 Task: Find accommodations in Sremska Mitrovica, Serbia, for 2 guests from June 8 to June 16, with a price range of 100 to 10000, 1 bedroom, 1 bed, 1 bathroom, property type 'Flat', and host language 'English'.
Action: Mouse moved to (599, 99)
Screenshot: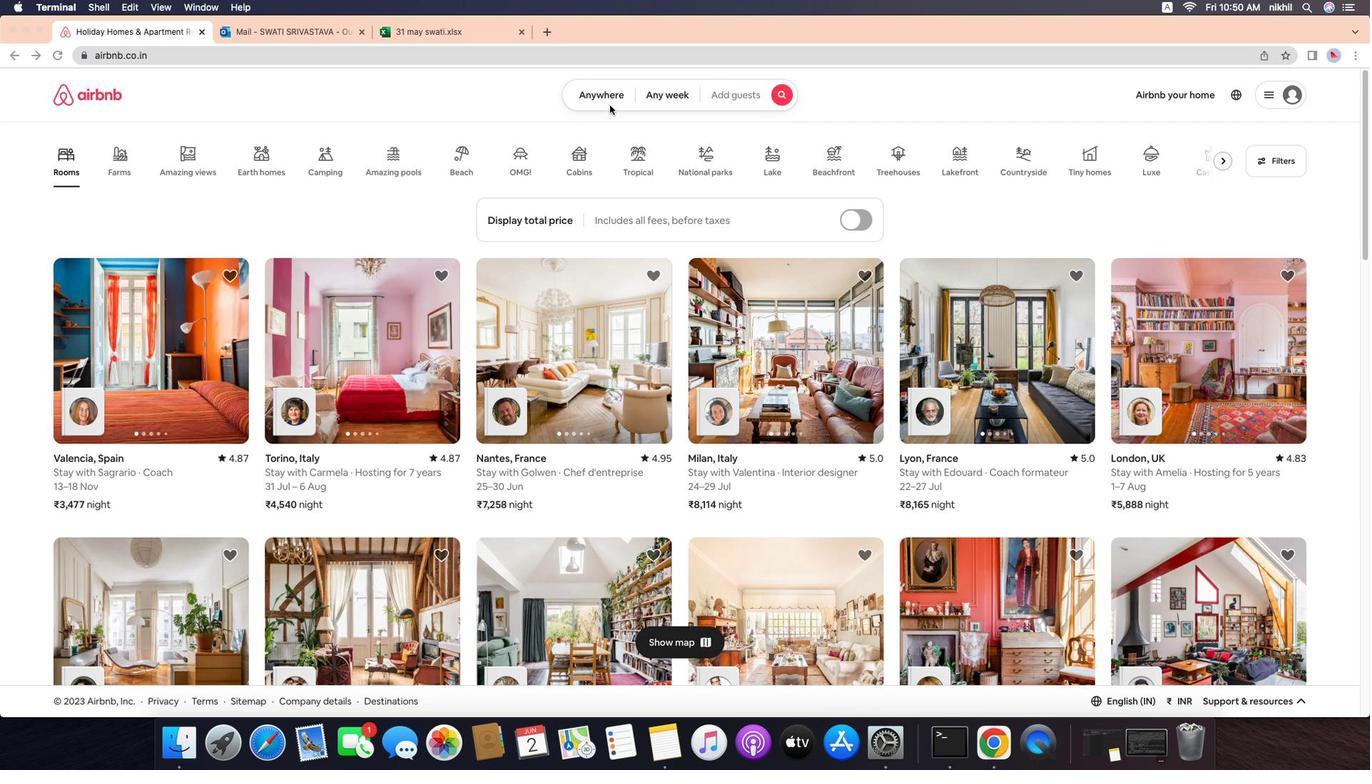 
Action: Mouse pressed left at (599, 99)
Screenshot: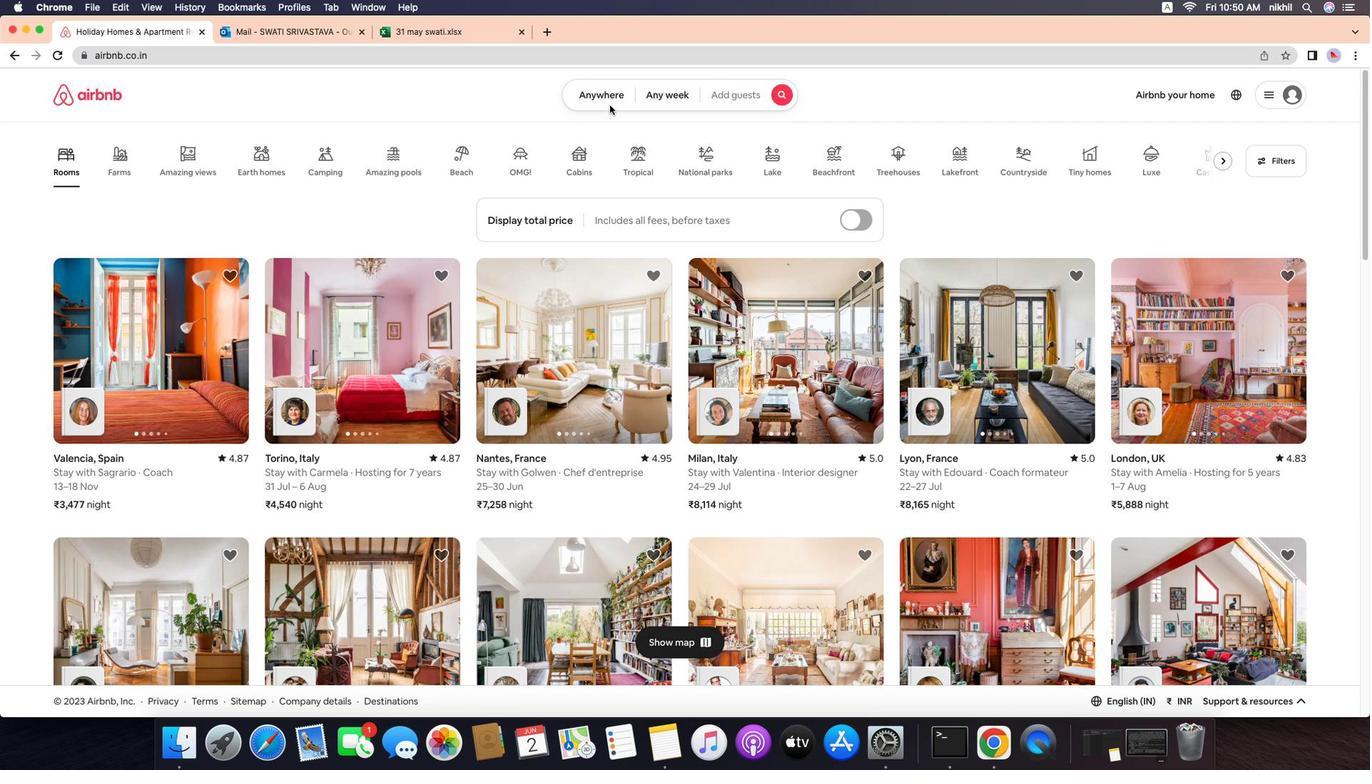 
Action: Mouse moved to (591, 90)
Screenshot: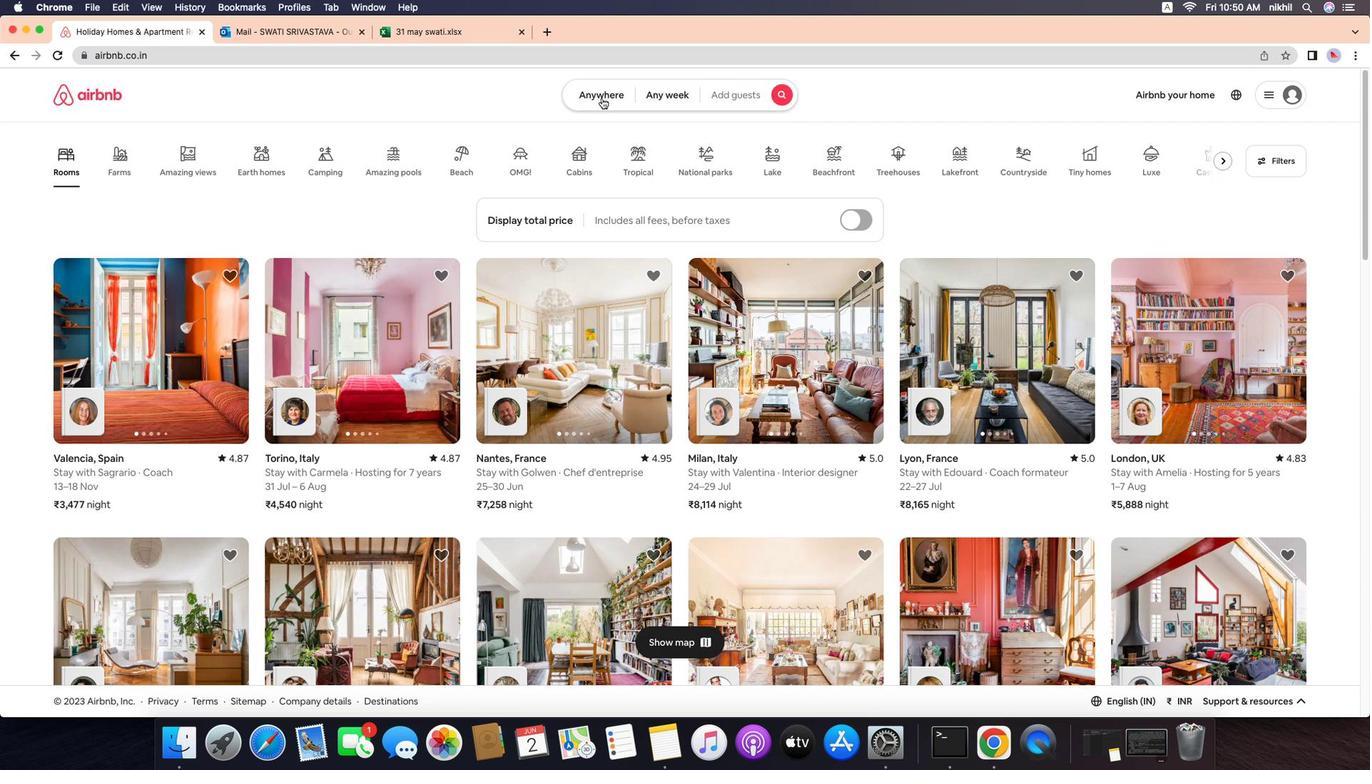 
Action: Mouse pressed left at (591, 90)
Screenshot: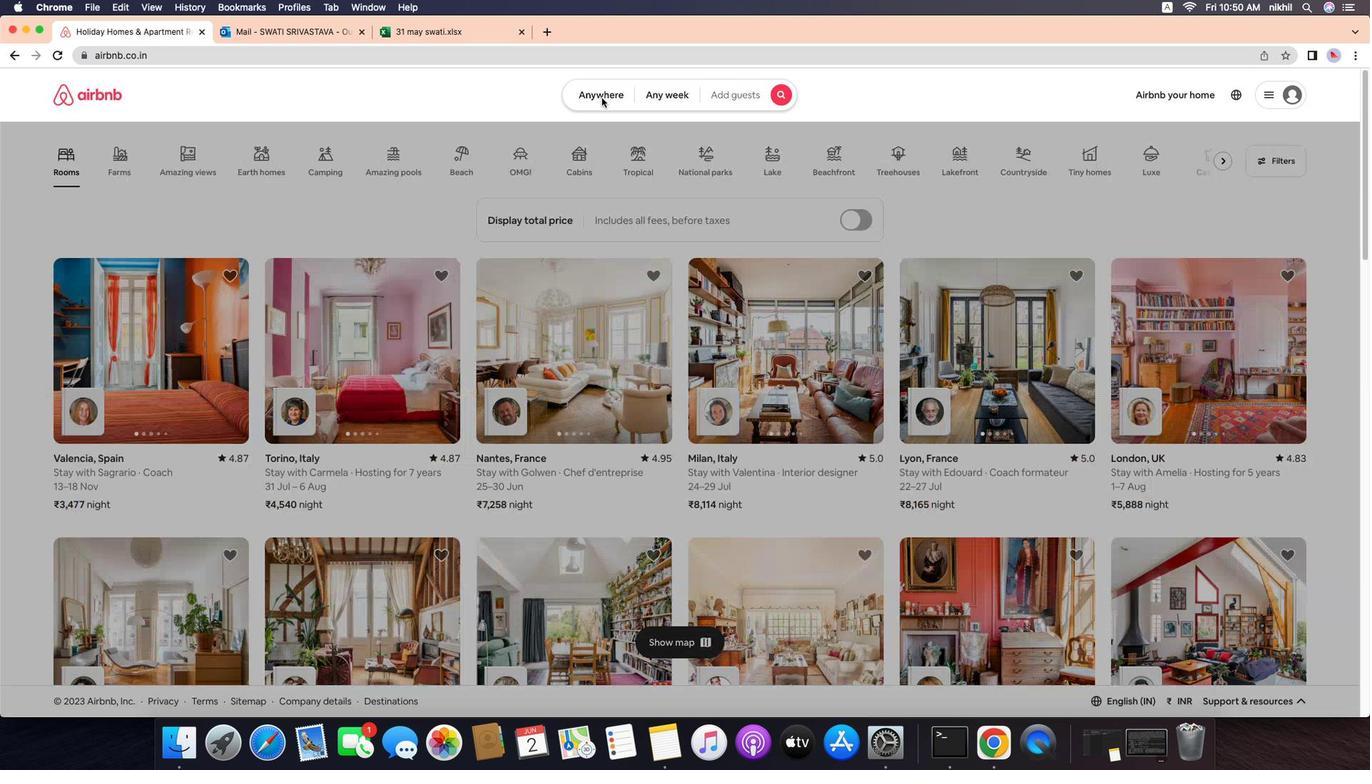 
Action: Mouse moved to (497, 139)
Screenshot: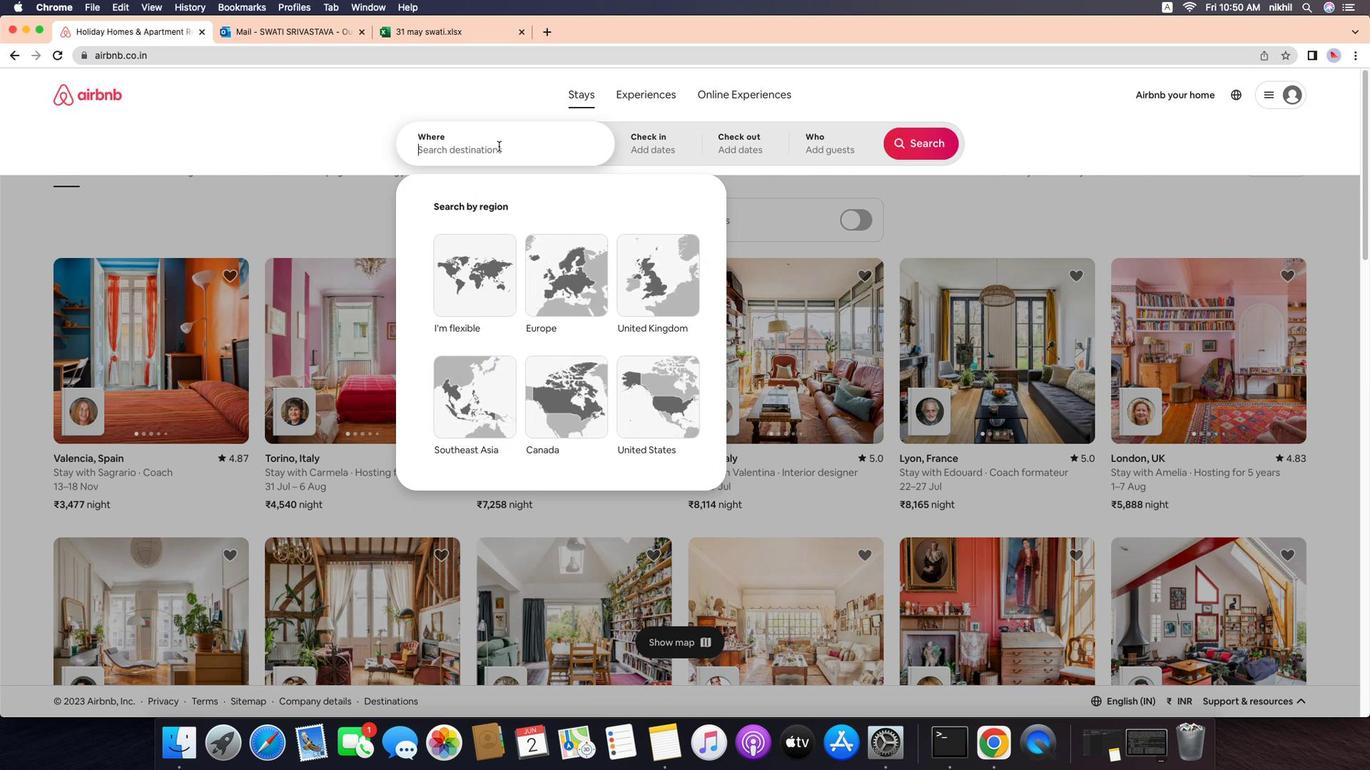 
Action: Mouse pressed left at (497, 139)
Screenshot: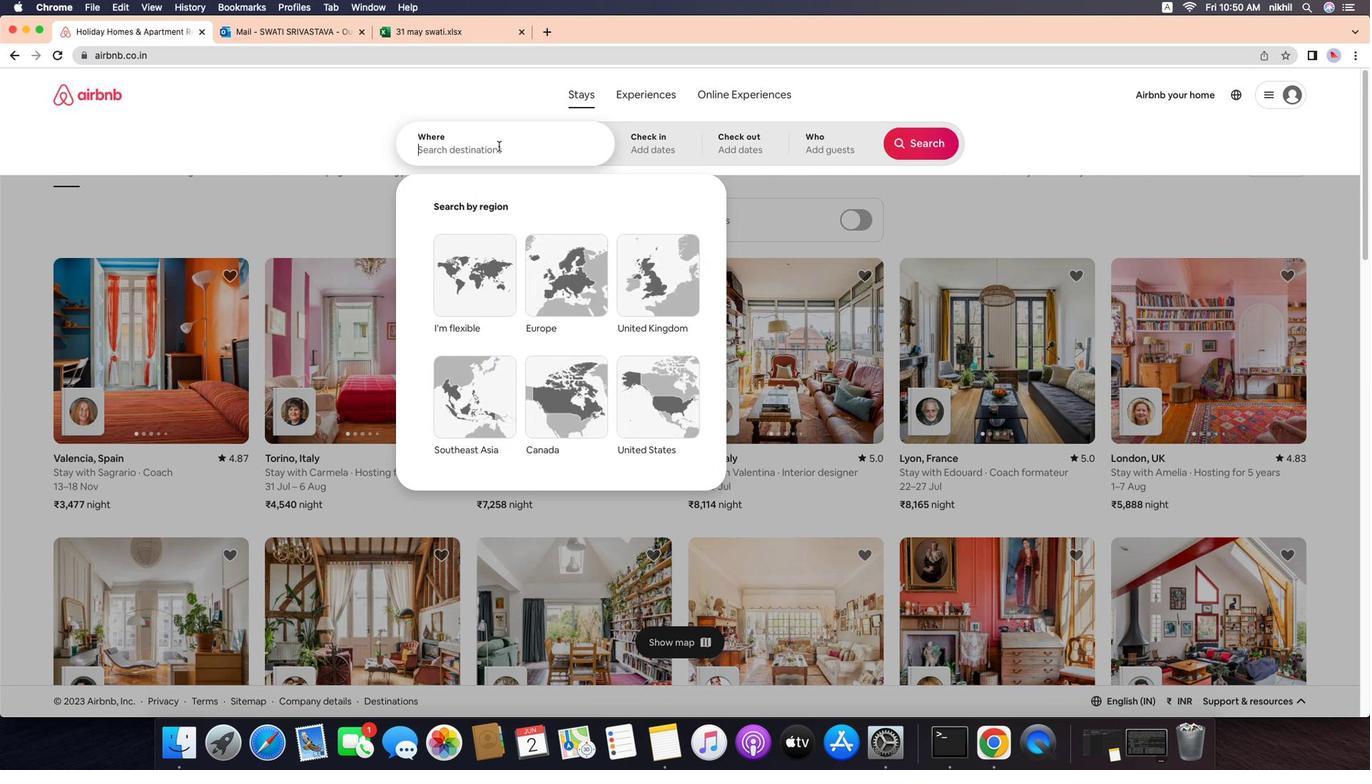 
Action: Key pressed Key.caps_lock'S'Key.caps_lock'r''e''m''s''k''a'Key.spaceKey.caps_lock'M'Key.caps_lock'i''t''r''o''v''i''c''a'','Key.spaceKey.caps_lock'S'Key.caps_lock'e''r''b''i''a'
Screenshot: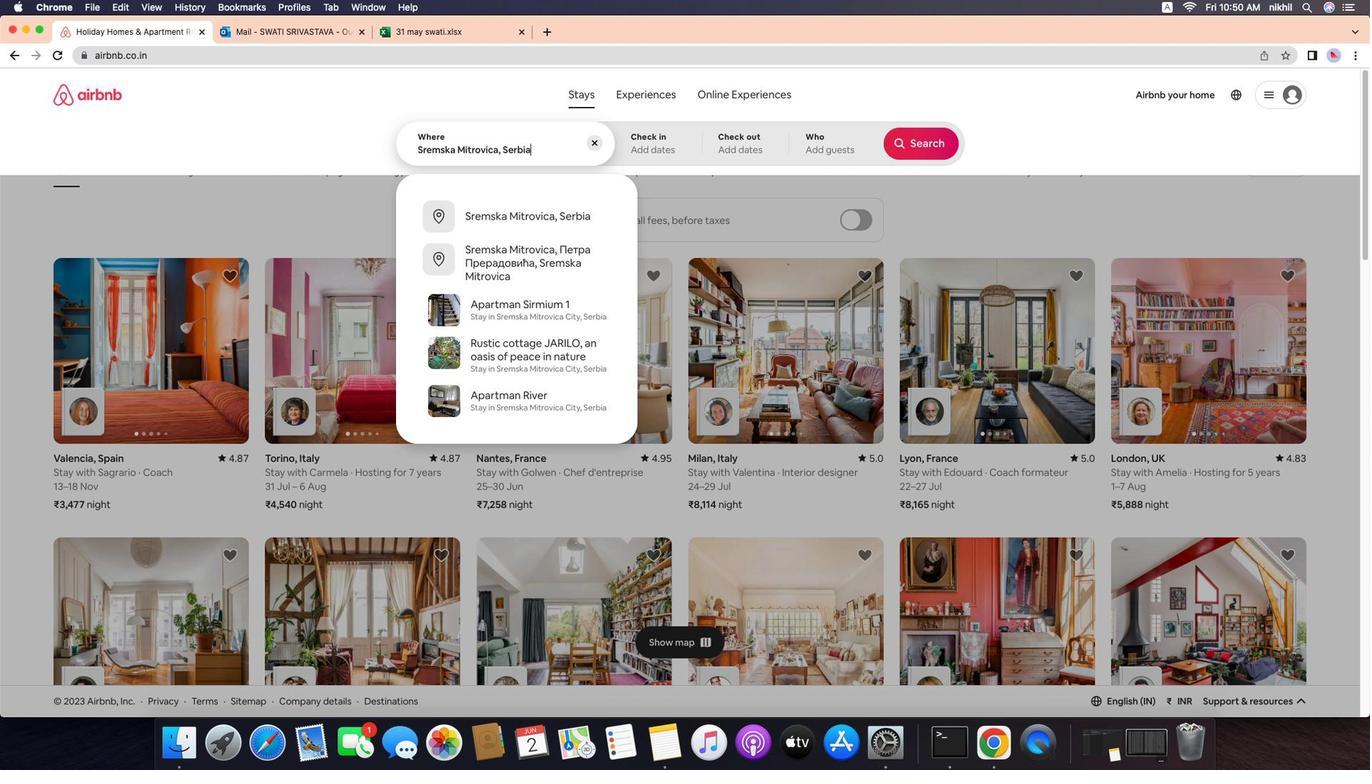 
Action: Mouse moved to (530, 214)
Screenshot: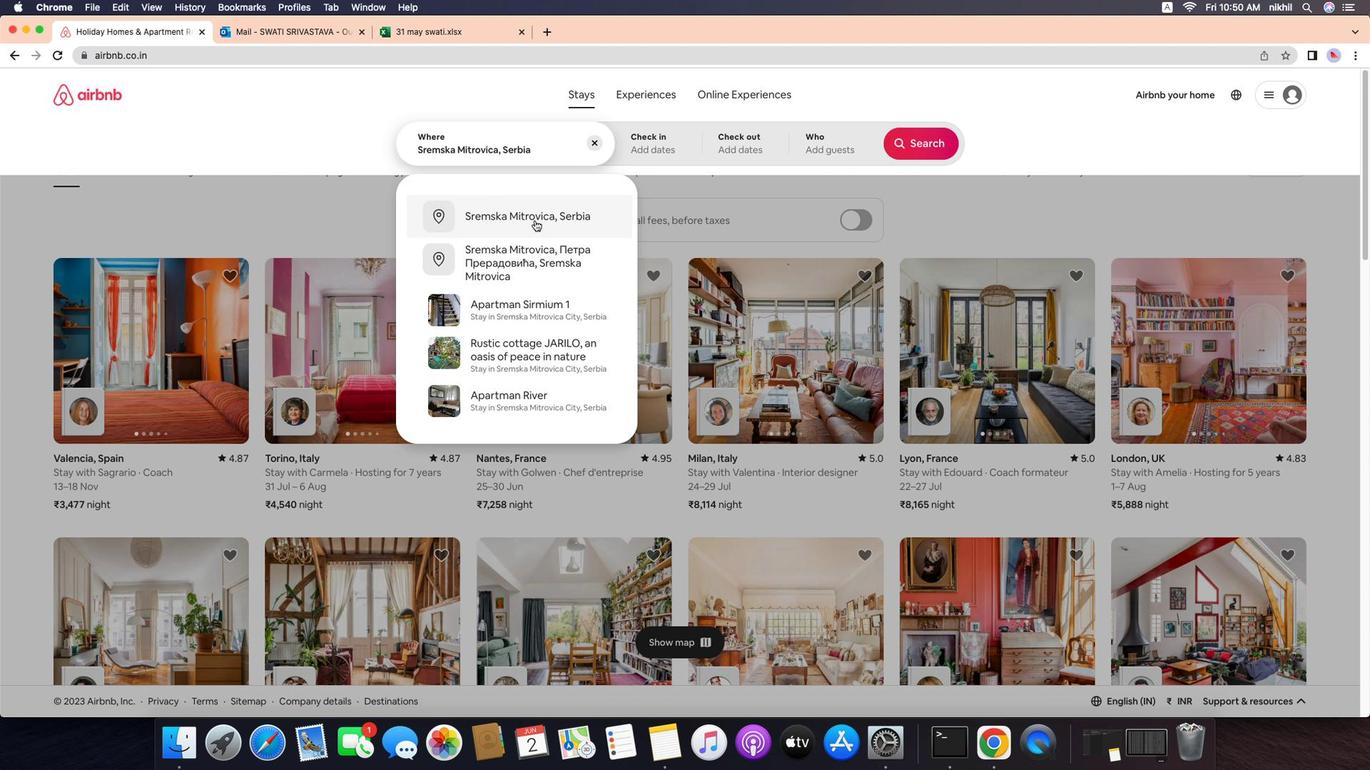 
Action: Mouse pressed left at (530, 214)
Screenshot: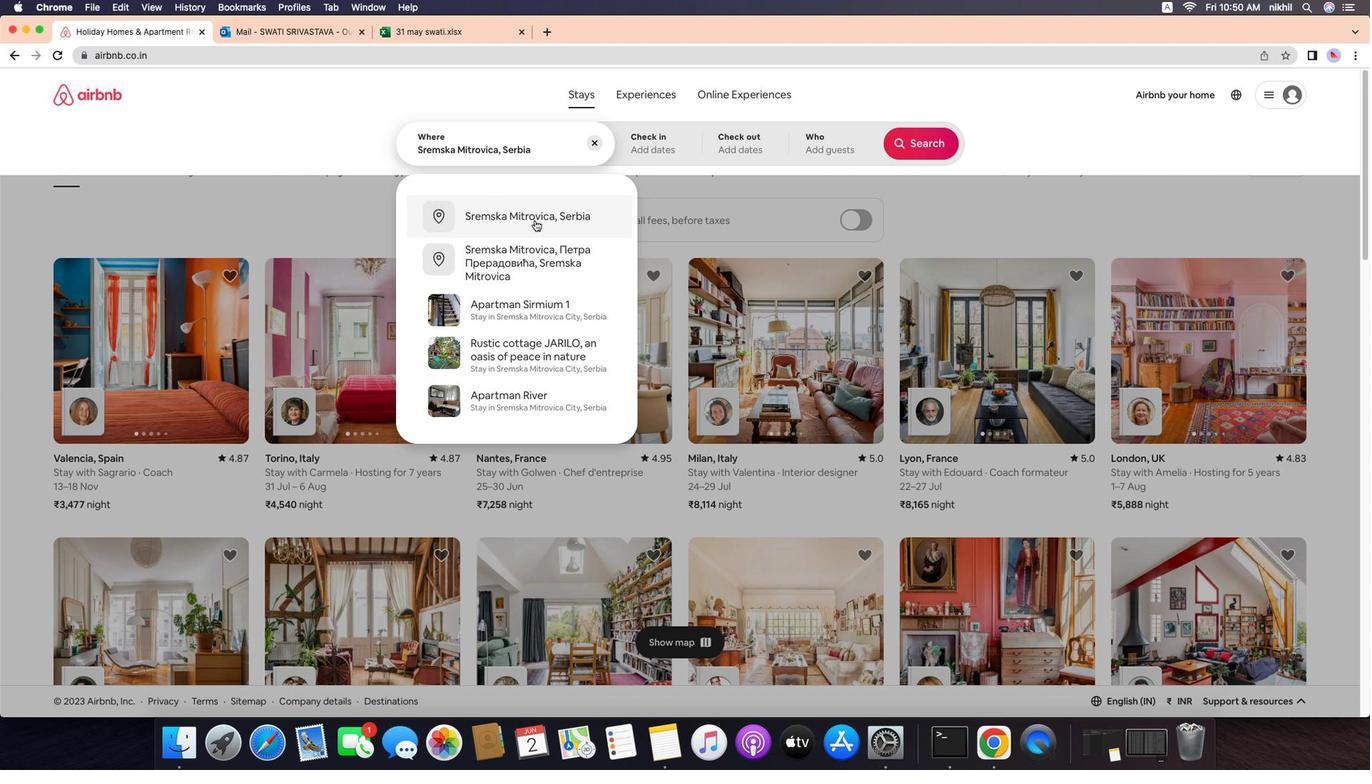 
Action: Mouse moved to (571, 336)
Screenshot: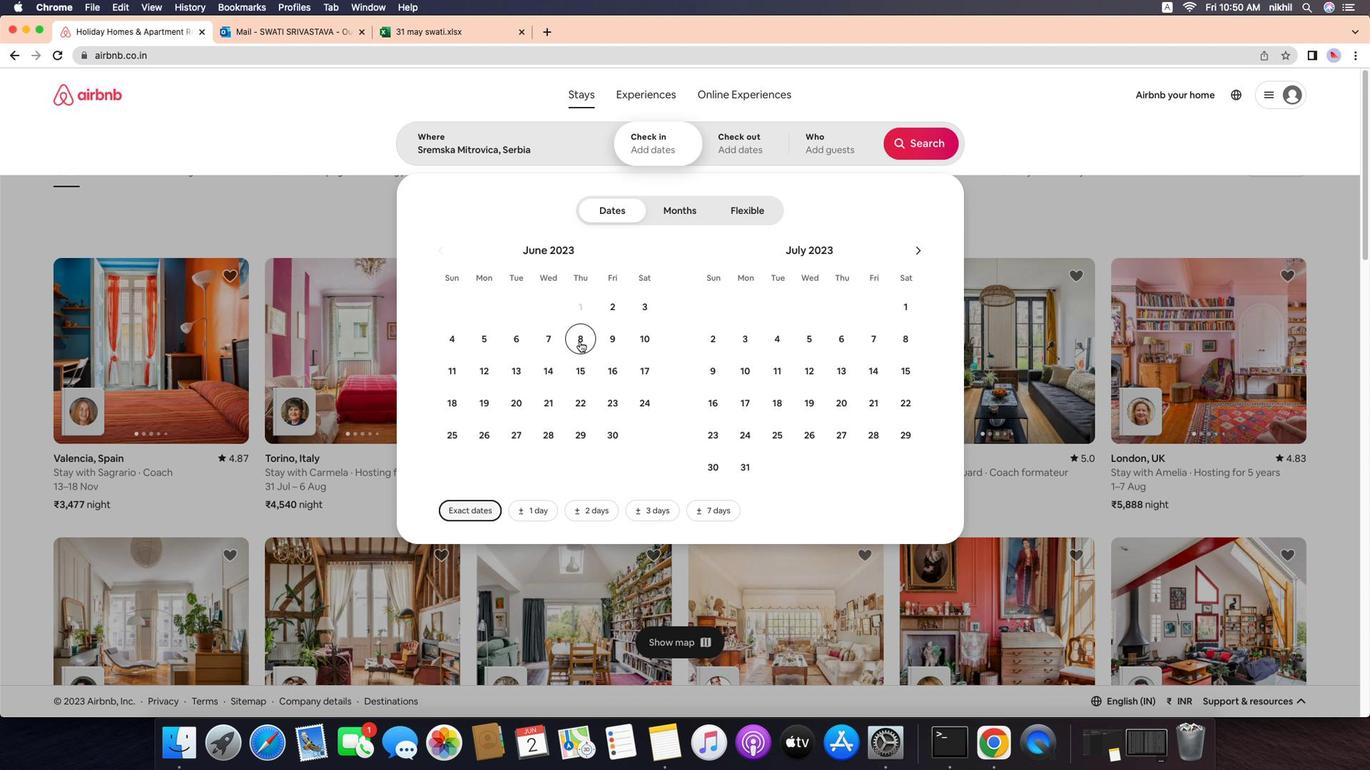 
Action: Mouse pressed left at (571, 336)
Screenshot: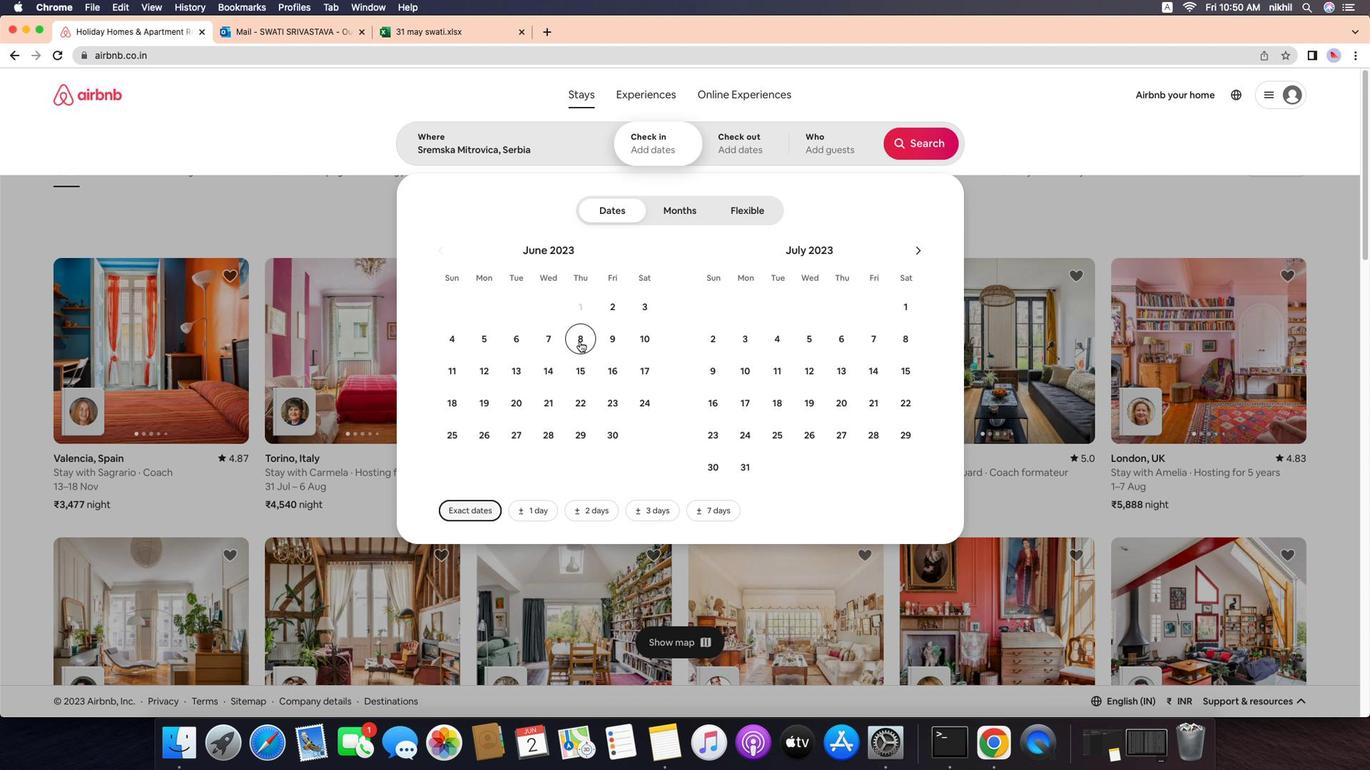 
Action: Mouse moved to (598, 358)
Screenshot: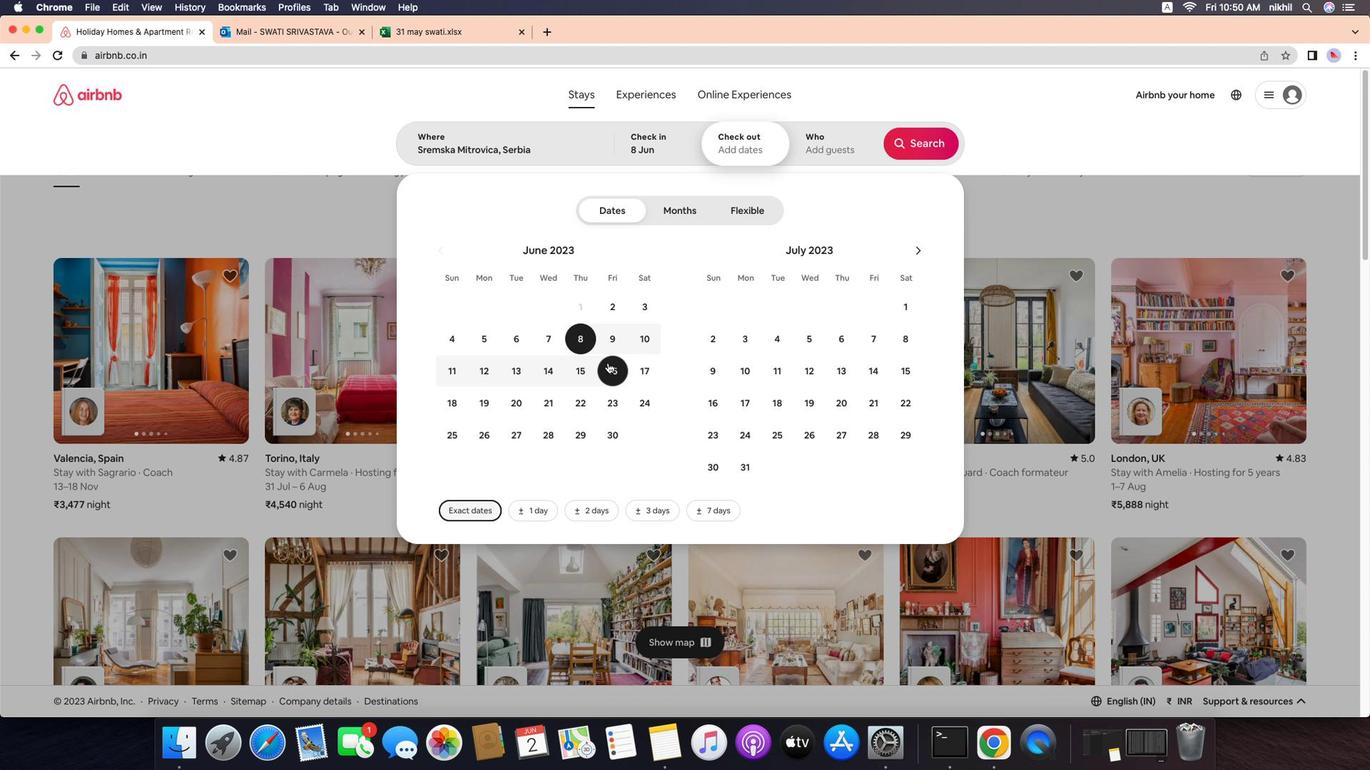 
Action: Mouse pressed left at (598, 358)
Screenshot: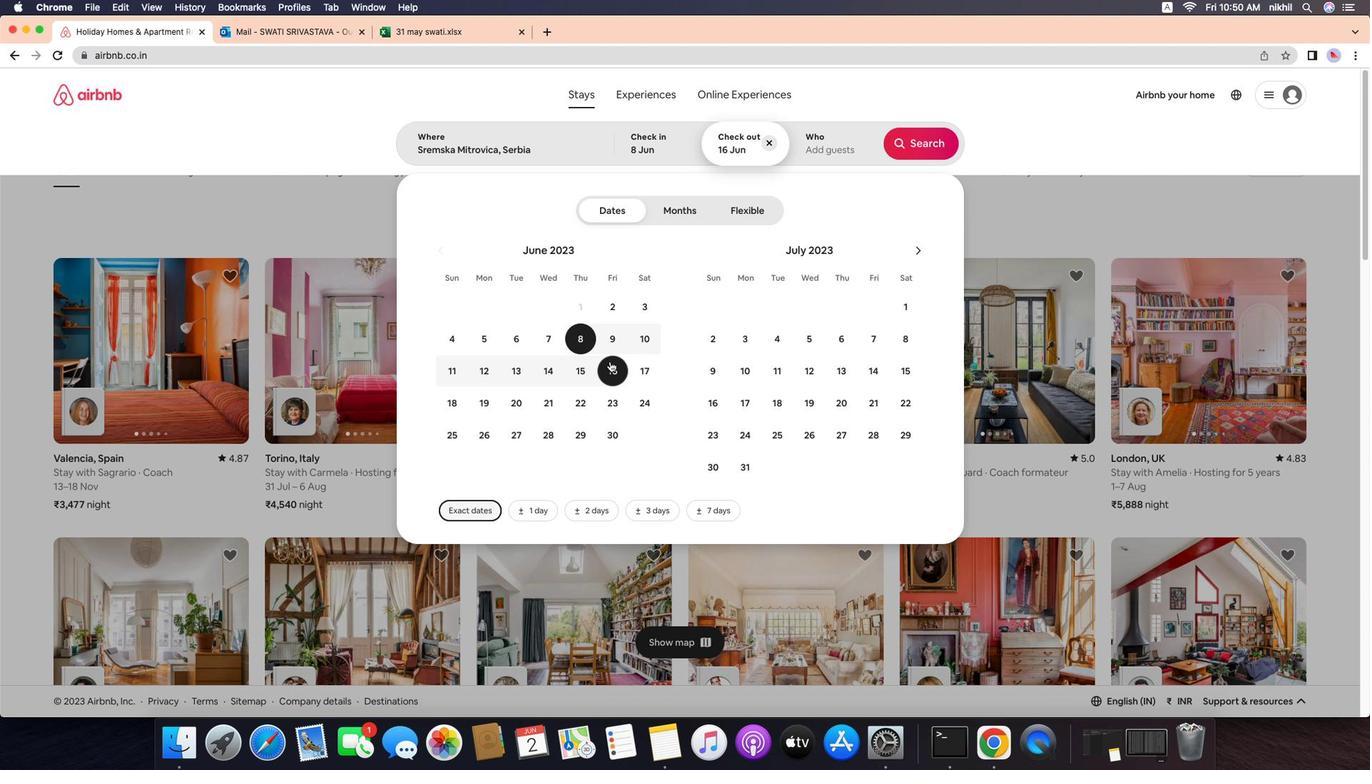 
Action: Mouse moved to (794, 152)
Screenshot: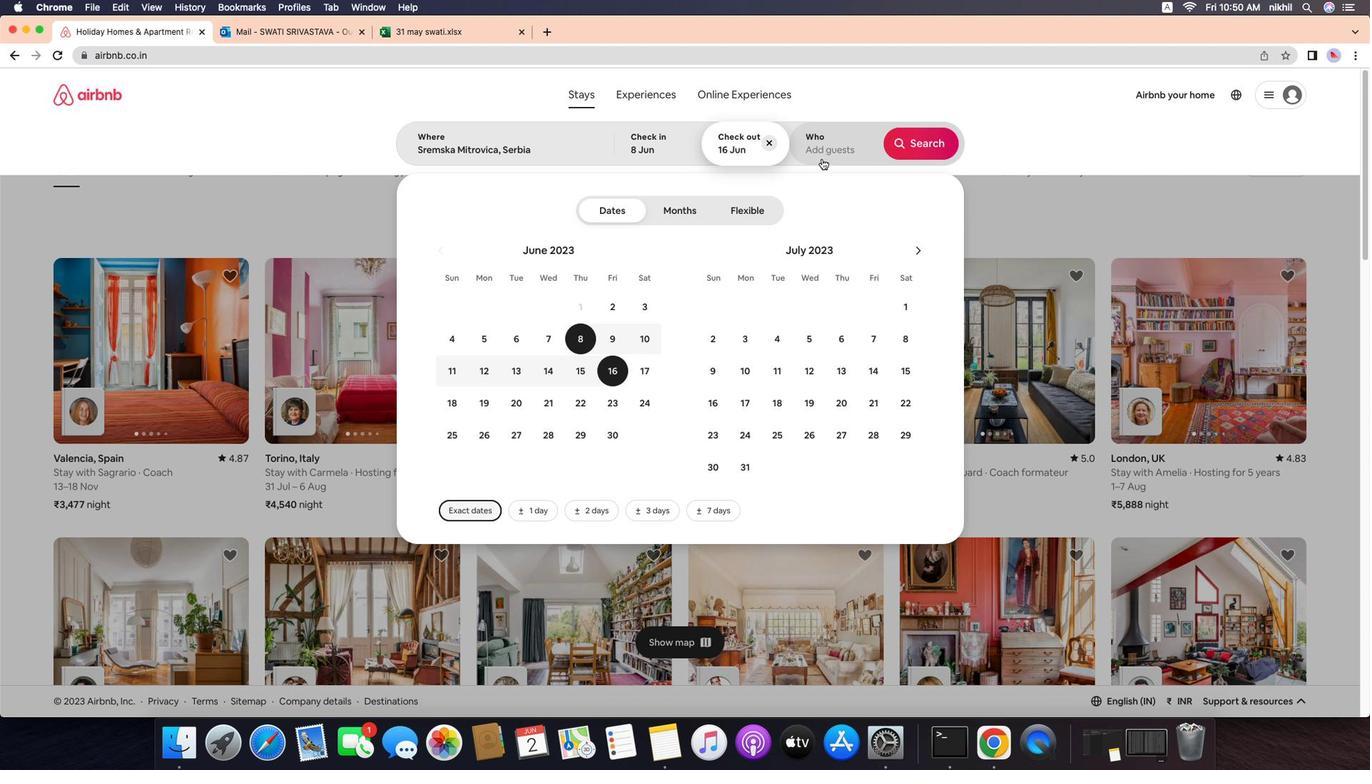 
Action: Mouse pressed left at (794, 152)
Screenshot: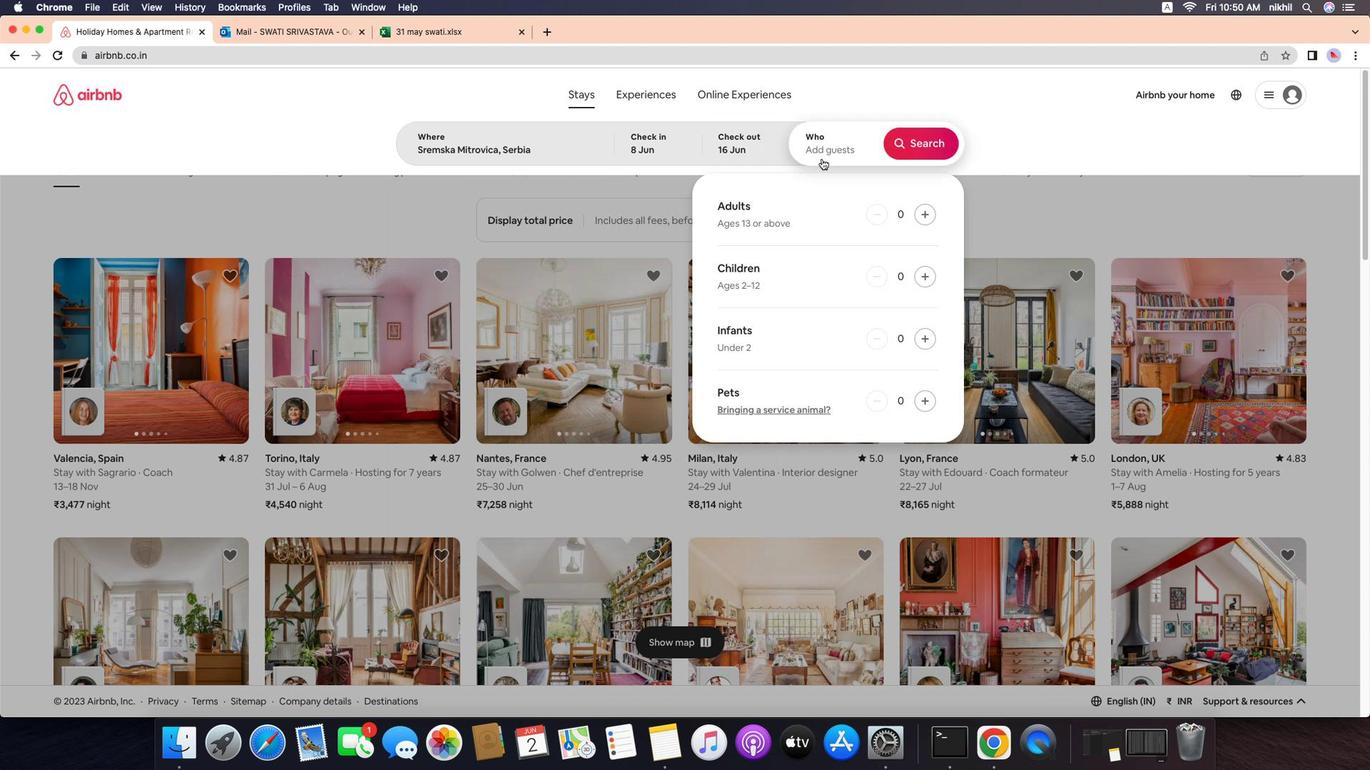 
Action: Mouse moved to (887, 213)
Screenshot: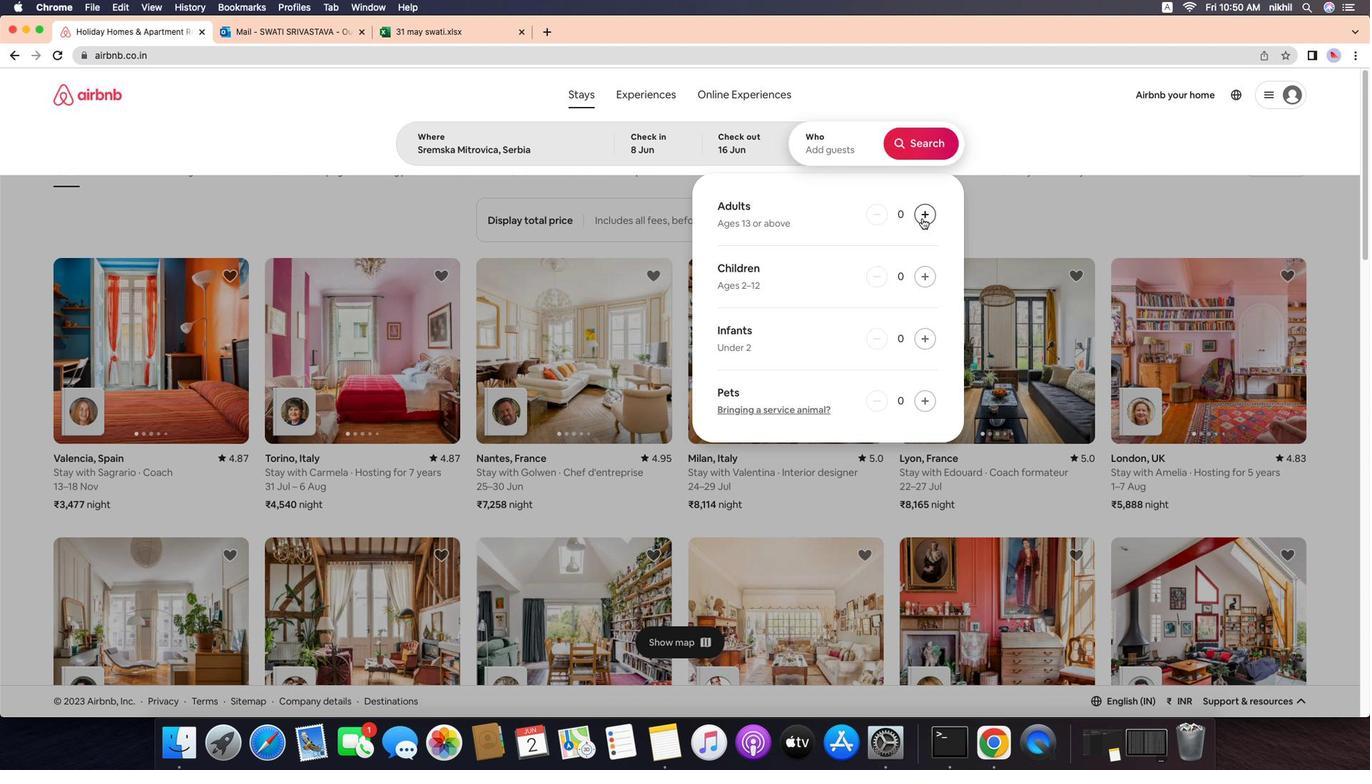 
Action: Mouse pressed left at (887, 213)
Screenshot: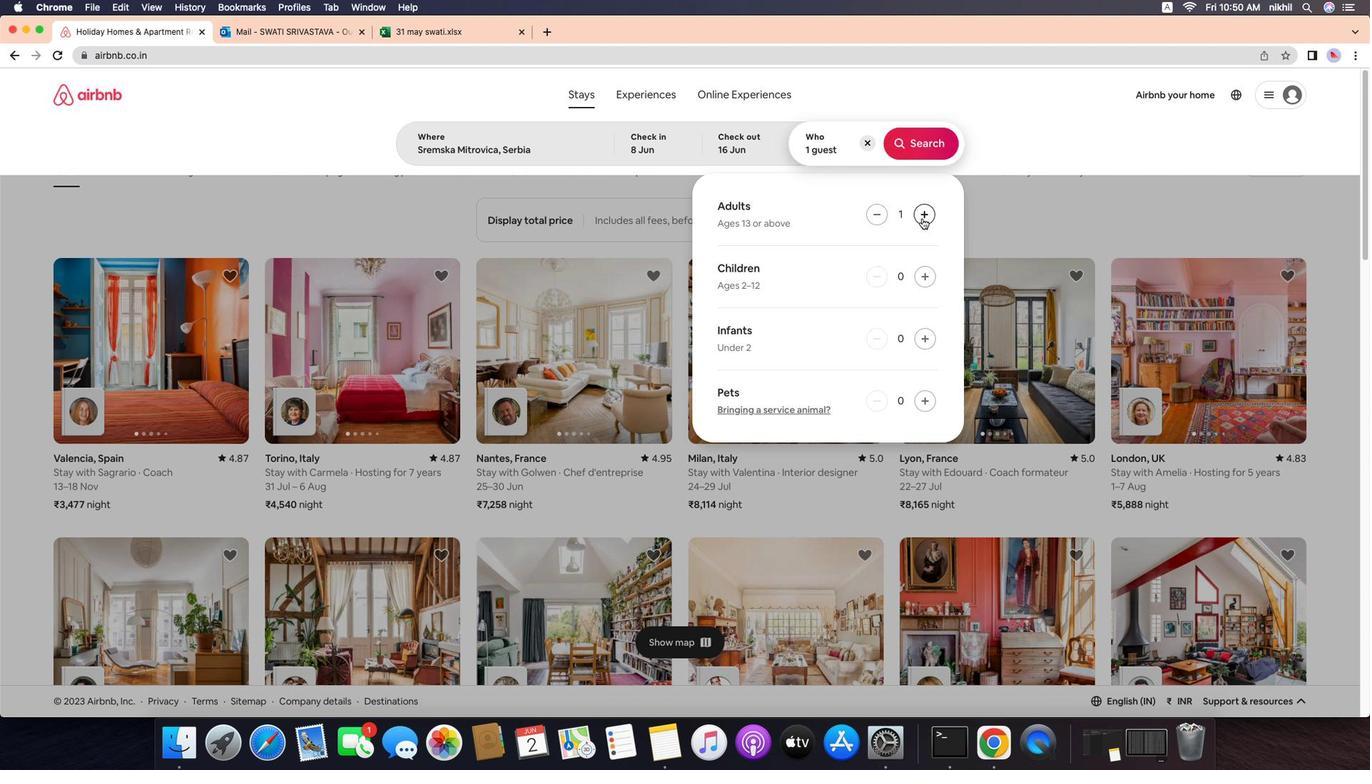 
Action: Mouse pressed left at (887, 213)
Screenshot: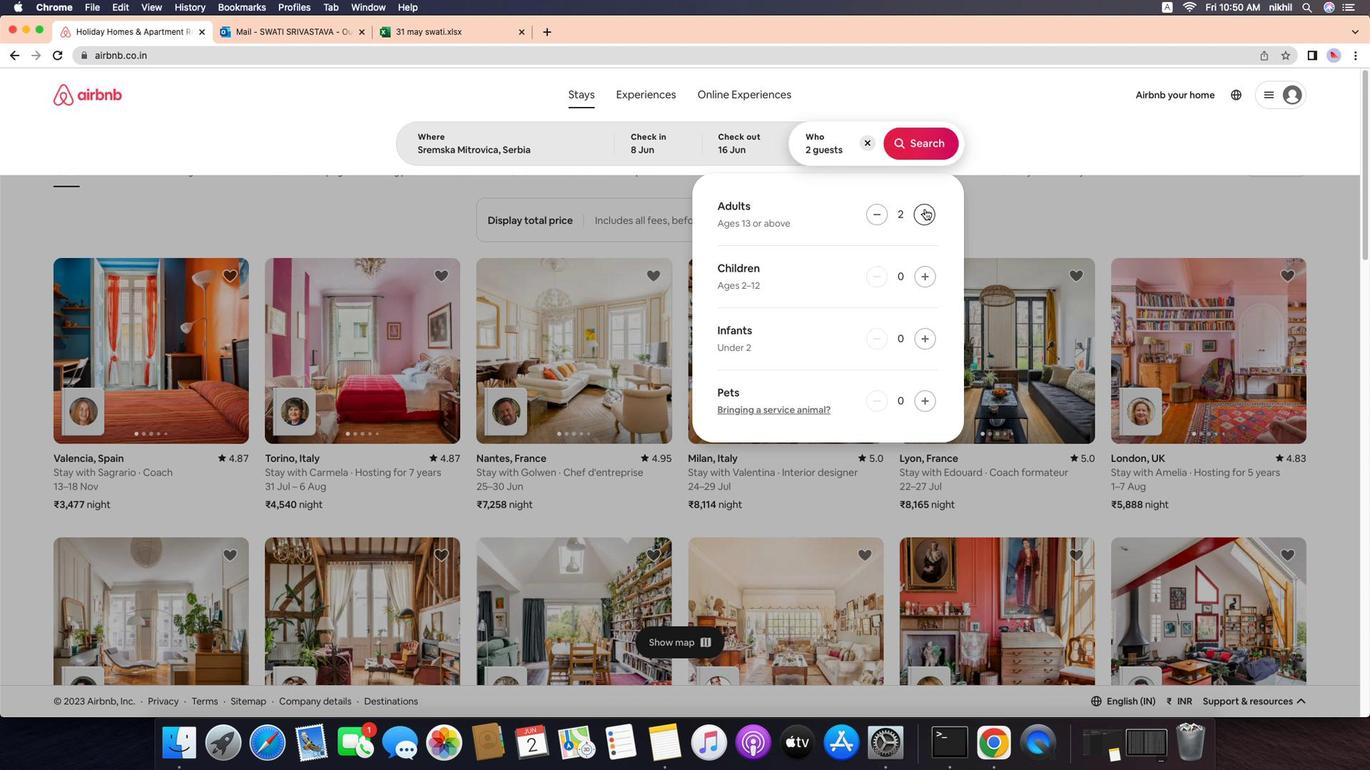 
Action: Mouse moved to (888, 145)
Screenshot: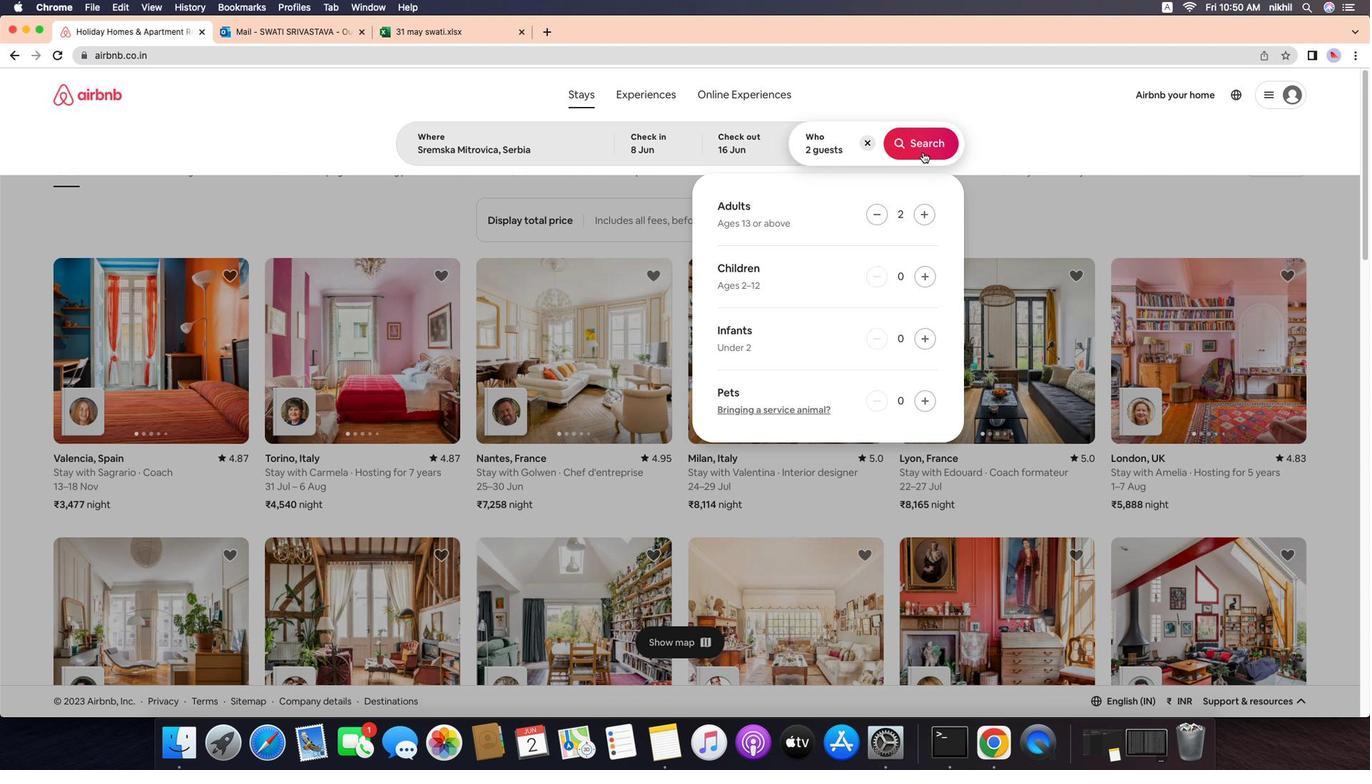 
Action: Mouse pressed left at (888, 145)
Screenshot: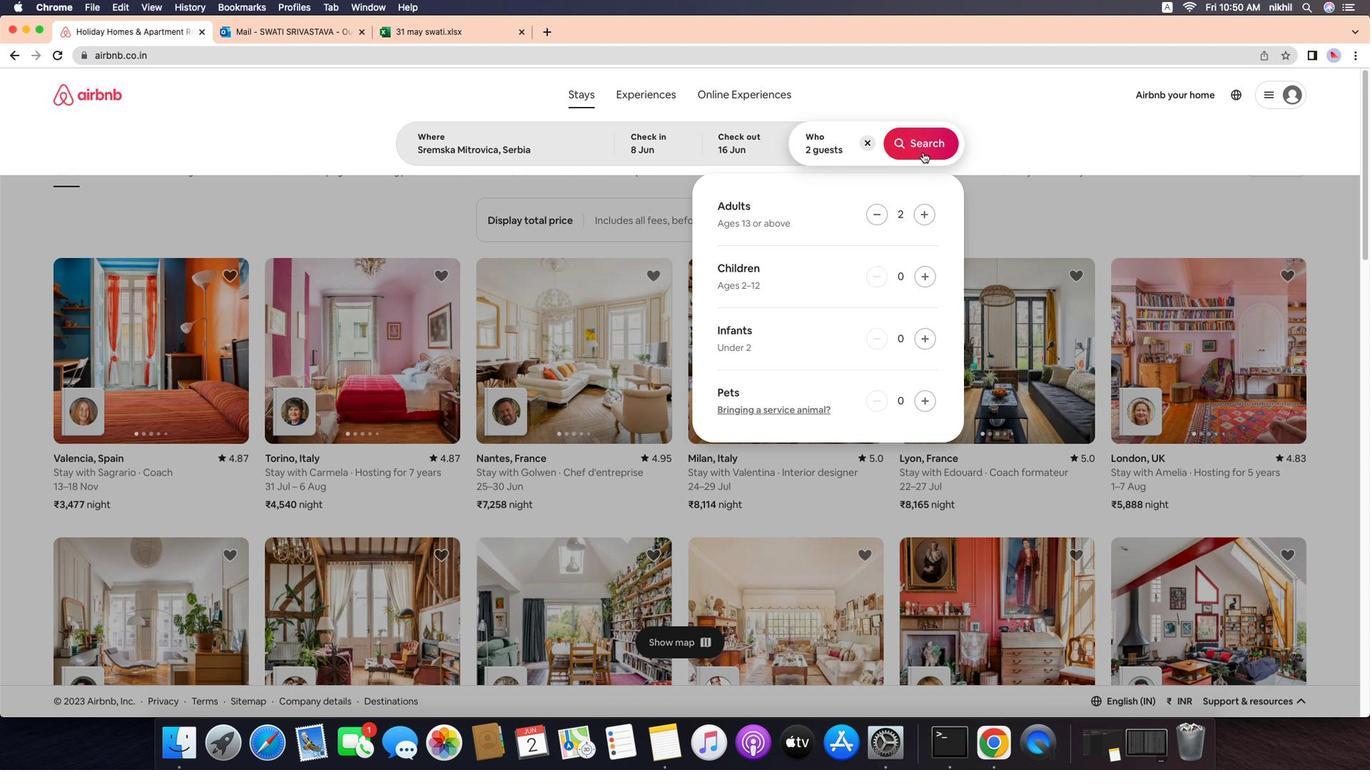 
Action: Mouse moved to (1237, 143)
Screenshot: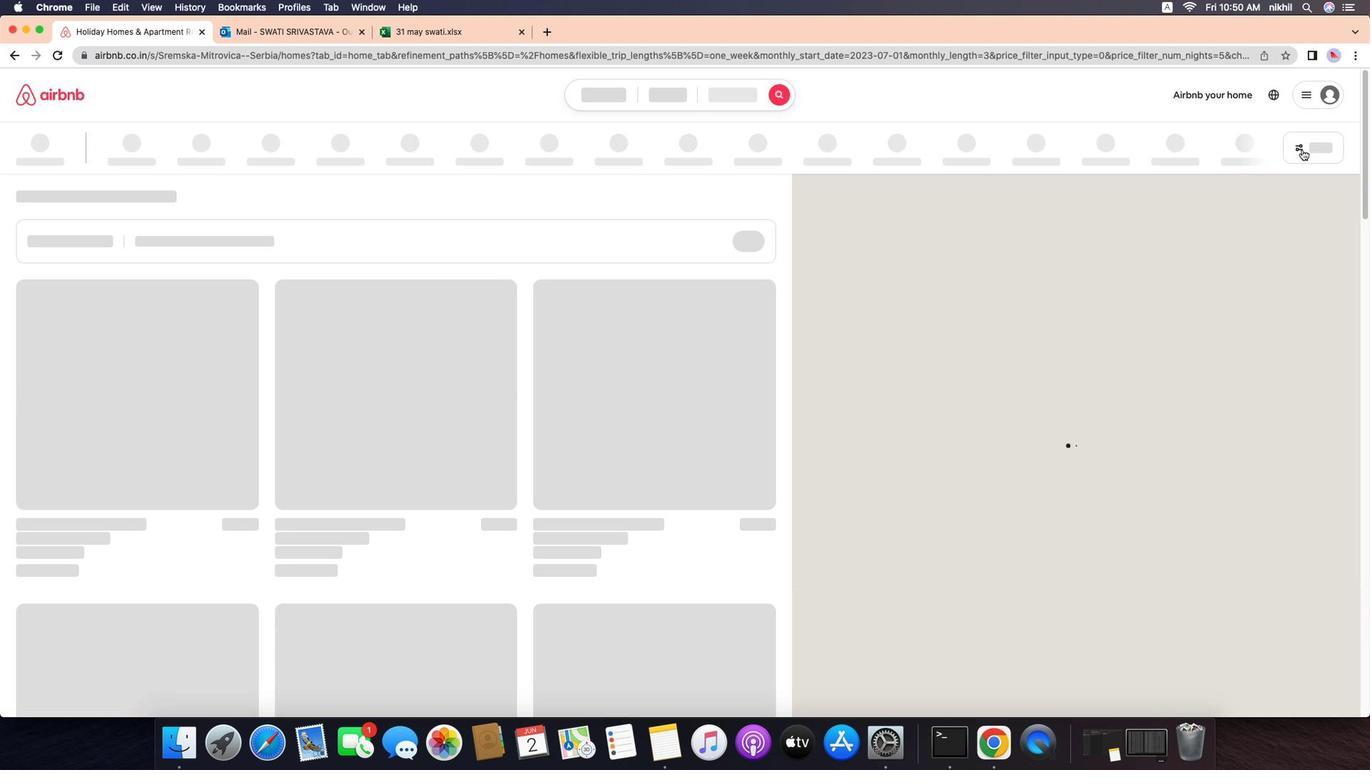 
Action: Mouse pressed left at (1237, 143)
Screenshot: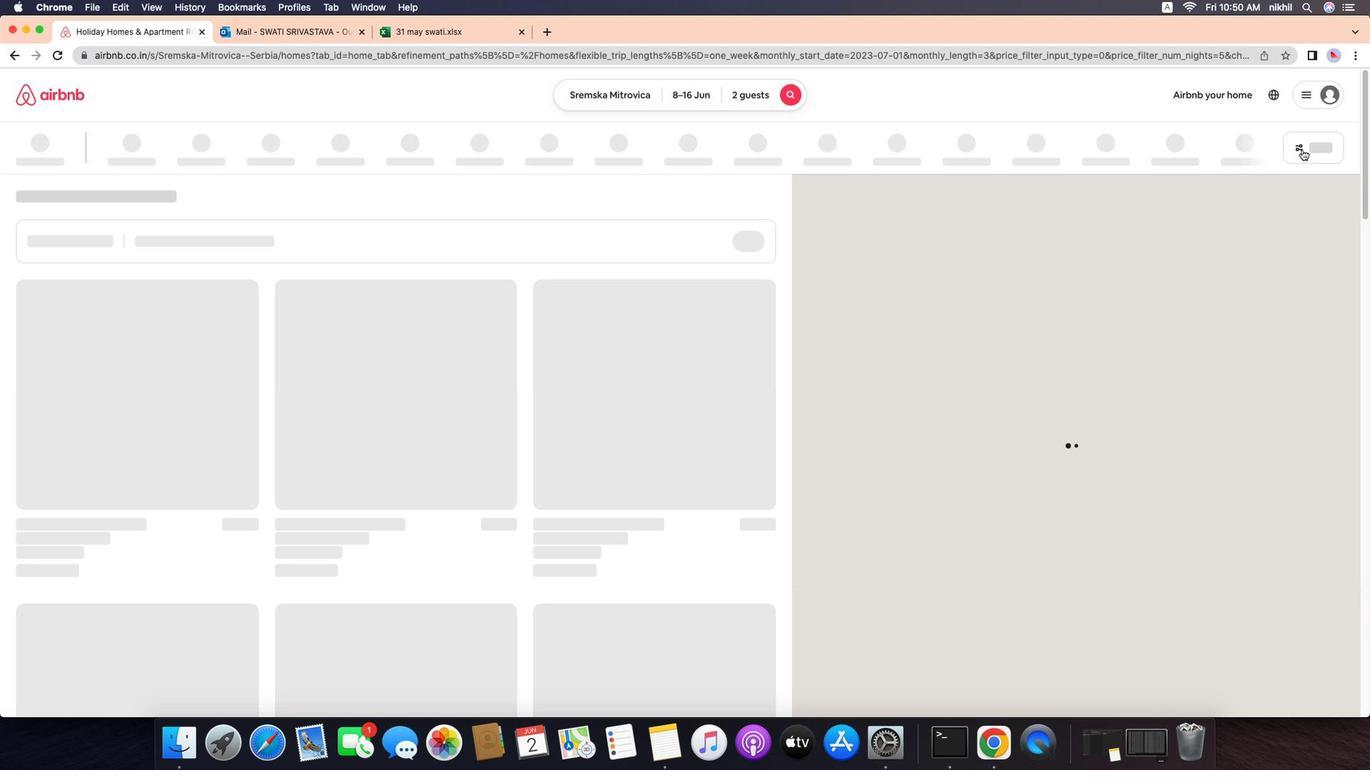 
Action: Mouse moved to (1253, 142)
Screenshot: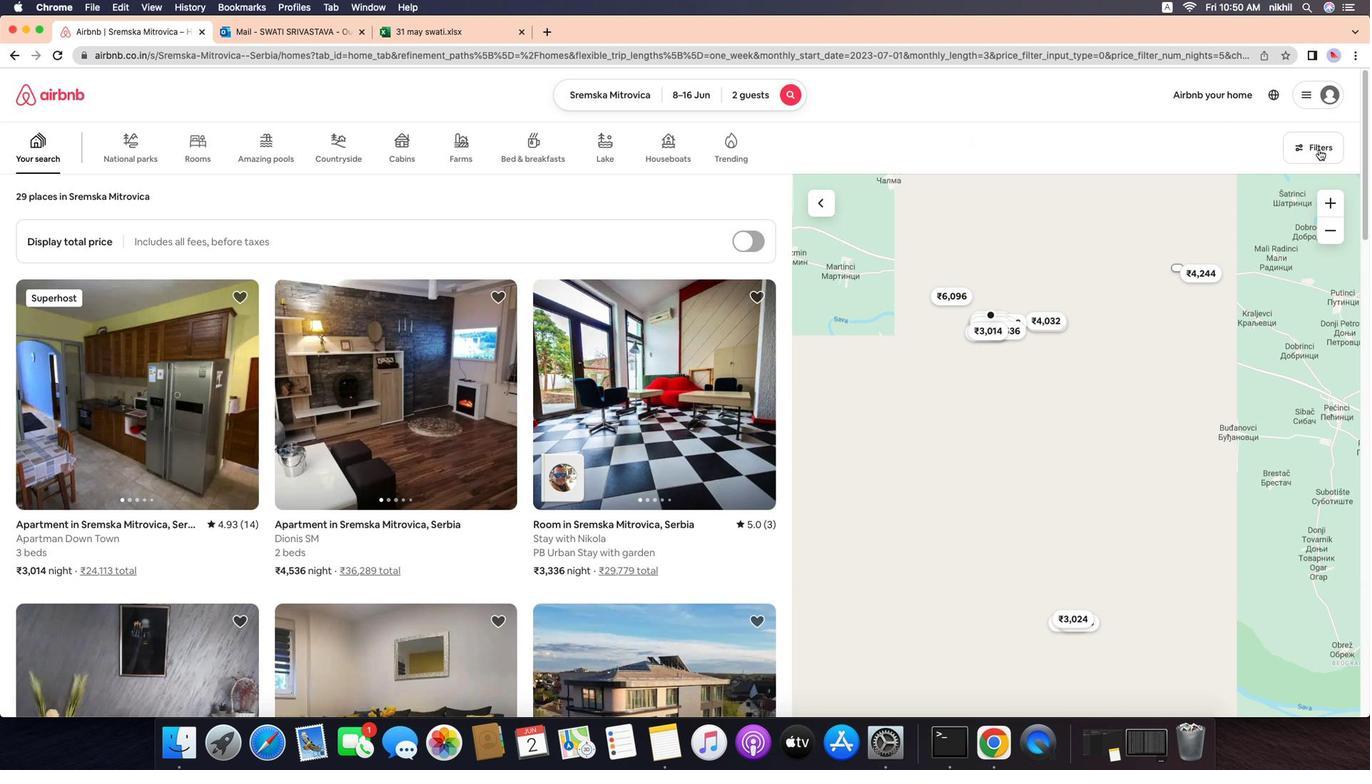 
Action: Mouse pressed left at (1253, 142)
Screenshot: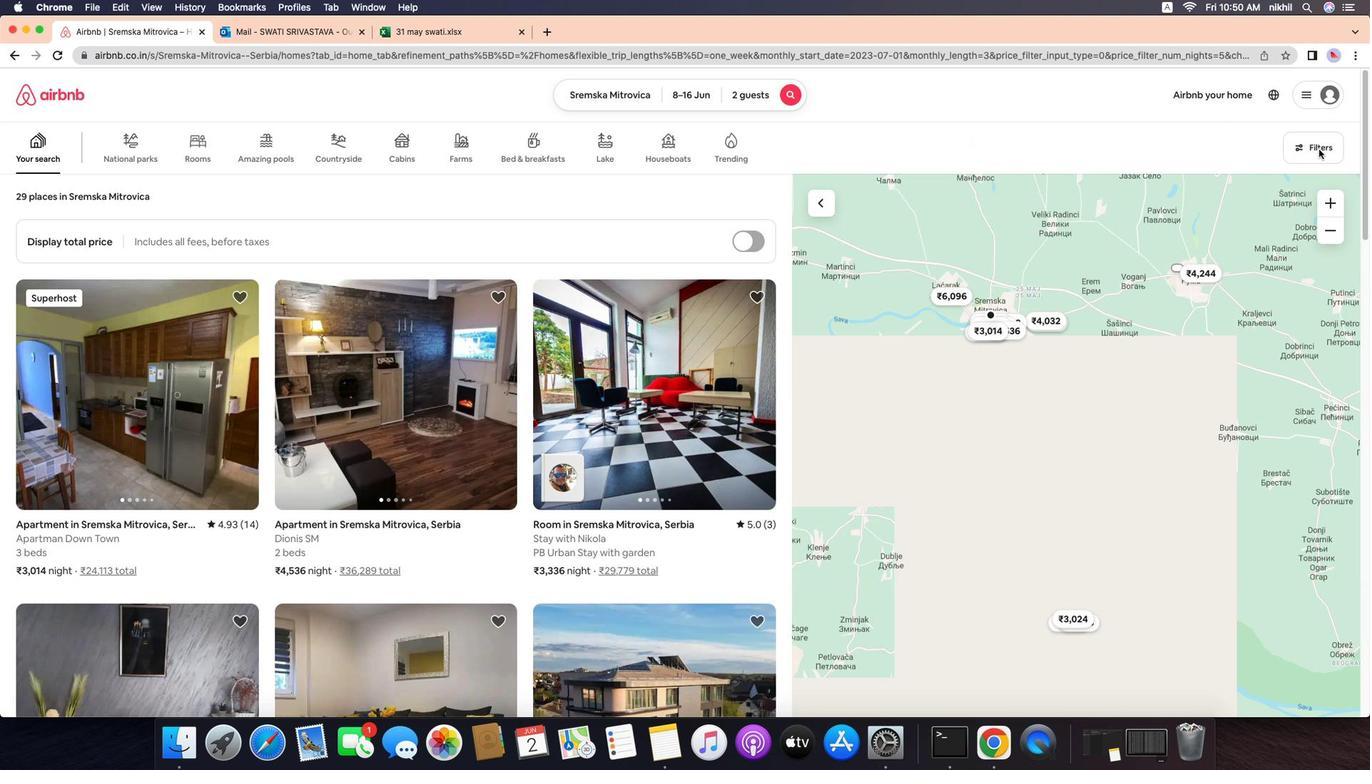 
Action: Mouse moved to (513, 467)
Screenshot: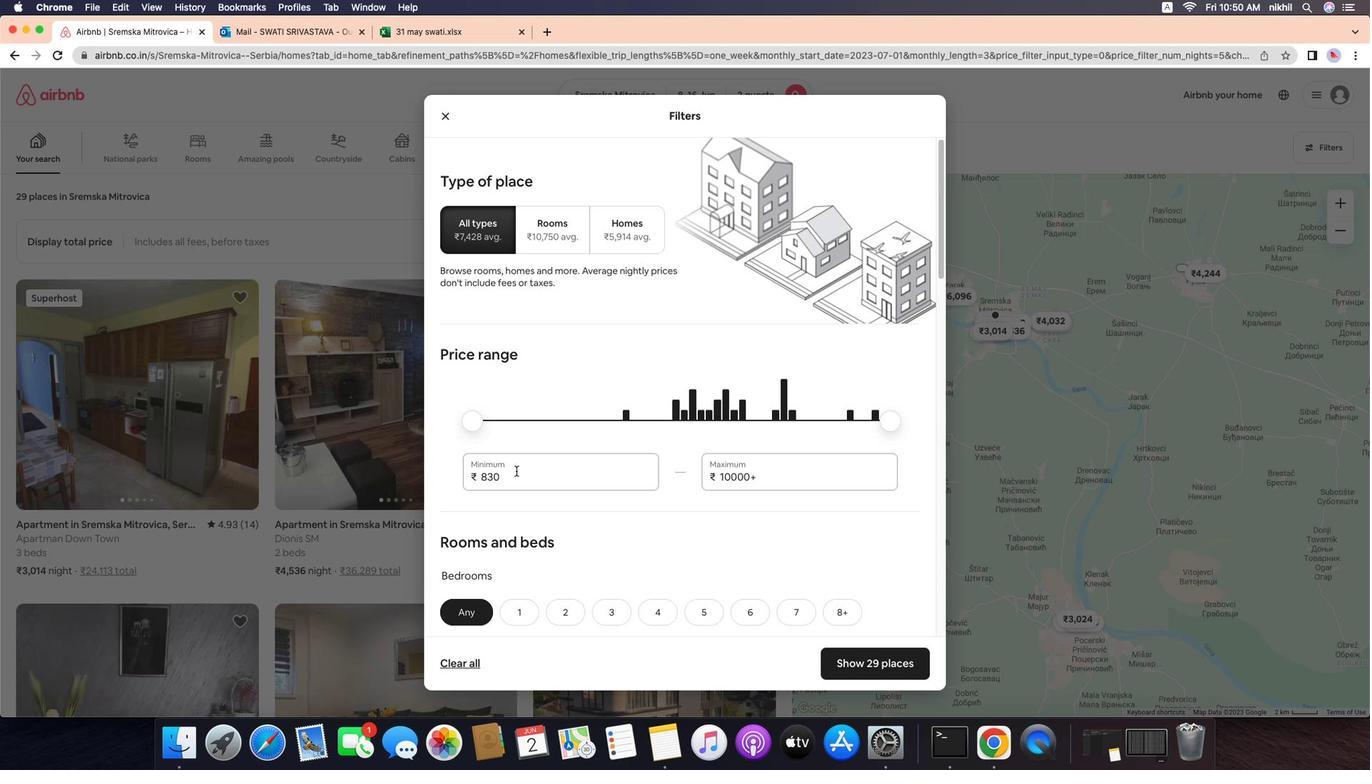 
Action: Mouse pressed left at (513, 467)
Screenshot: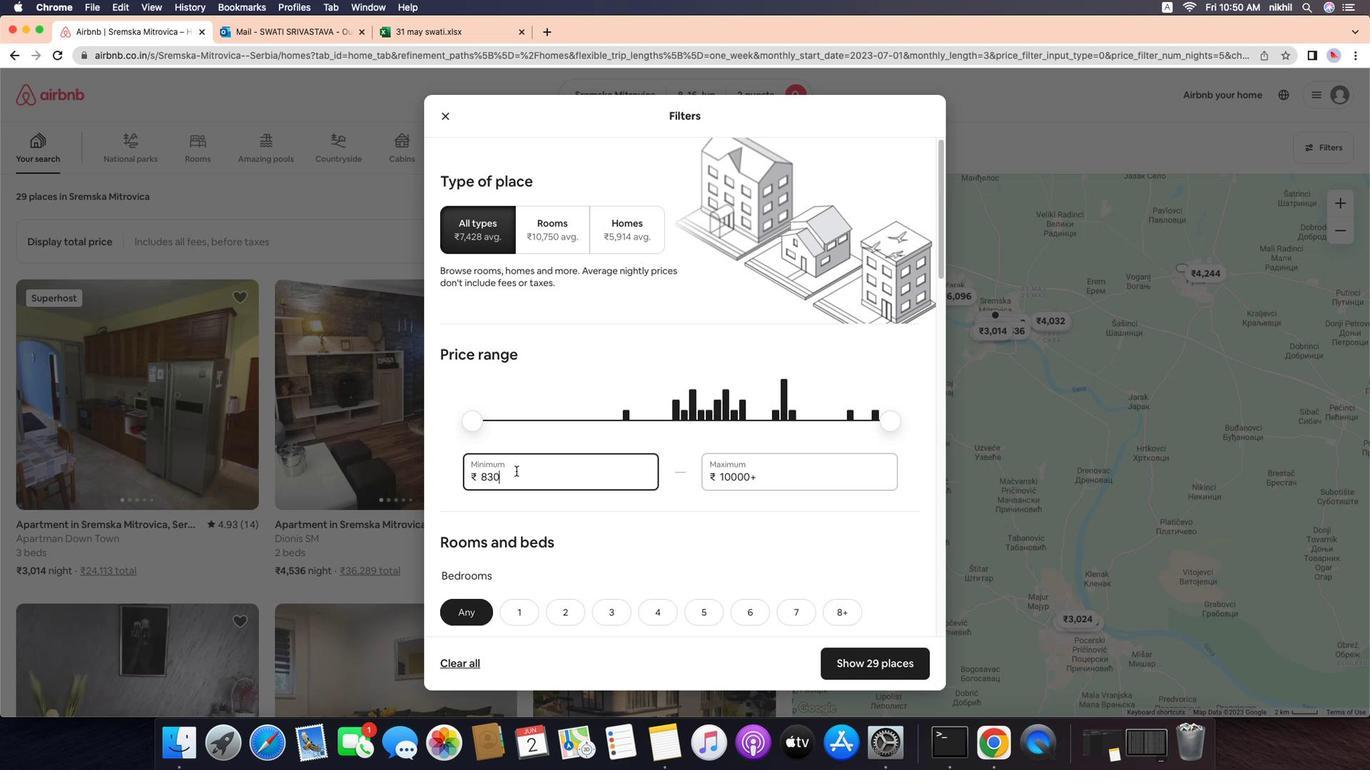 
Action: Key pressed Key.backspaceKey.backspaceKey.backspaceKey.backspace'1''0''0''0''0'
Screenshot: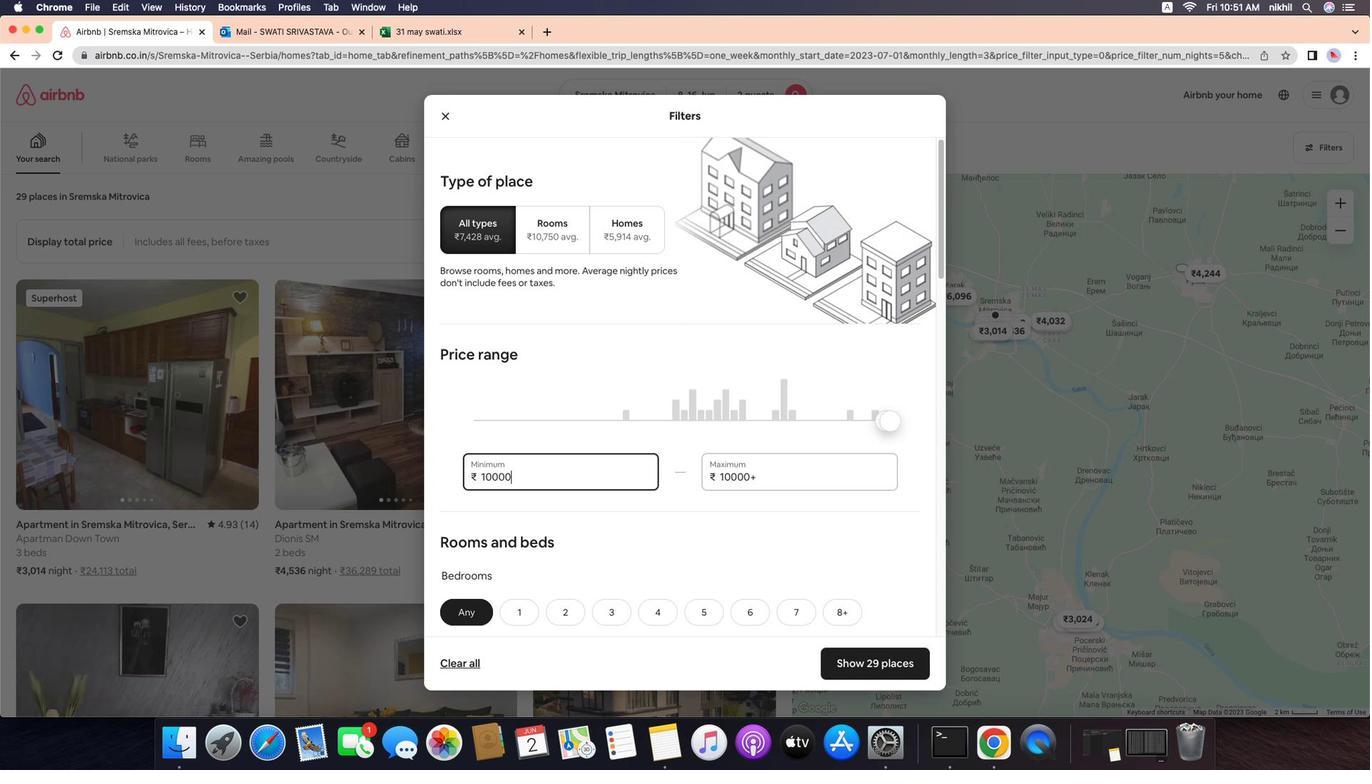 
Action: Mouse moved to (753, 478)
Screenshot: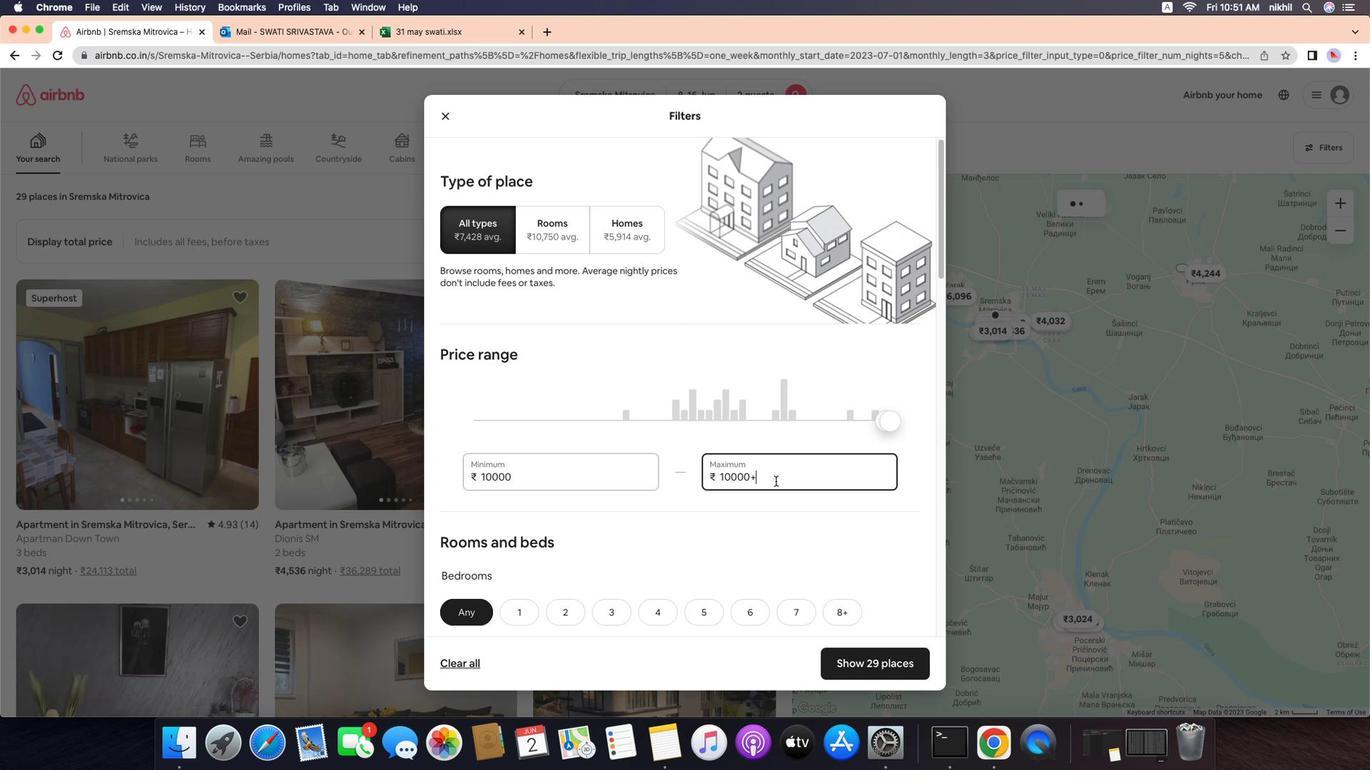 
Action: Mouse pressed left at (753, 478)
Screenshot: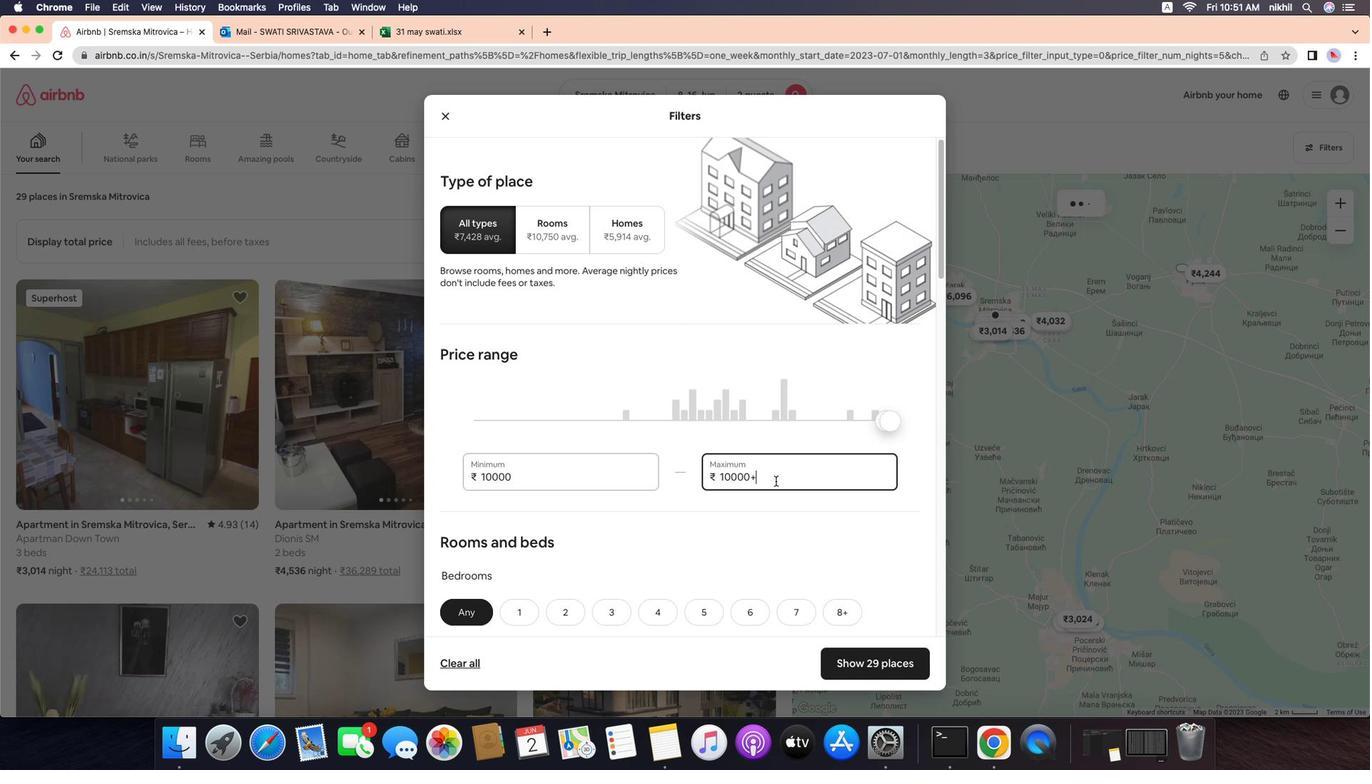 
Action: Mouse moved to (753, 478)
Screenshot: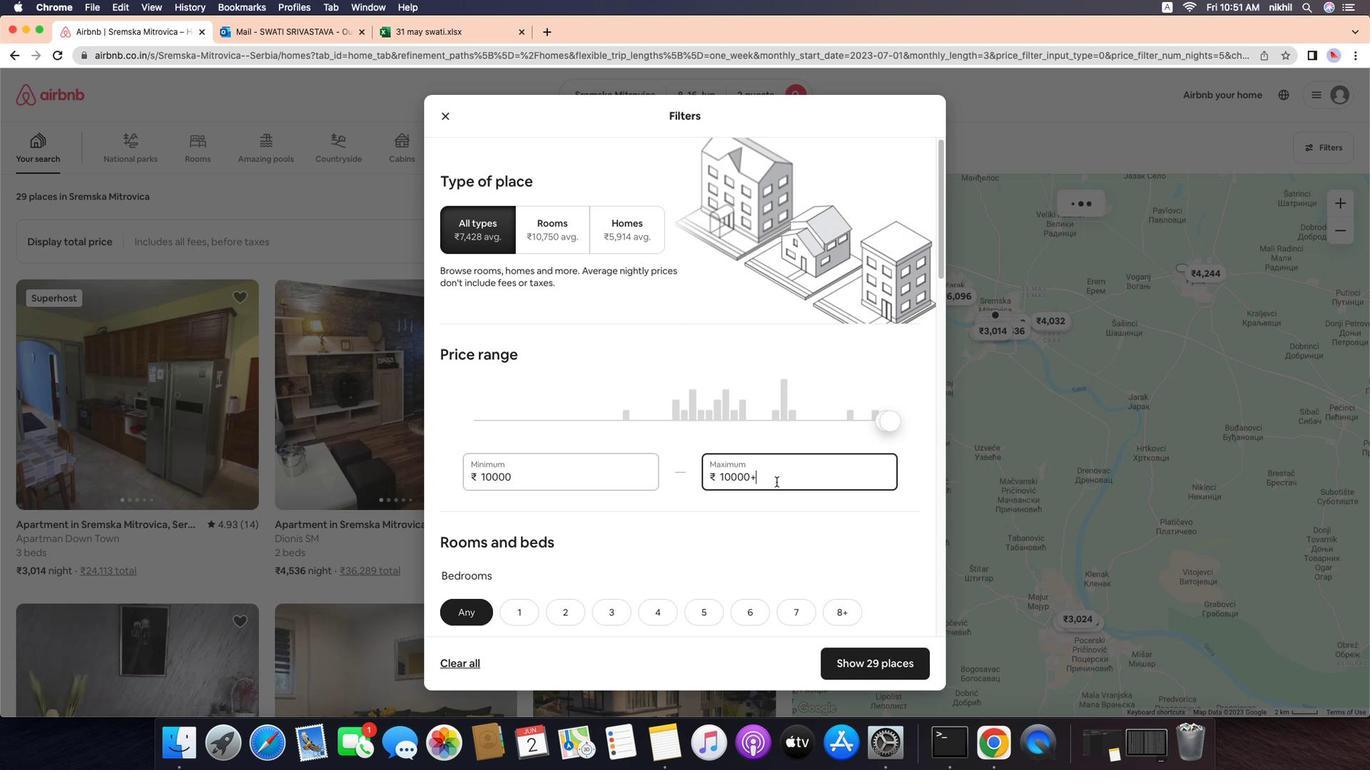 
Action: Key pressed Key.backspaceKey.backspaceKey.backspaceKey.backspaceKey.backspaceKey.backspaceKey.backspace'1''5''0''0''0'
Screenshot: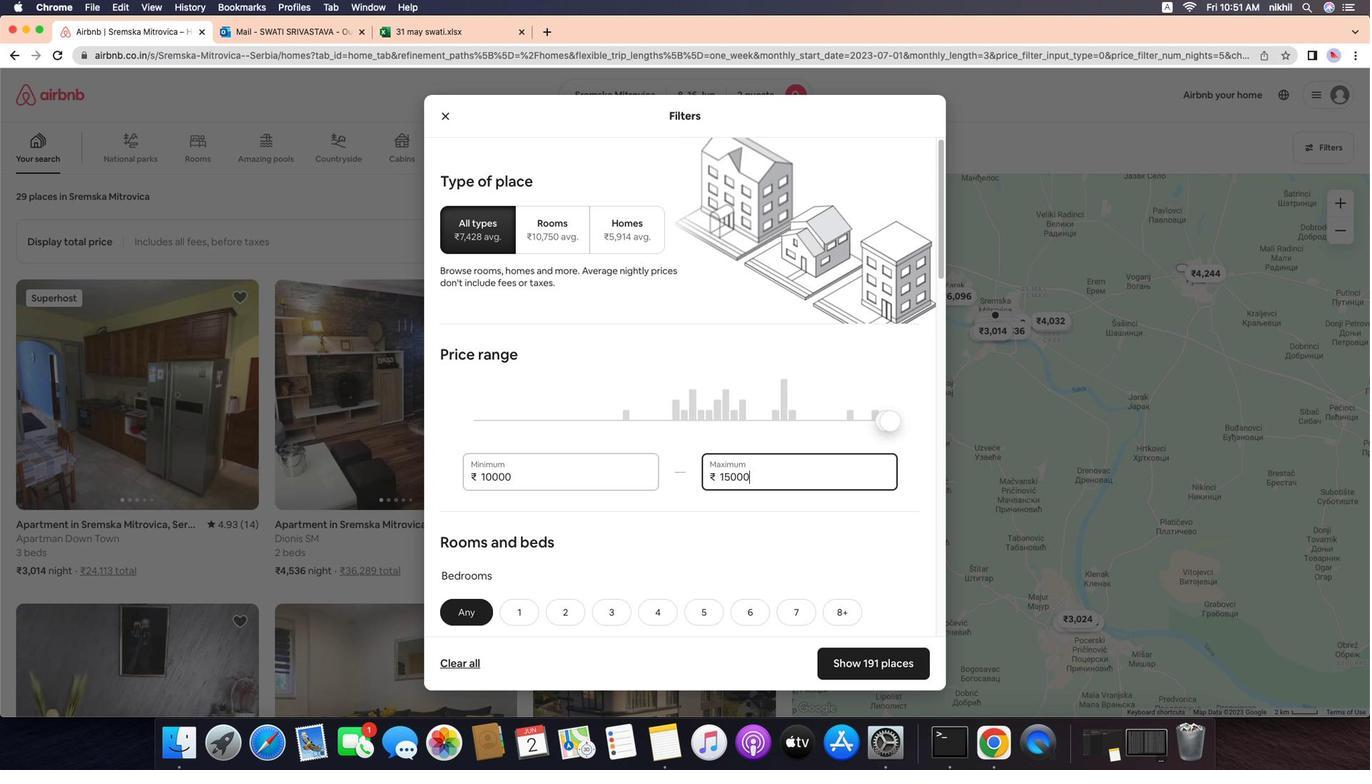 
Action: Mouse moved to (557, 484)
Screenshot: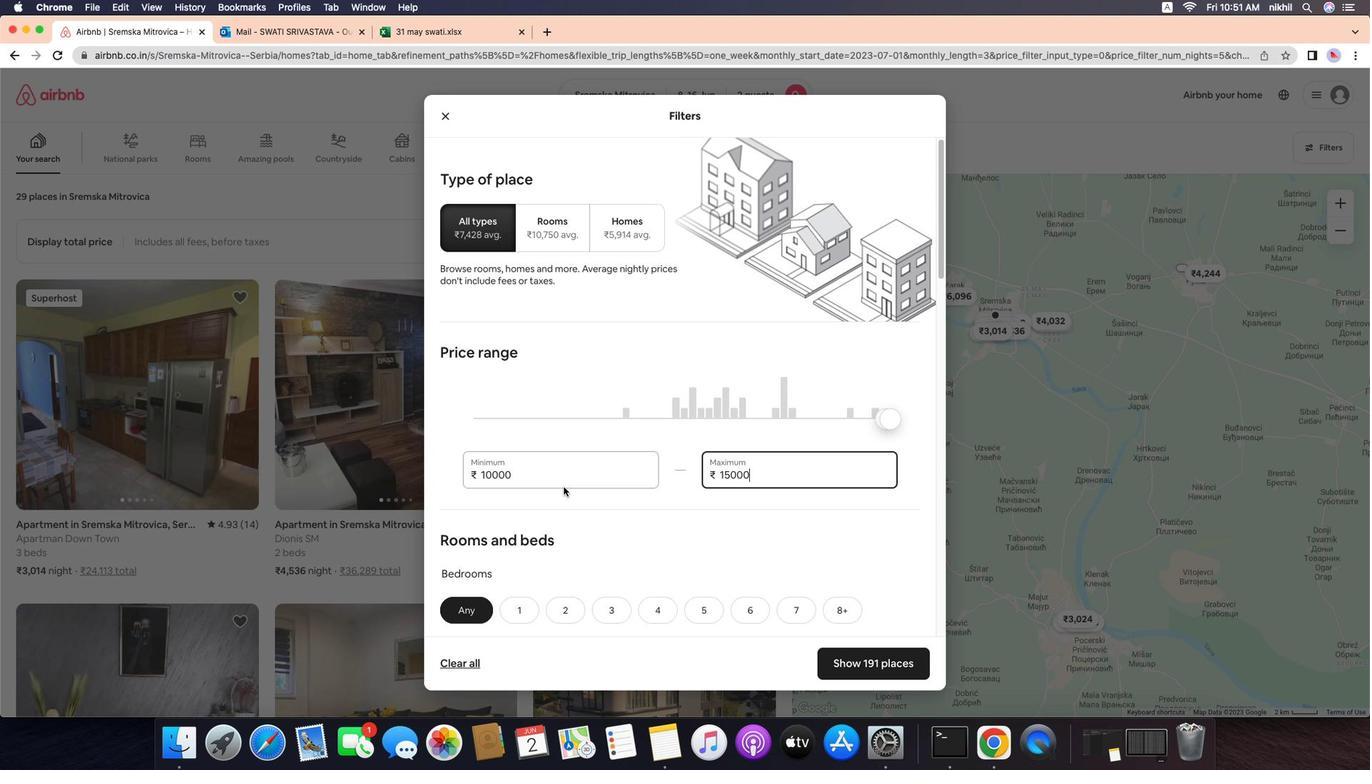 
Action: Mouse scrolled (557, 484) with delta (37, -7)
Screenshot: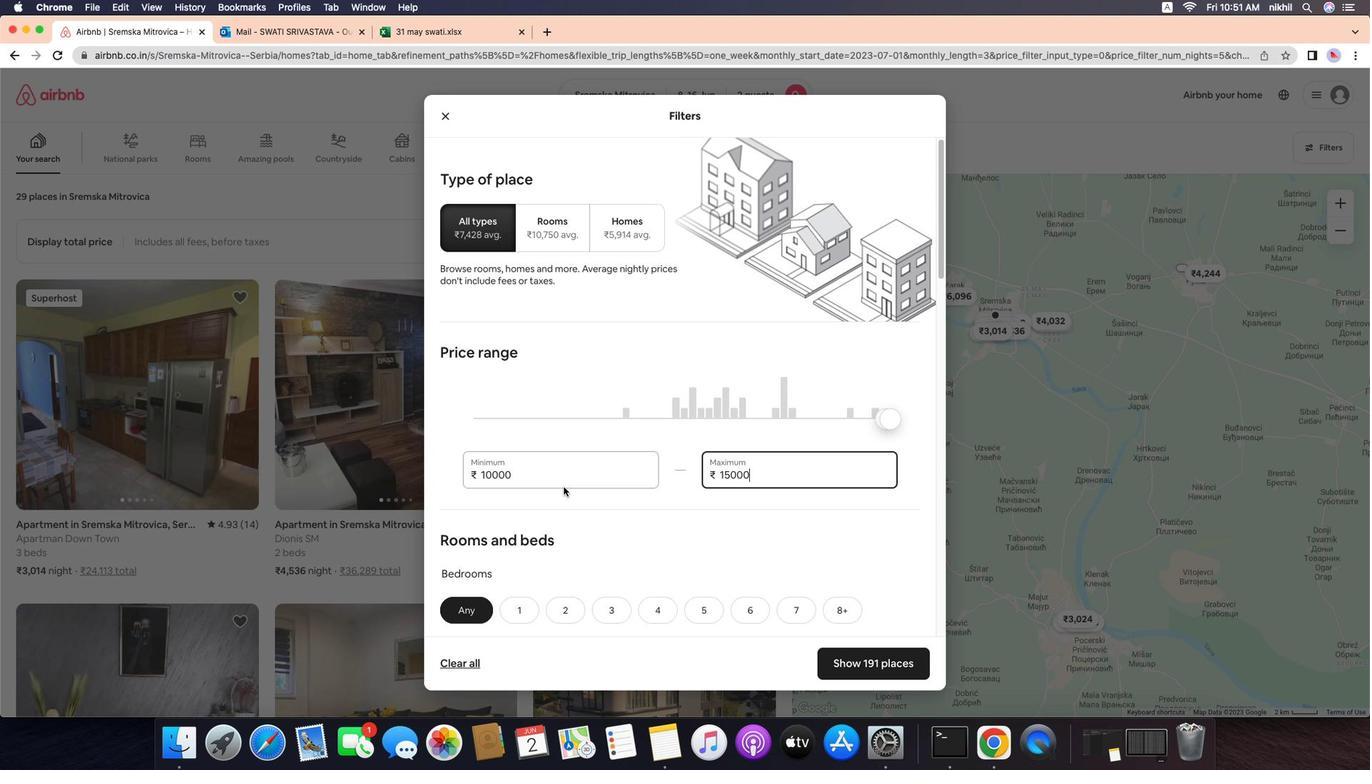 
Action: Mouse moved to (557, 484)
Screenshot: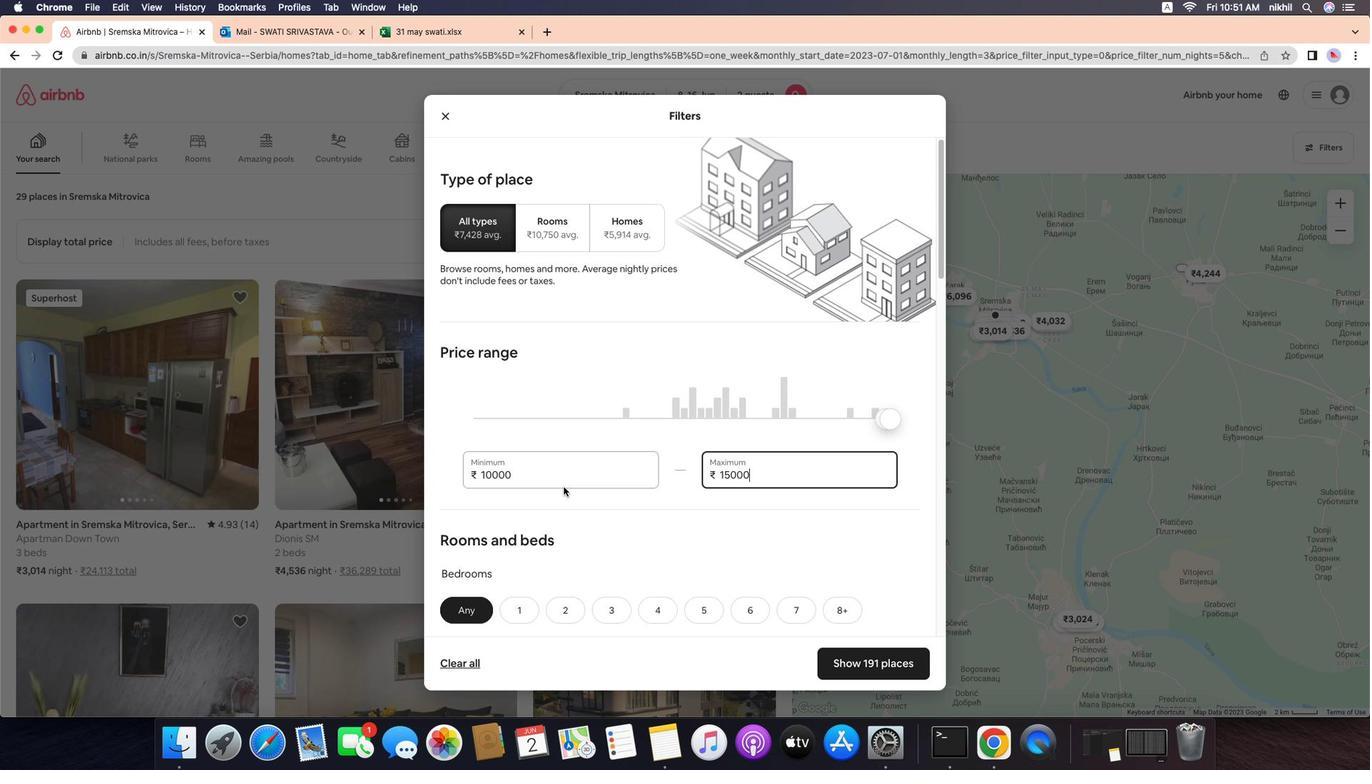 
Action: Mouse scrolled (557, 484) with delta (37, -7)
Screenshot: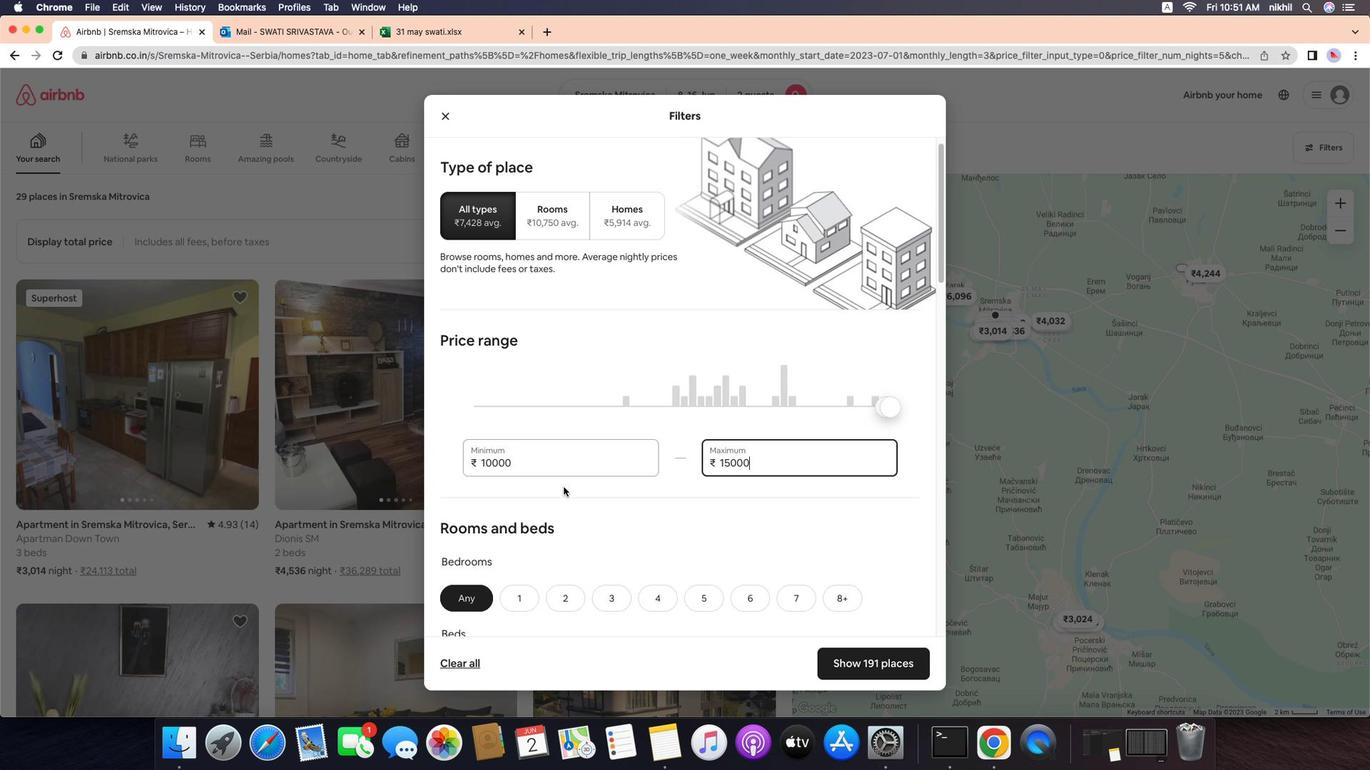 
Action: Mouse moved to (557, 484)
Screenshot: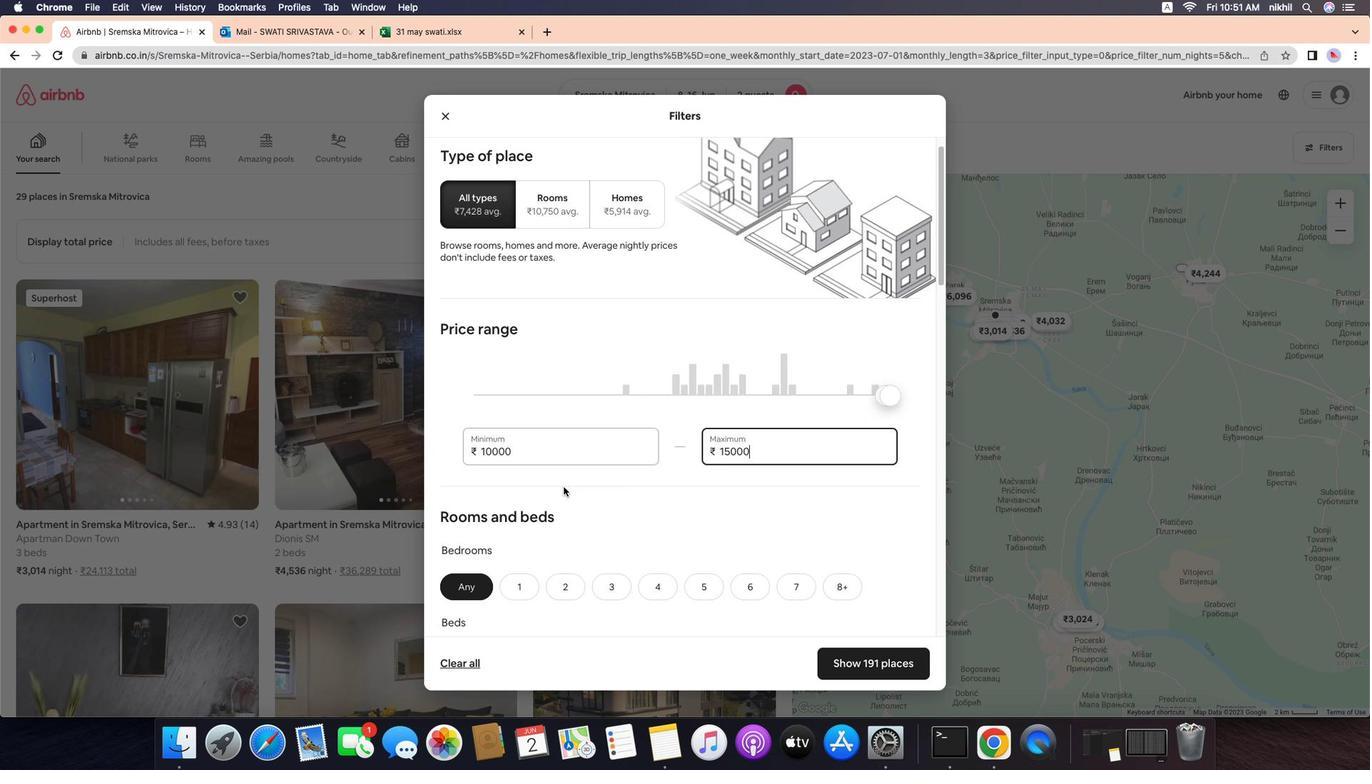 
Action: Mouse scrolled (557, 484) with delta (37, -7)
Screenshot: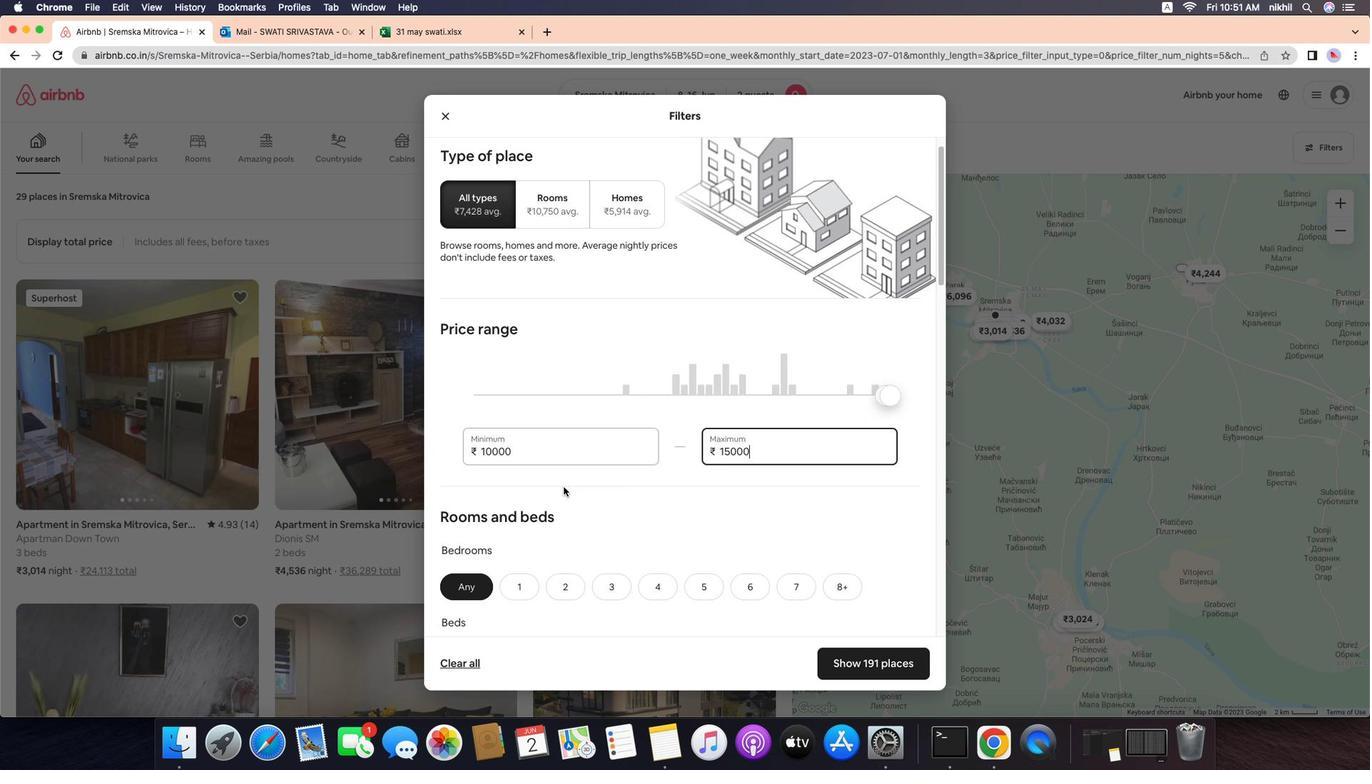 
Action: Mouse scrolled (557, 484) with delta (37, -7)
Screenshot: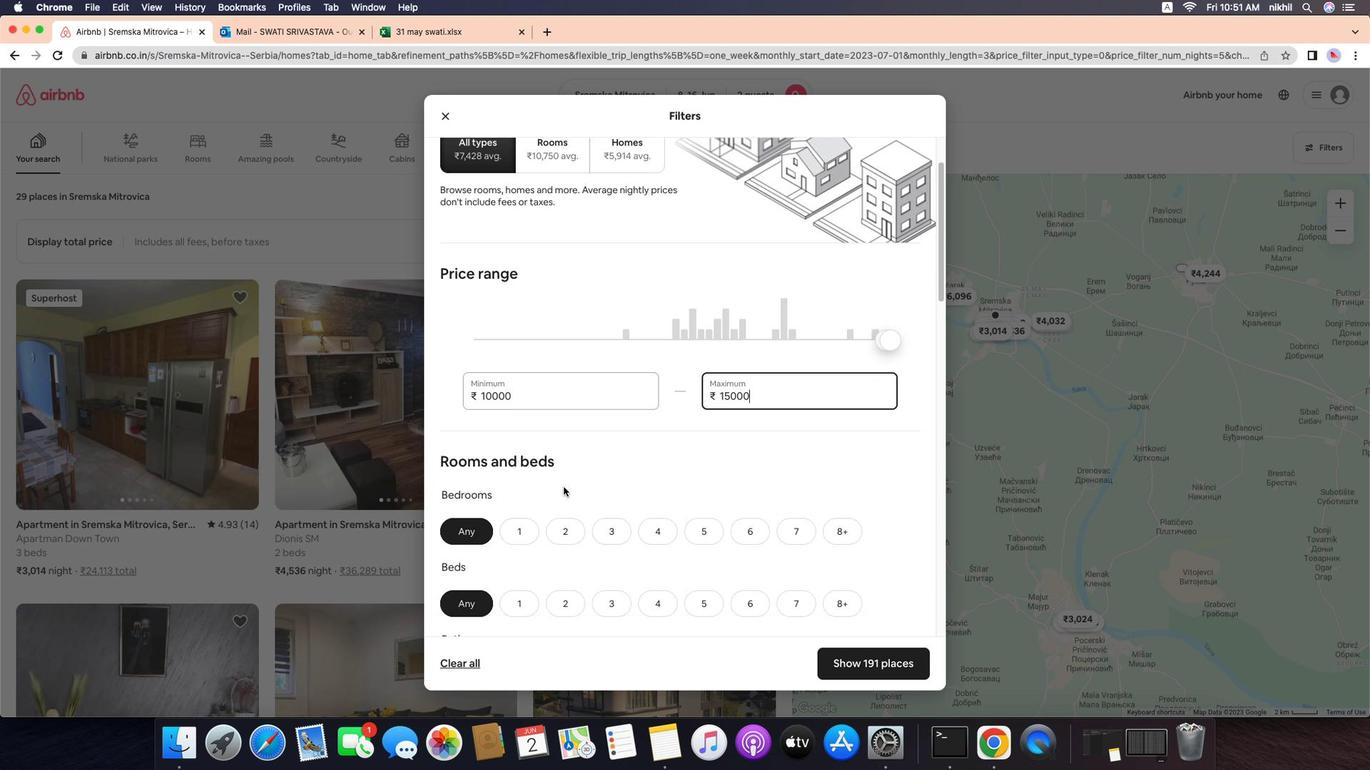 
Action: Mouse moved to (555, 481)
Screenshot: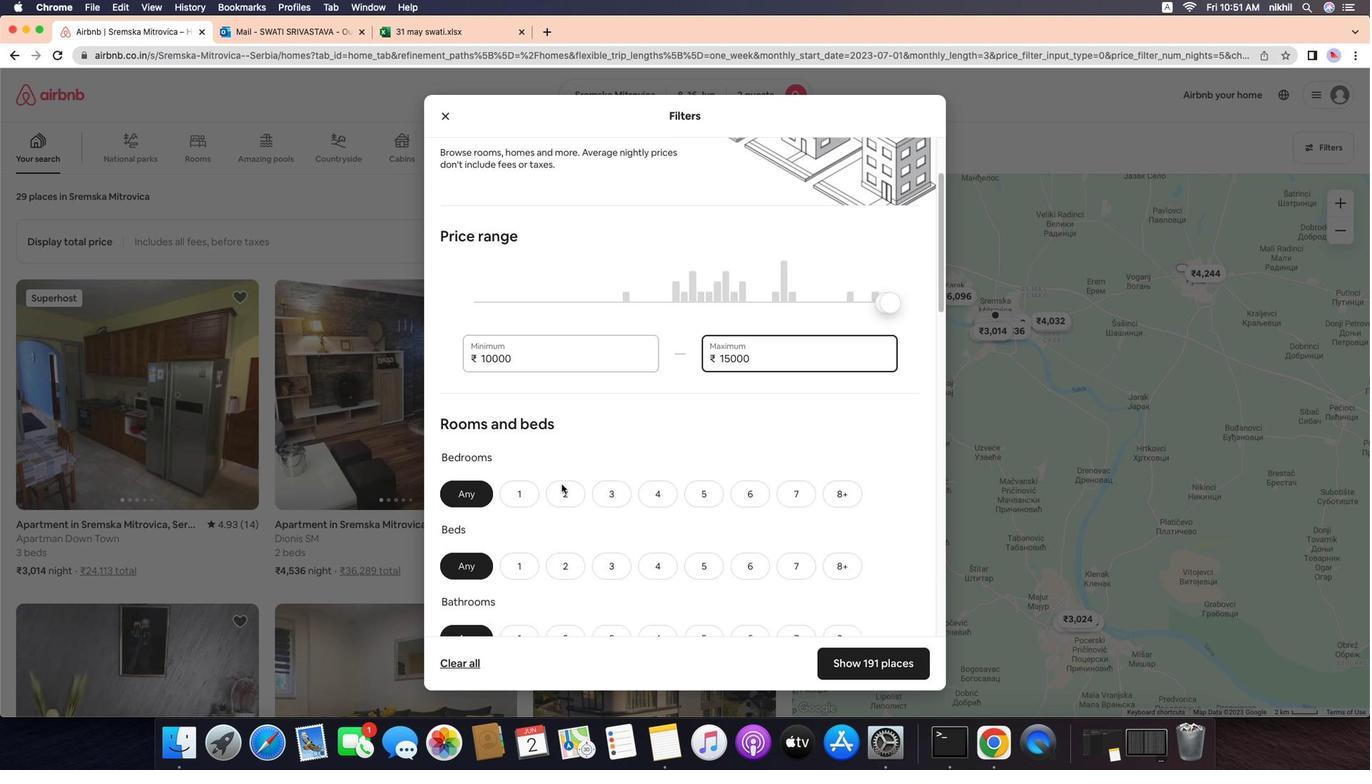 
Action: Mouse scrolled (555, 481) with delta (37, -7)
Screenshot: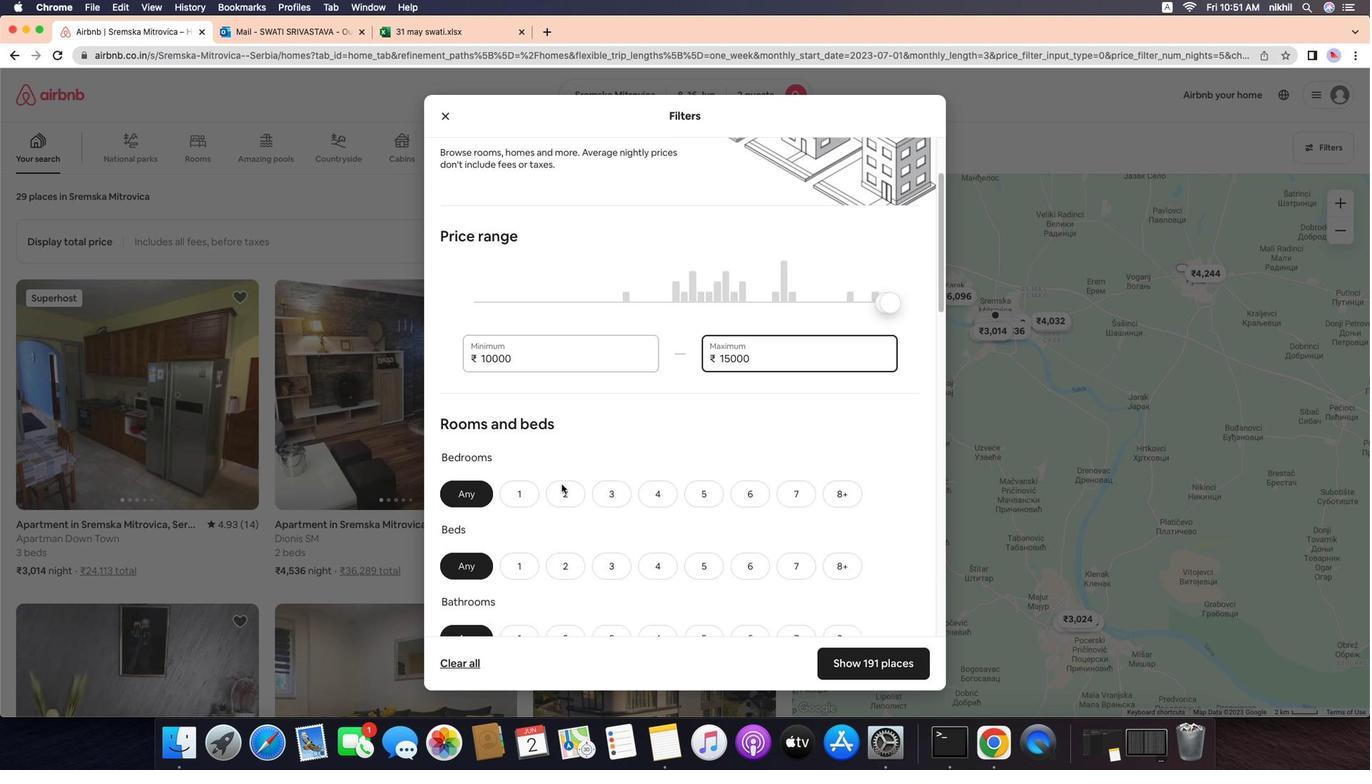 
Action: Mouse moved to (555, 481)
Screenshot: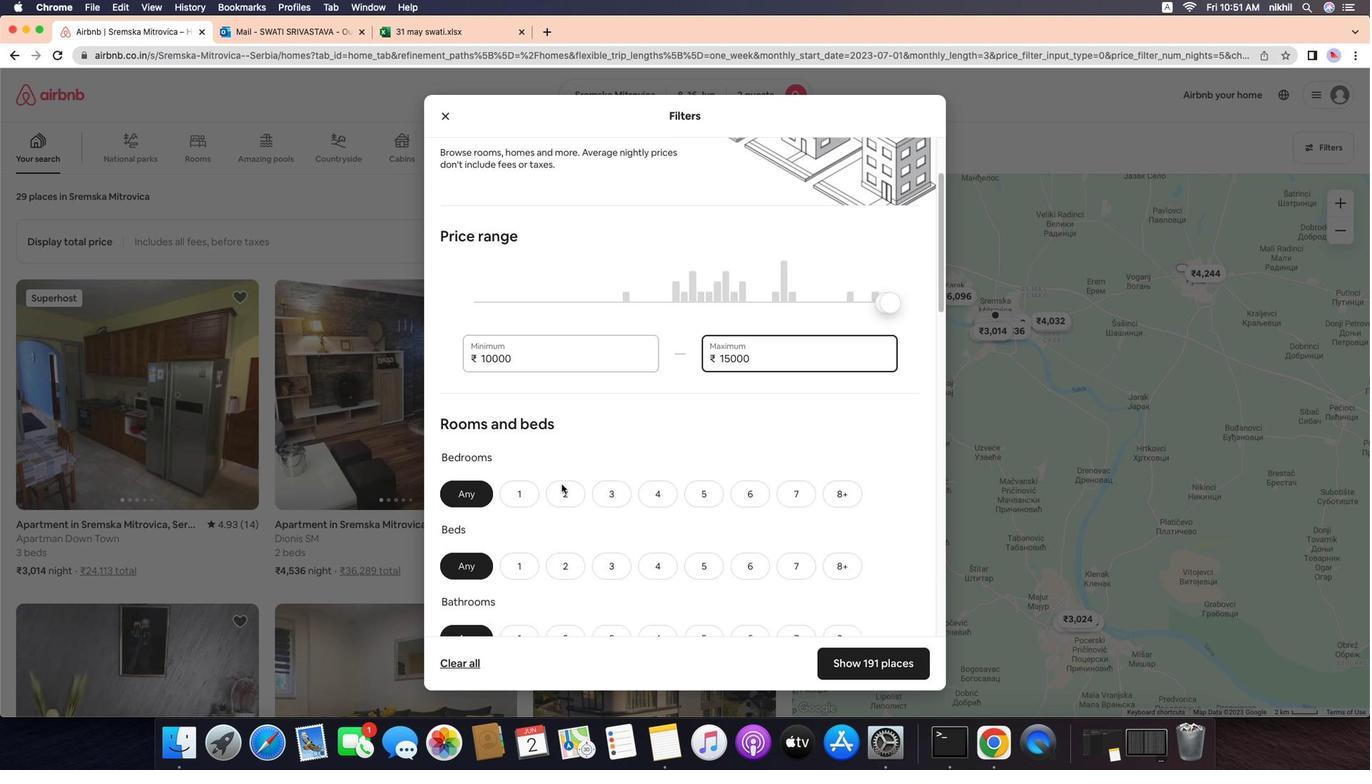 
Action: Mouse scrolled (555, 481) with delta (37, -7)
Screenshot: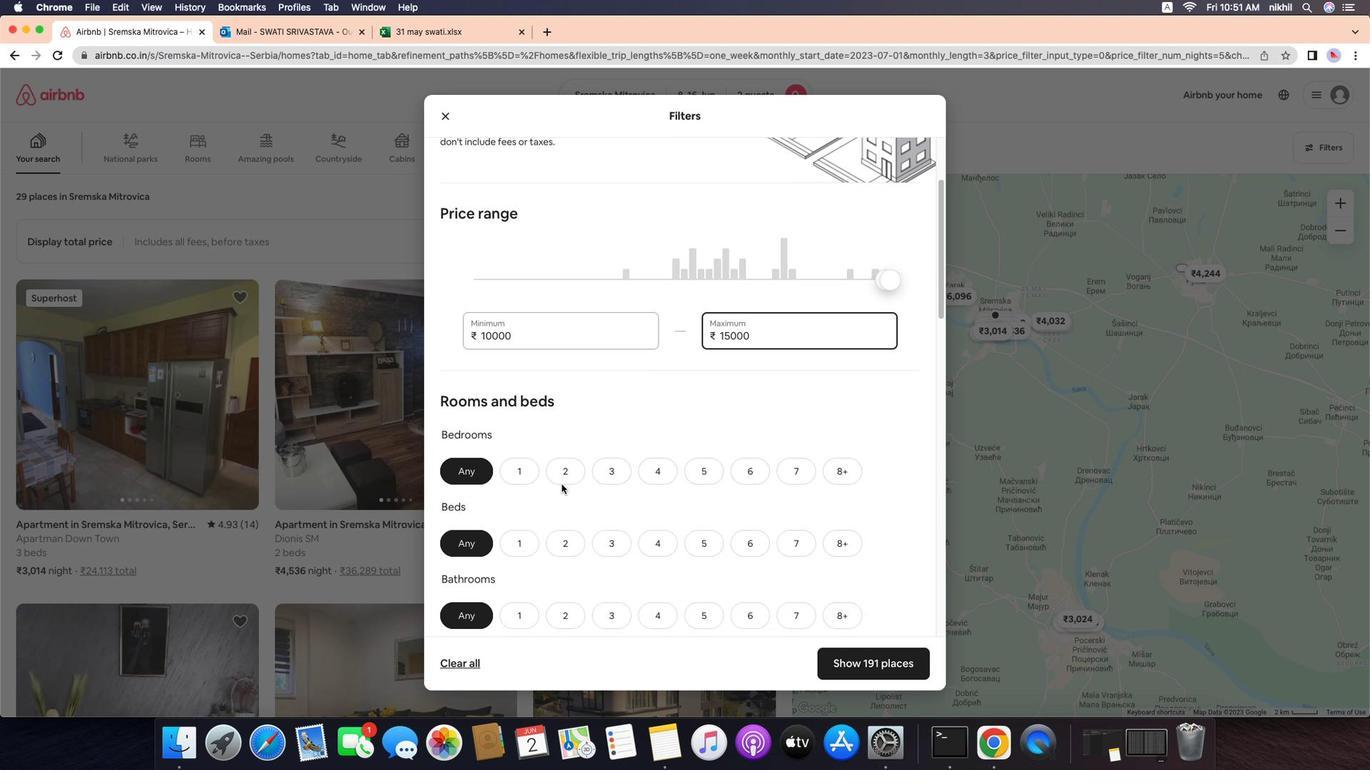 
Action: Mouse scrolled (555, 481) with delta (37, -8)
Screenshot: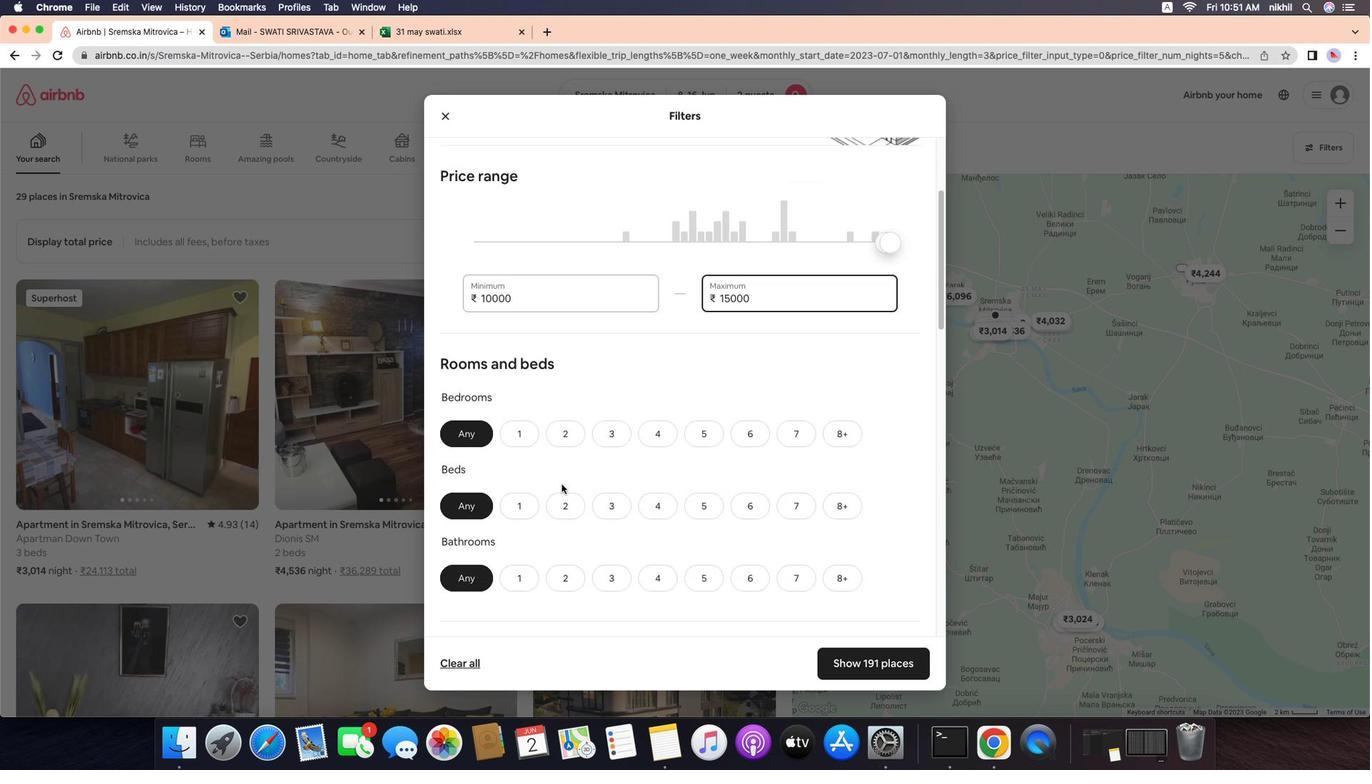 
Action: Mouse moved to (516, 371)
Screenshot: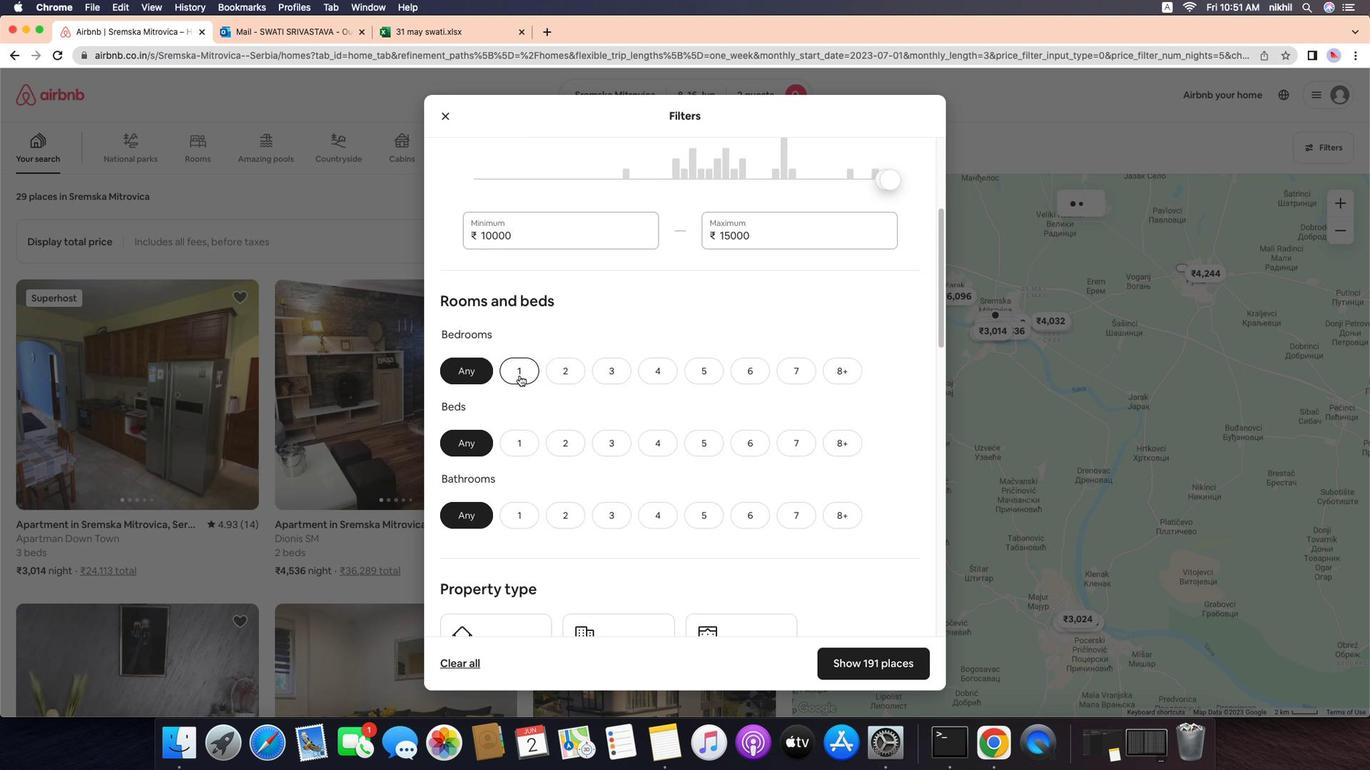 
Action: Mouse pressed left at (516, 371)
Screenshot: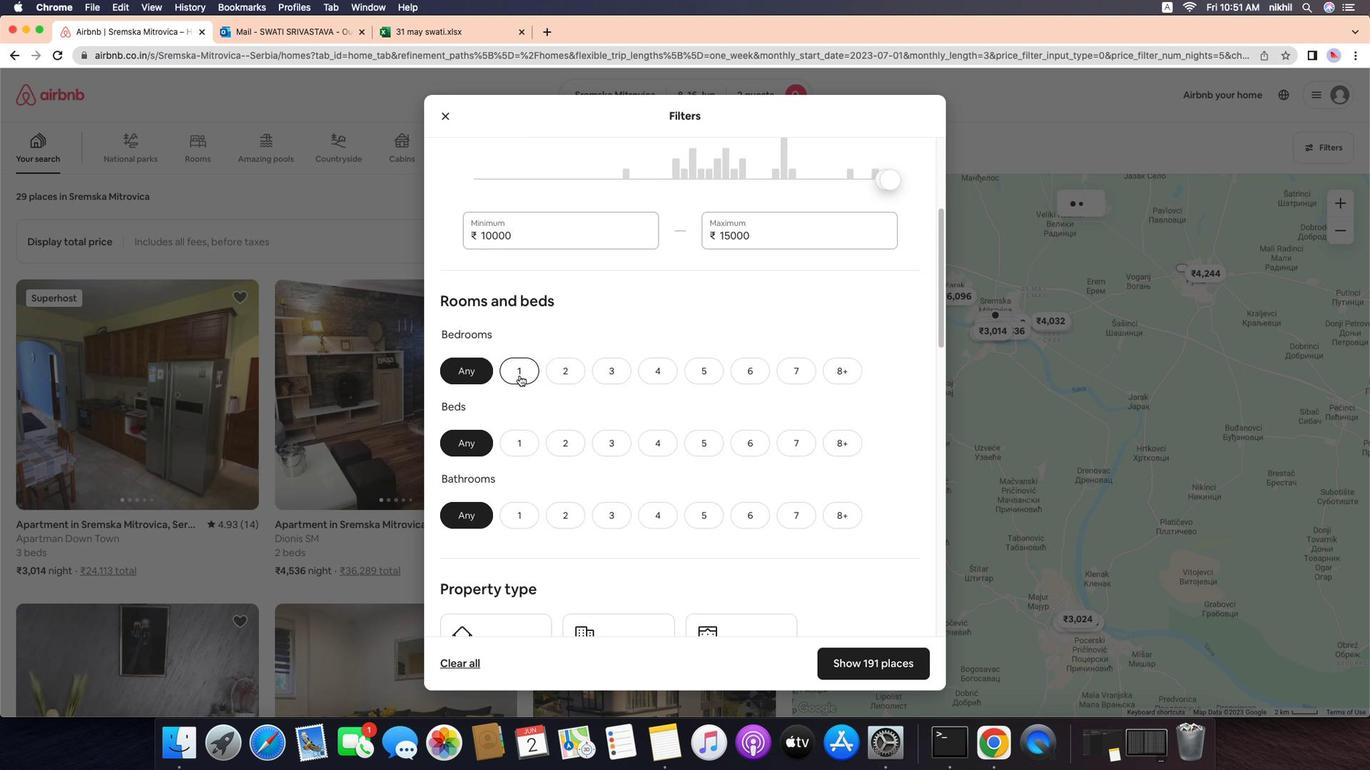 
Action: Mouse moved to (524, 446)
Screenshot: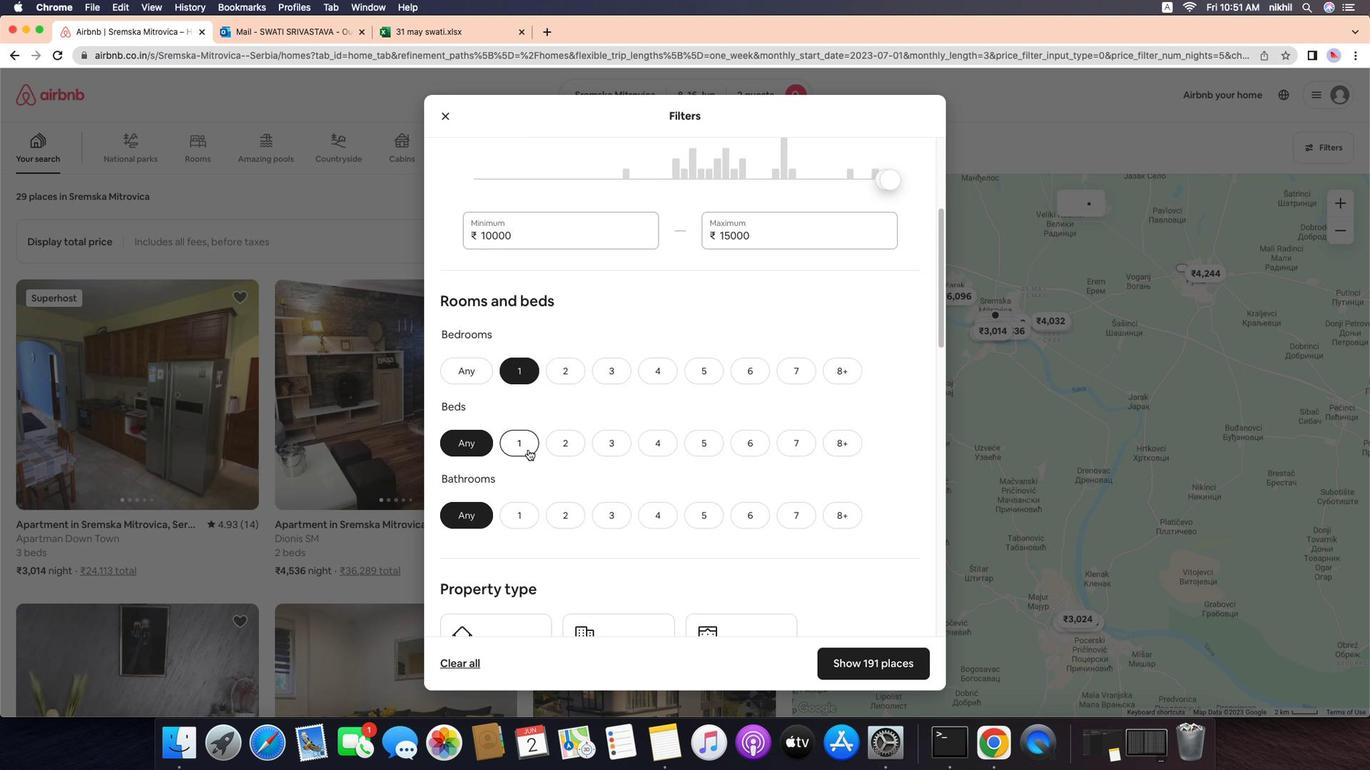 
Action: Mouse pressed left at (524, 446)
Screenshot: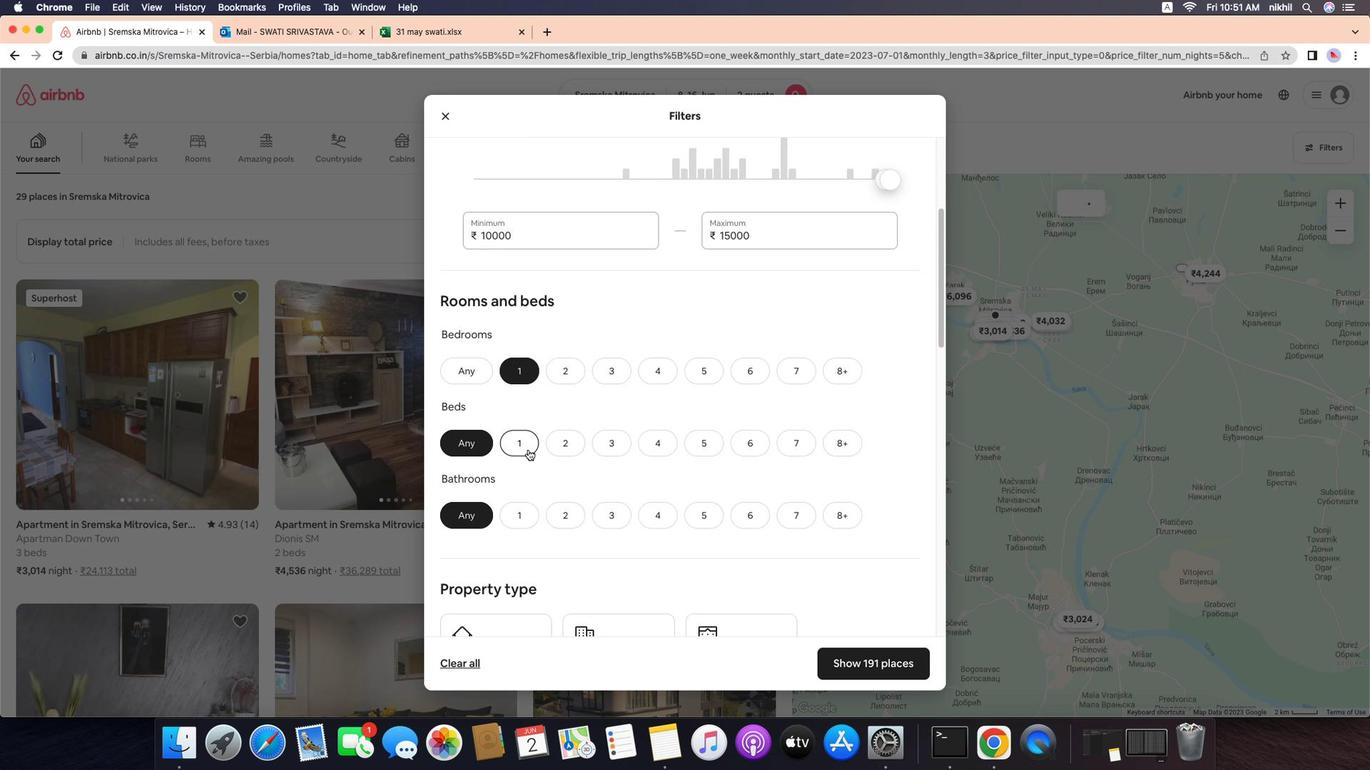 
Action: Mouse moved to (513, 503)
Screenshot: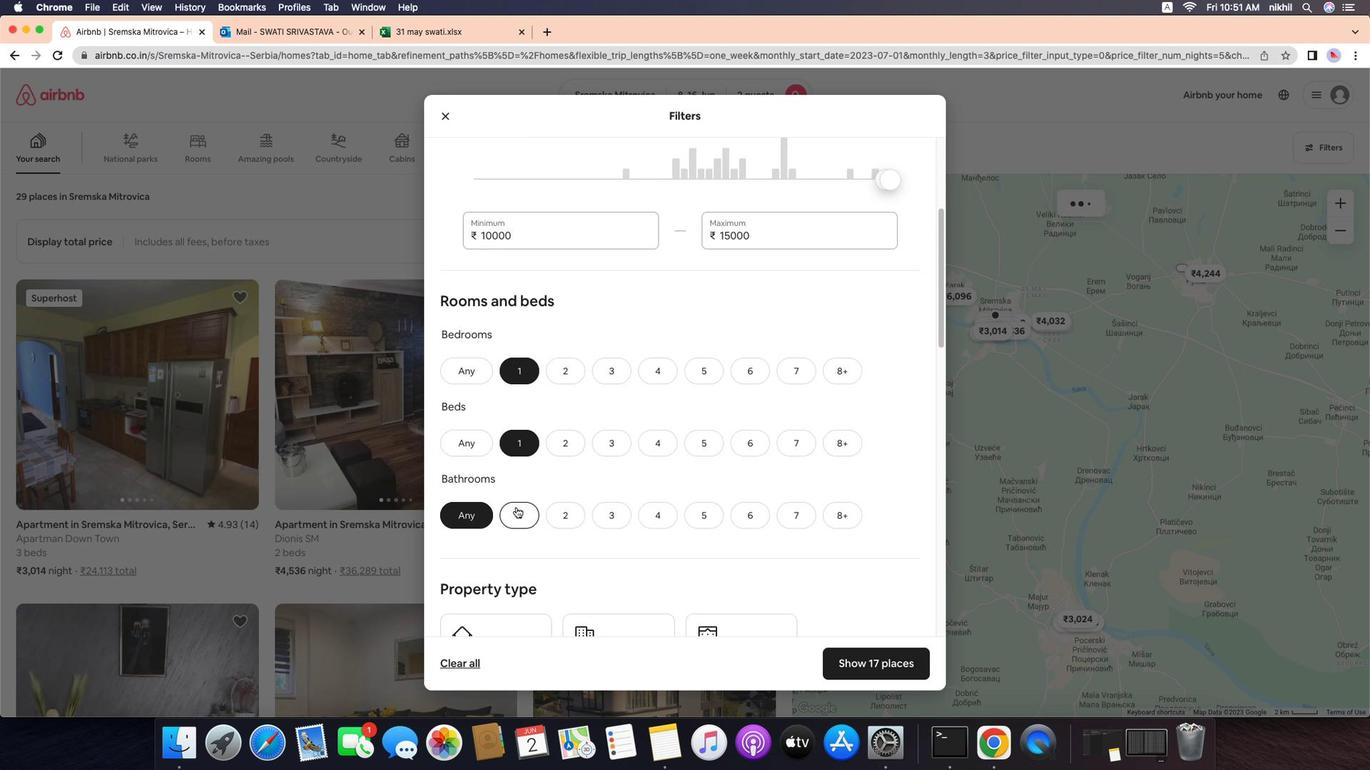 
Action: Mouse pressed left at (513, 503)
Screenshot: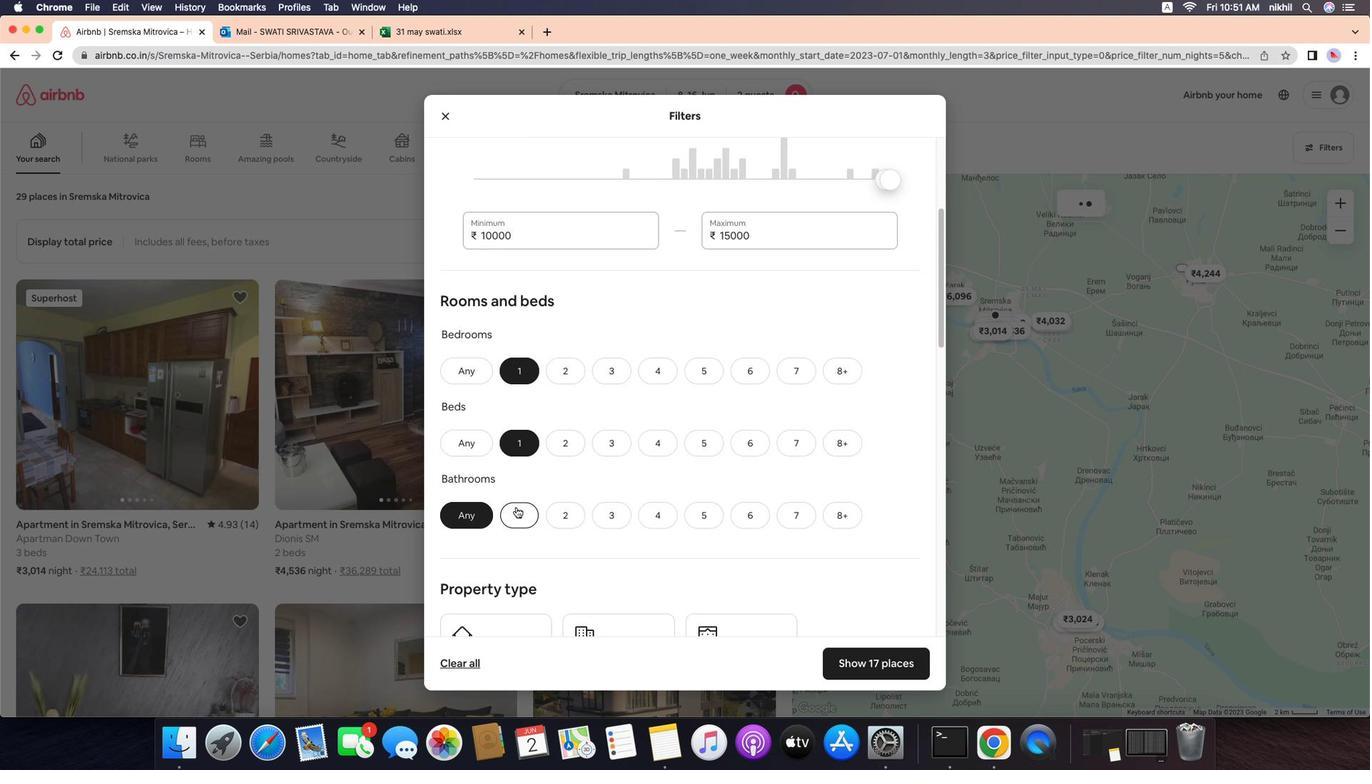 
Action: Mouse moved to (606, 499)
Screenshot: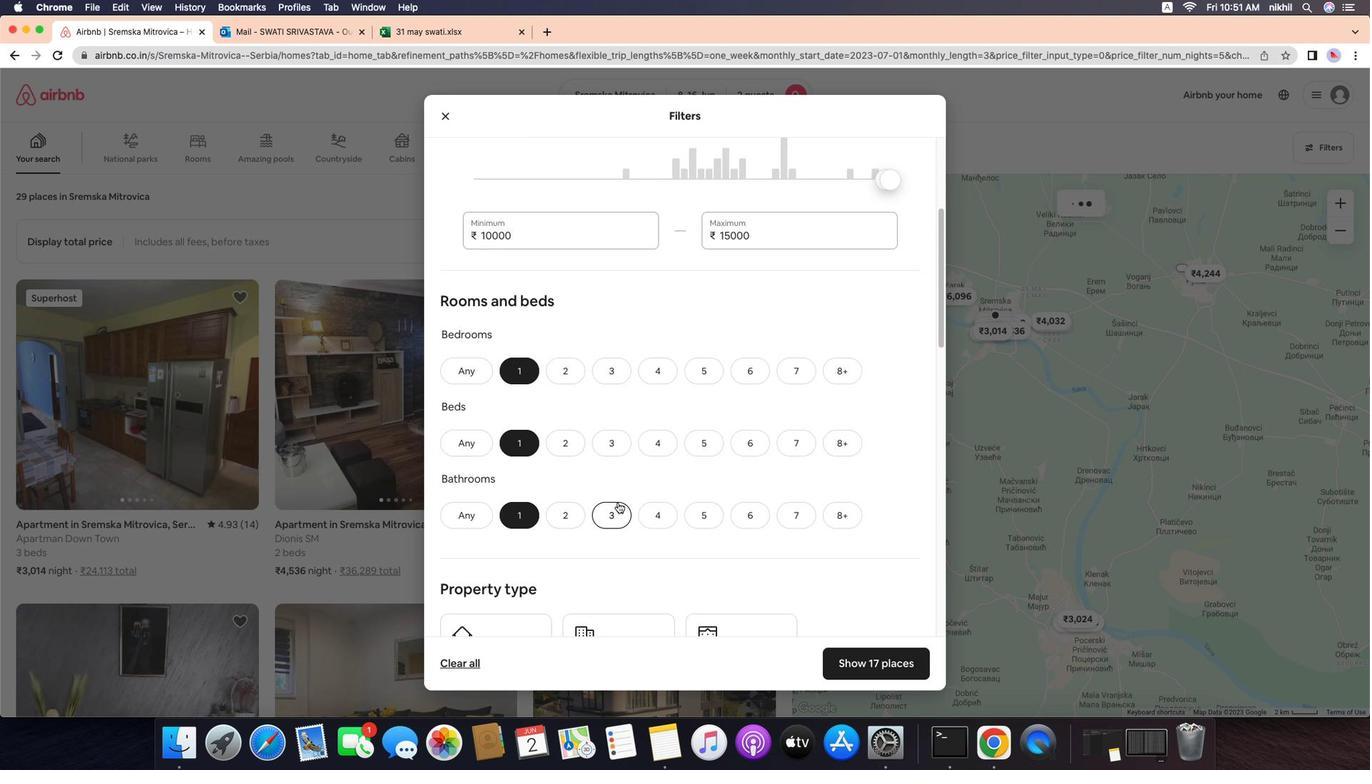 
Action: Mouse scrolled (606, 499) with delta (37, -7)
Screenshot: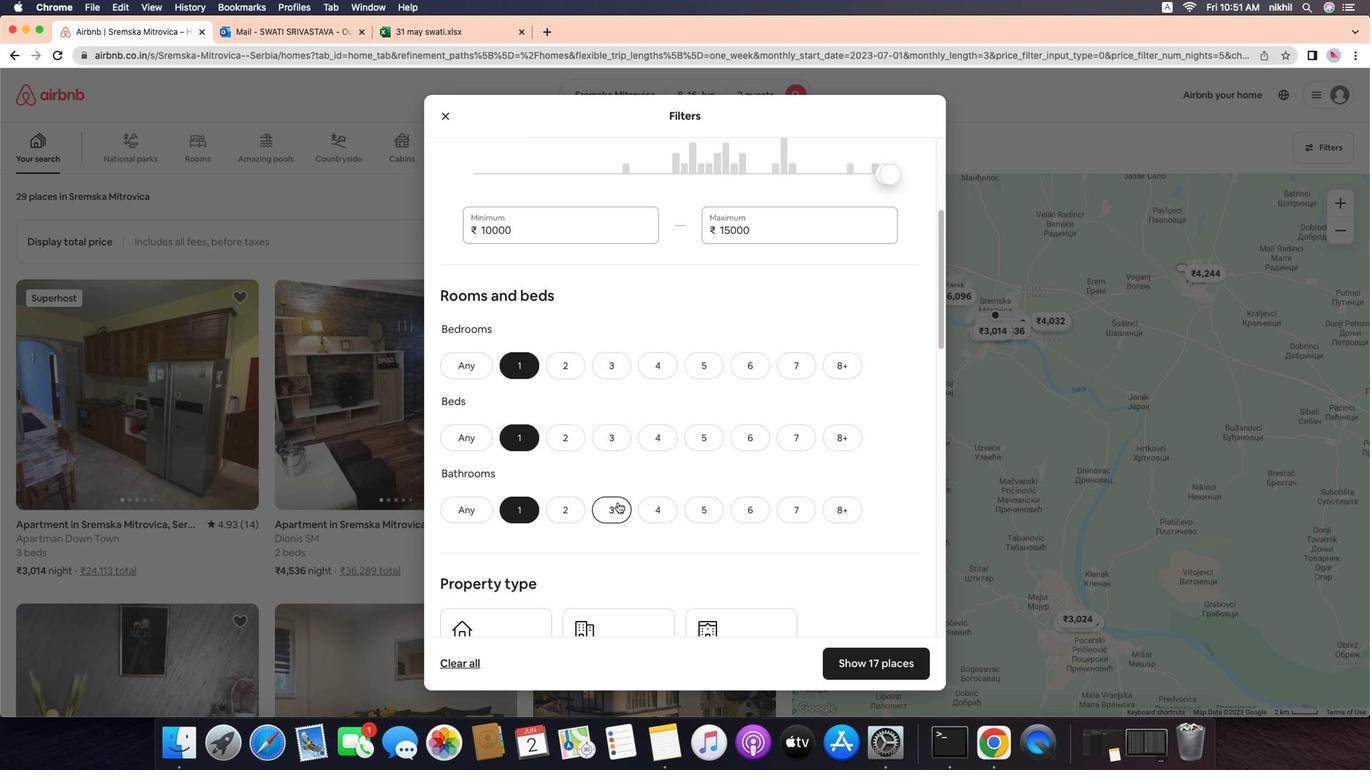 
Action: Mouse scrolled (606, 499) with delta (37, -7)
Screenshot: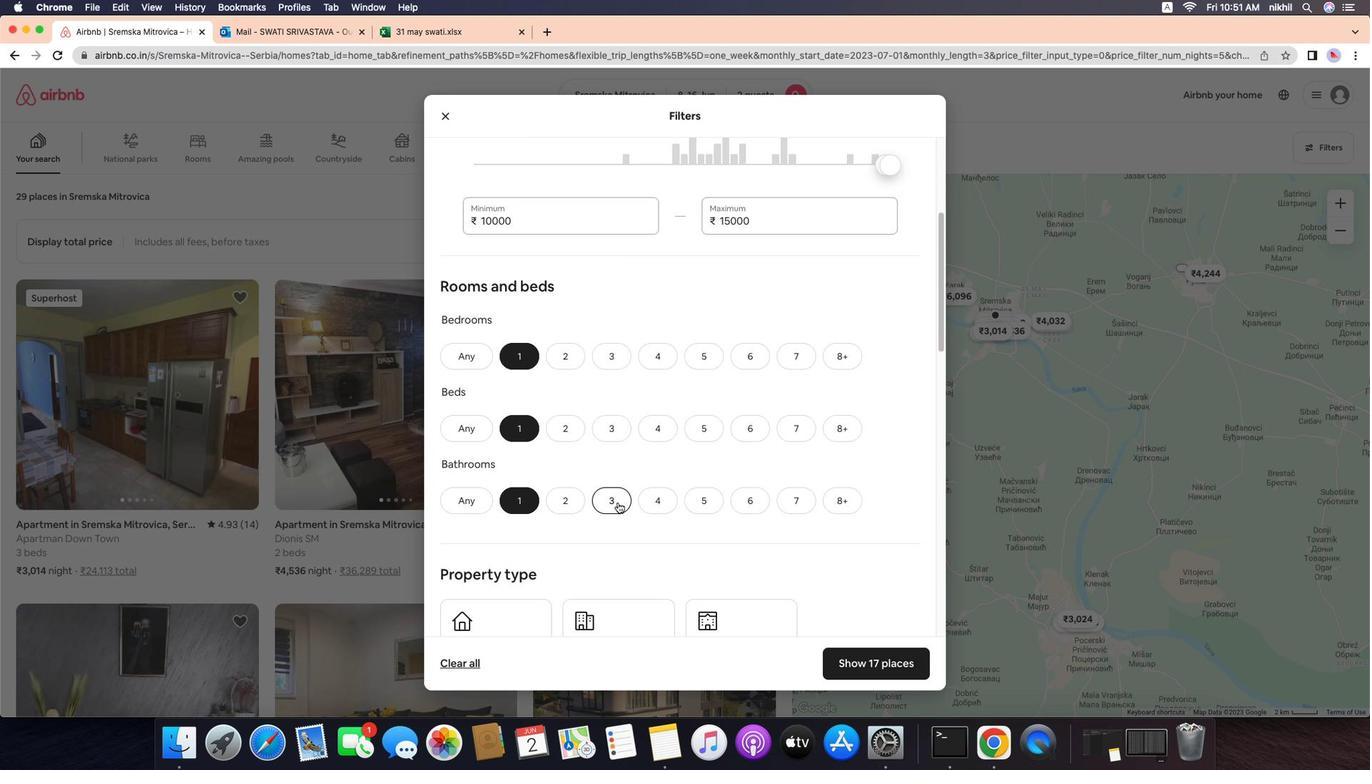 
Action: Mouse scrolled (606, 499) with delta (37, -7)
Screenshot: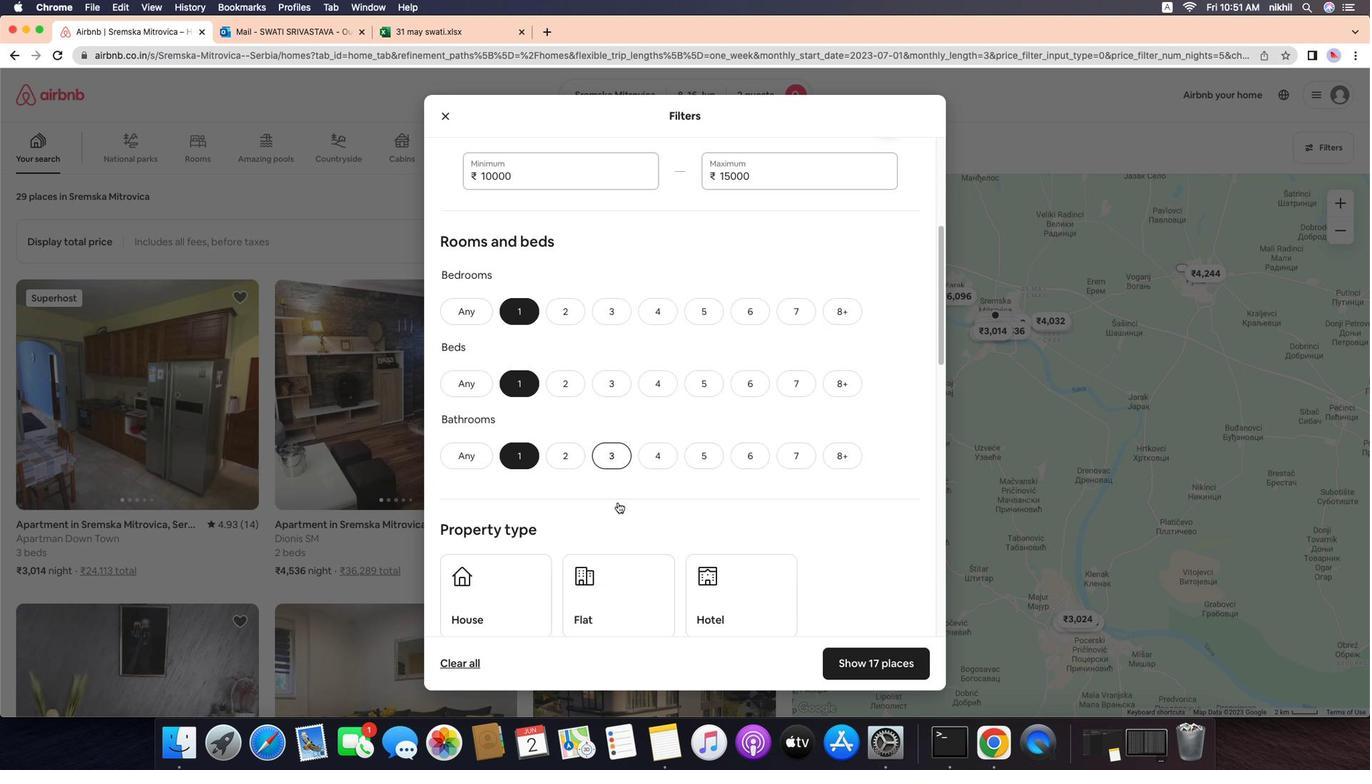 
Action: Mouse scrolled (606, 499) with delta (37, -8)
Screenshot: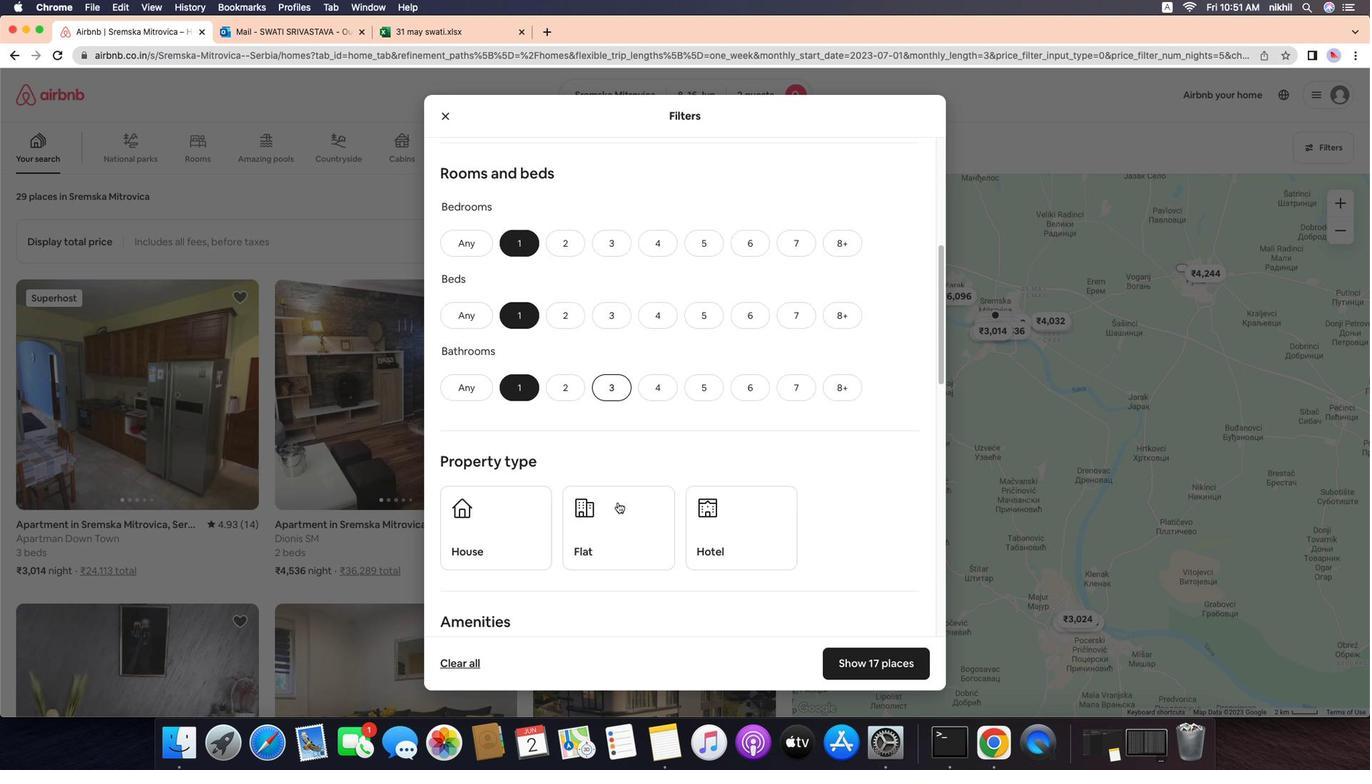 
Action: Mouse moved to (497, 459)
Screenshot: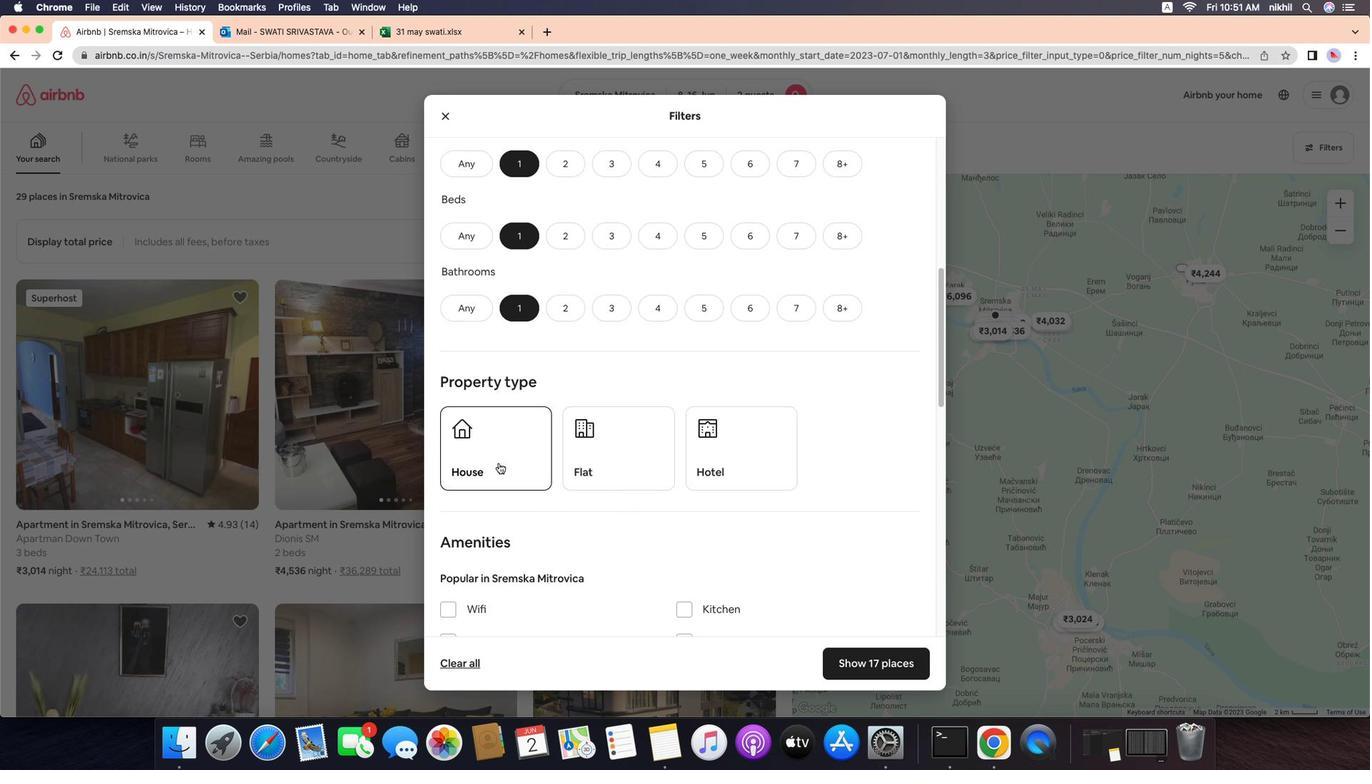 
Action: Mouse pressed left at (497, 459)
Screenshot: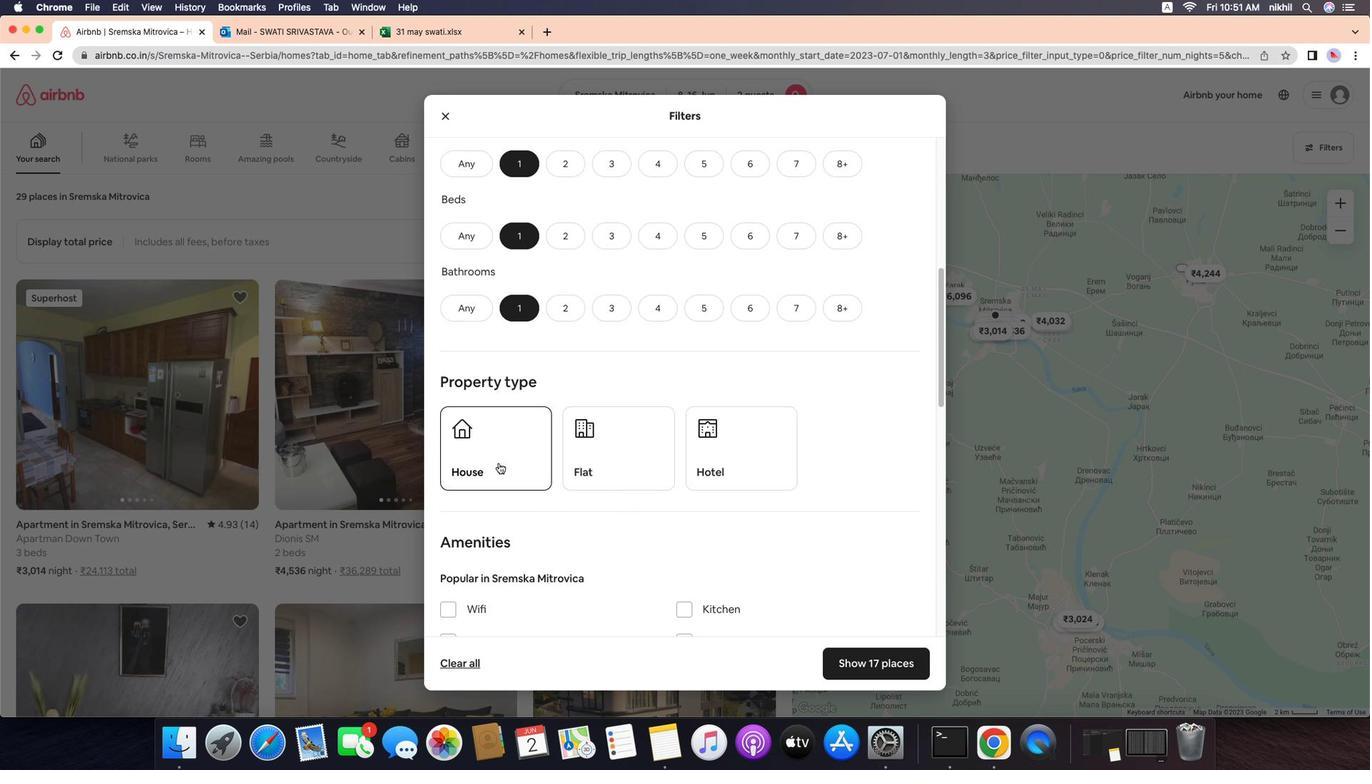 
Action: Mouse moved to (619, 470)
Screenshot: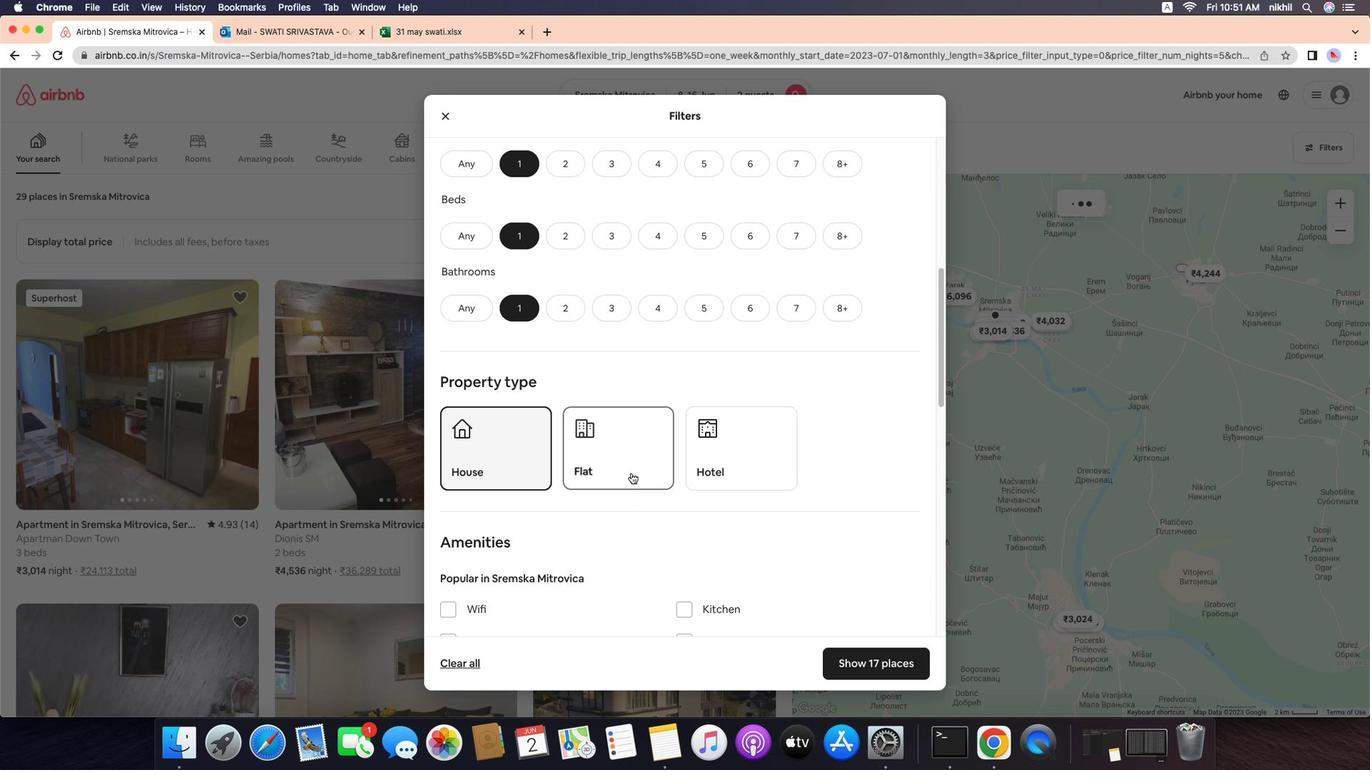 
Action: Mouse pressed left at (619, 470)
Screenshot: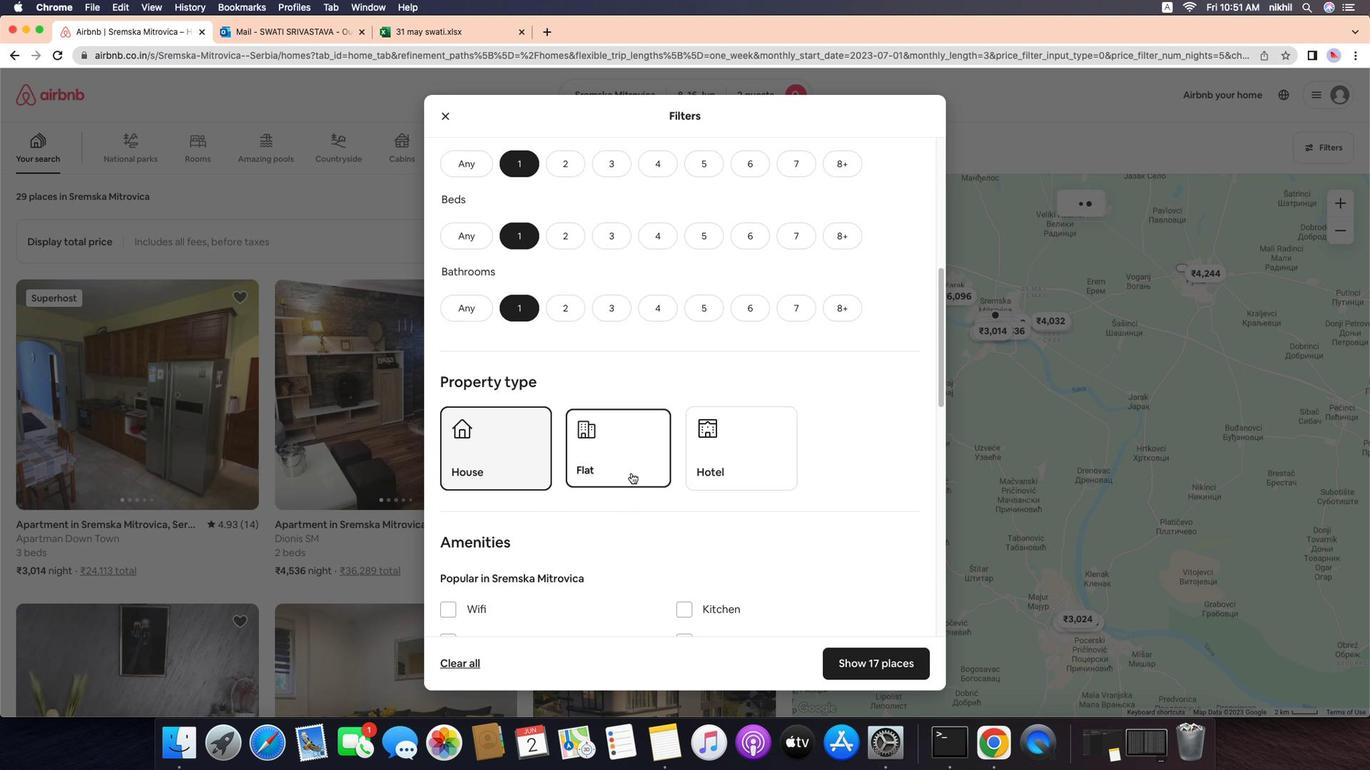 
Action: Mouse moved to (748, 452)
Screenshot: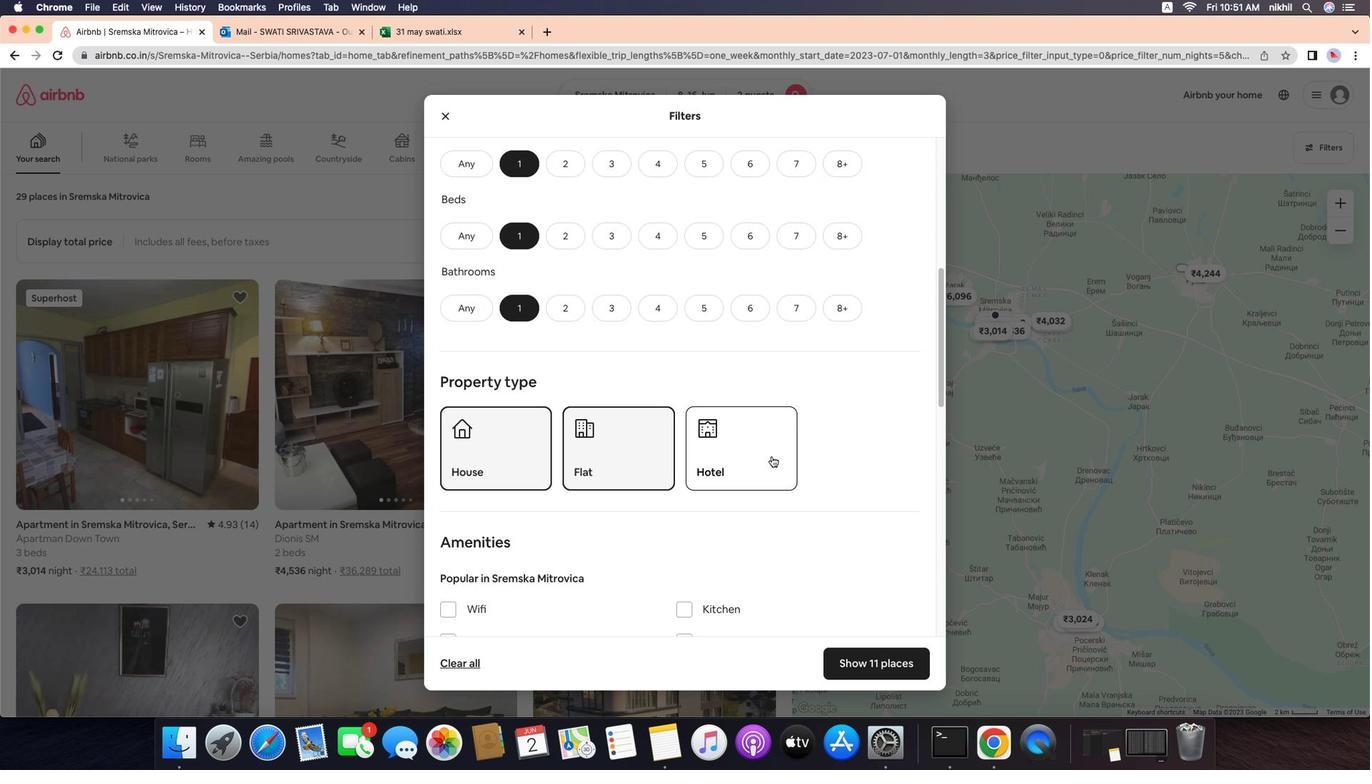 
Action: Mouse pressed left at (748, 452)
Screenshot: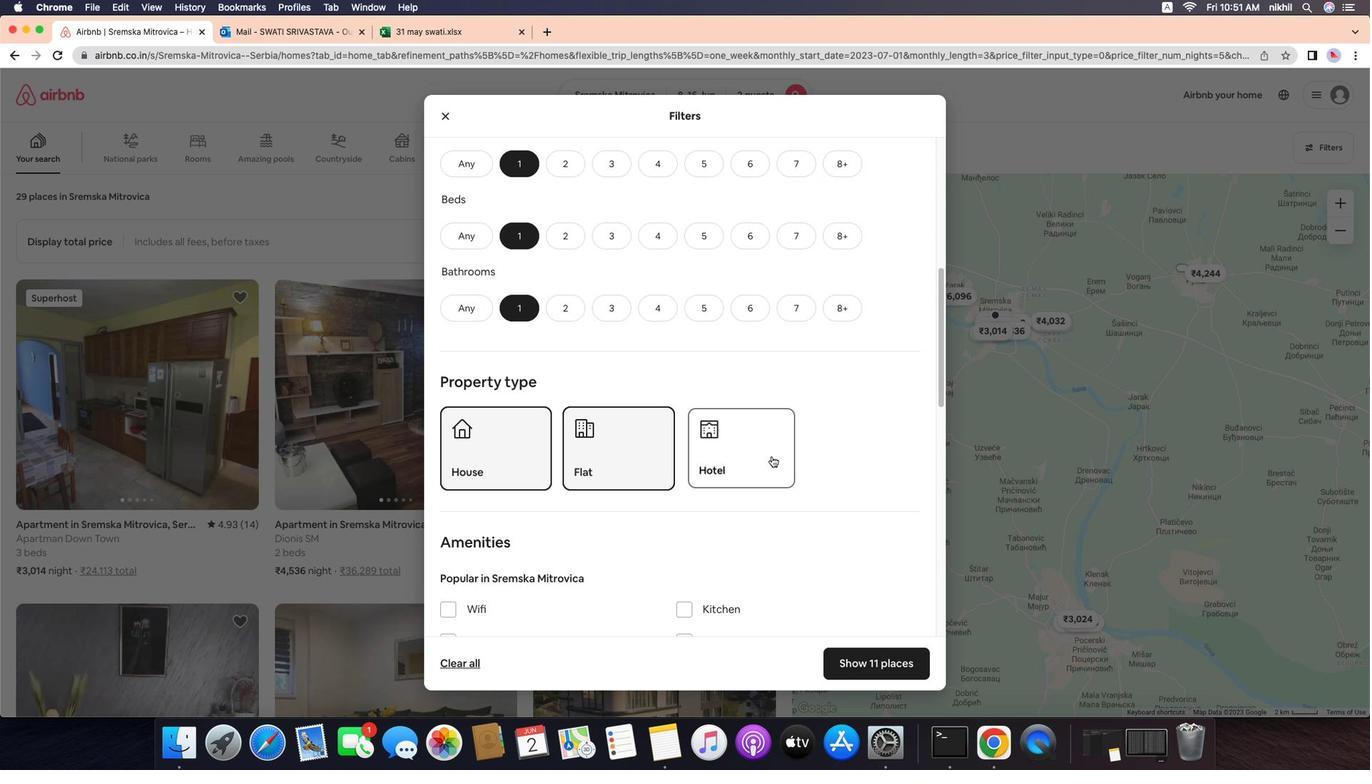 
Action: Mouse moved to (744, 513)
Screenshot: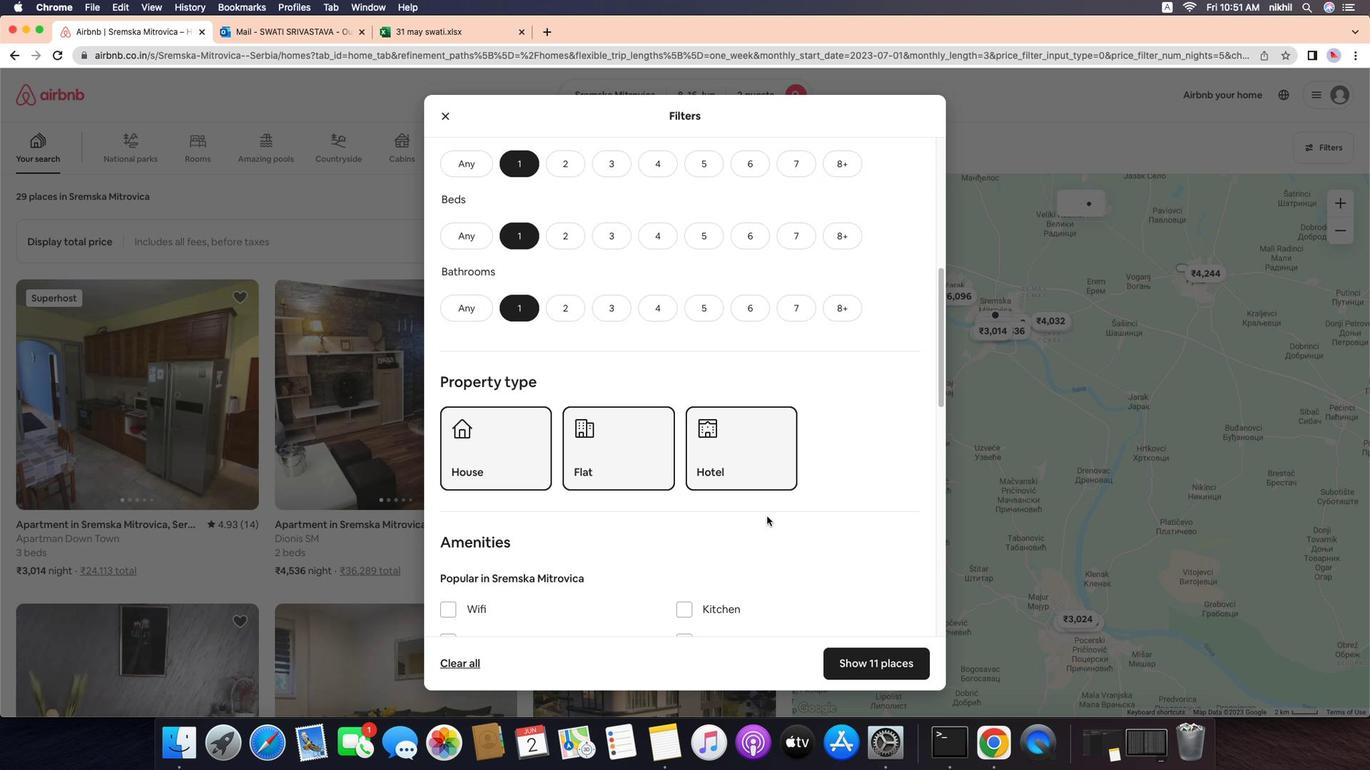 
Action: Mouse scrolled (744, 513) with delta (37, -7)
Screenshot: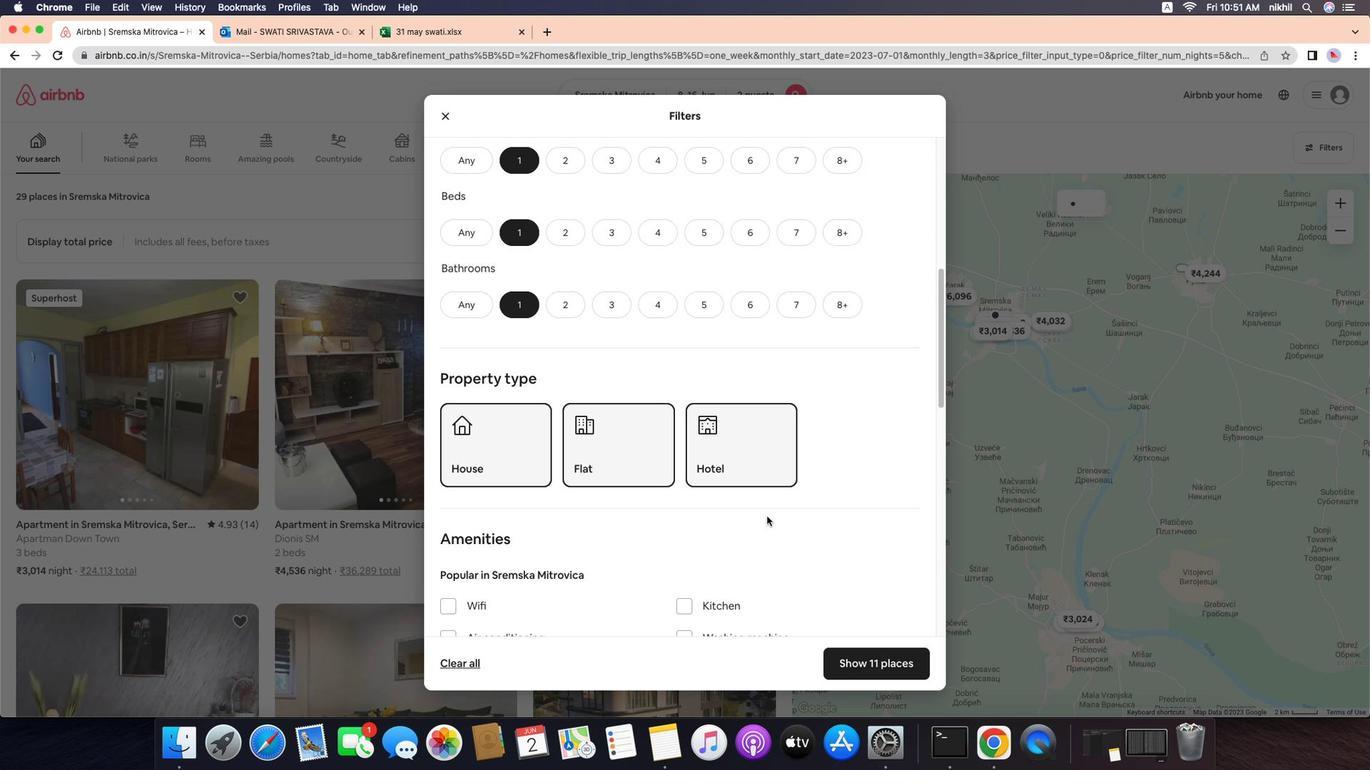
Action: Mouse scrolled (744, 513) with delta (37, -7)
Screenshot: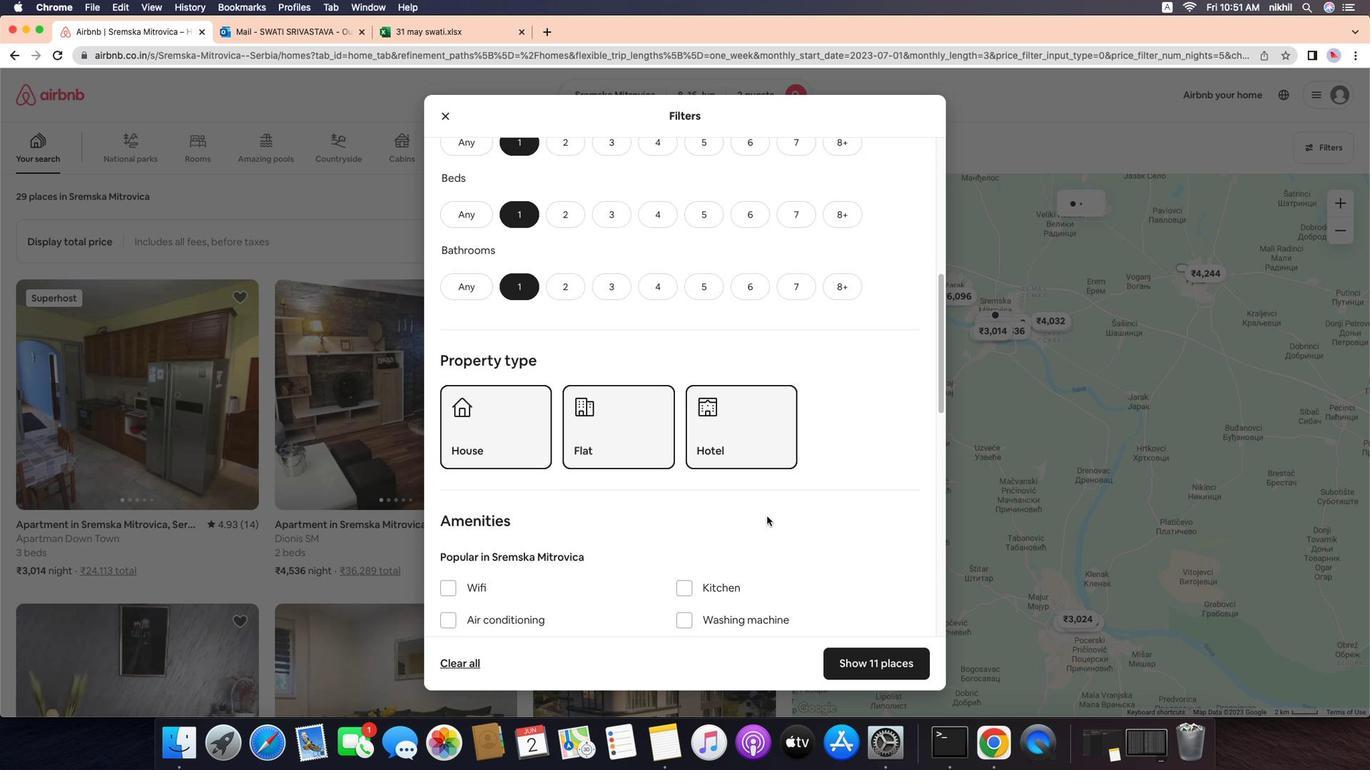 
Action: Mouse scrolled (744, 513) with delta (37, -7)
Screenshot: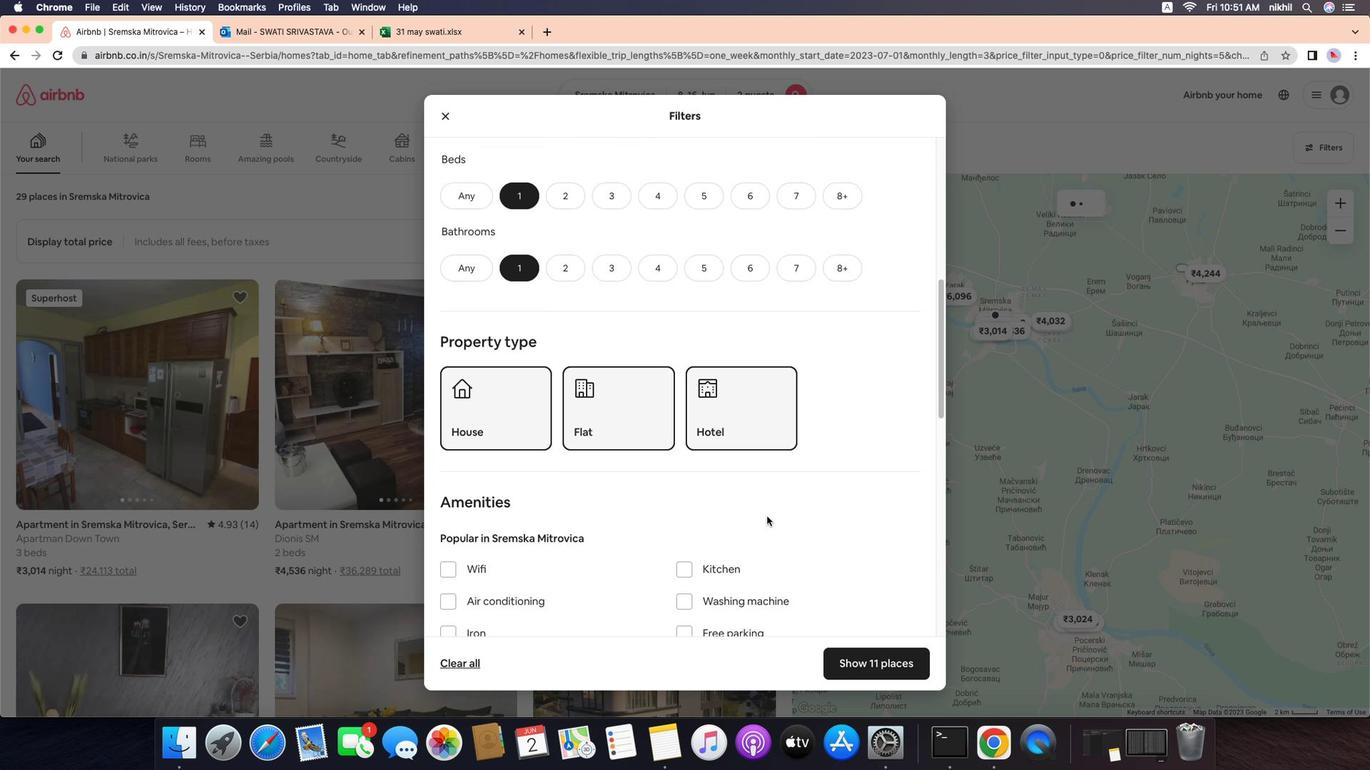 
Action: Mouse scrolled (744, 513) with delta (37, -8)
Screenshot: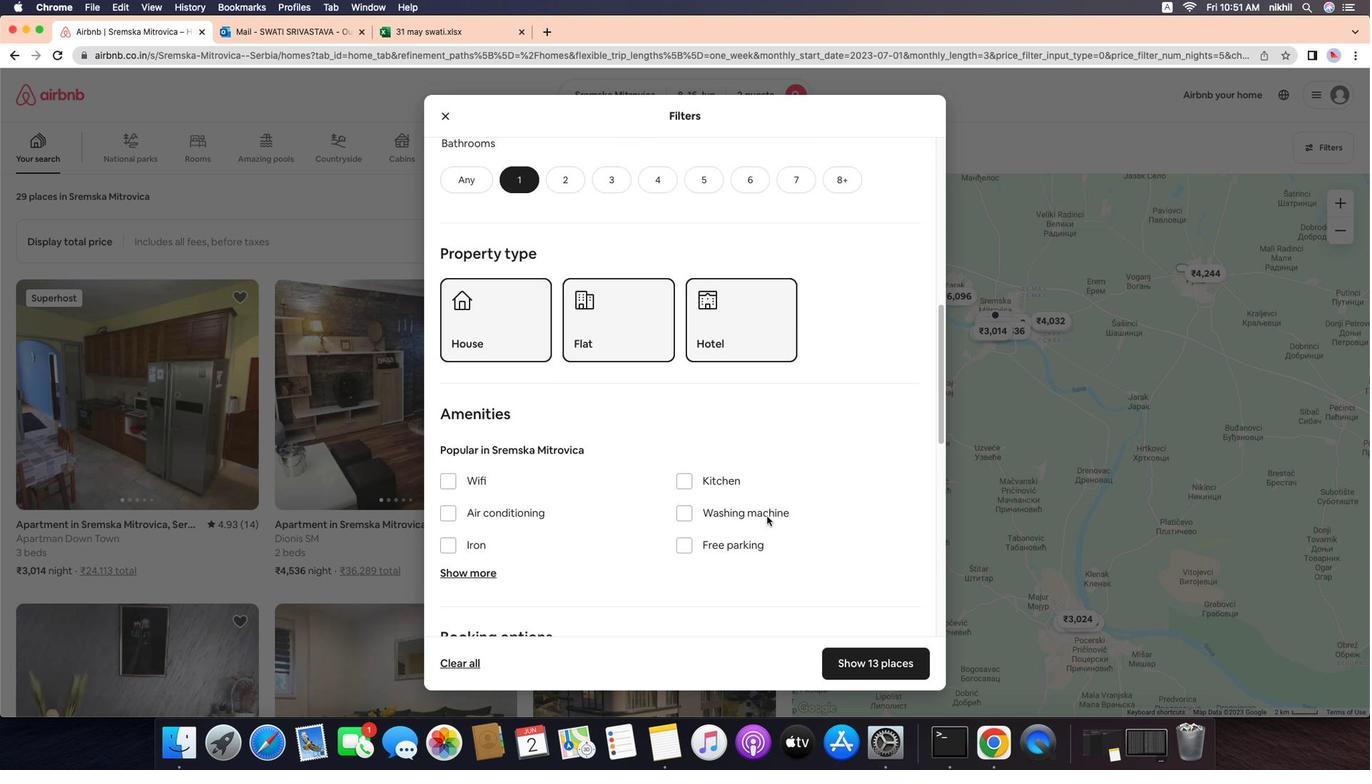 
Action: Mouse scrolled (744, 513) with delta (37, -7)
Screenshot: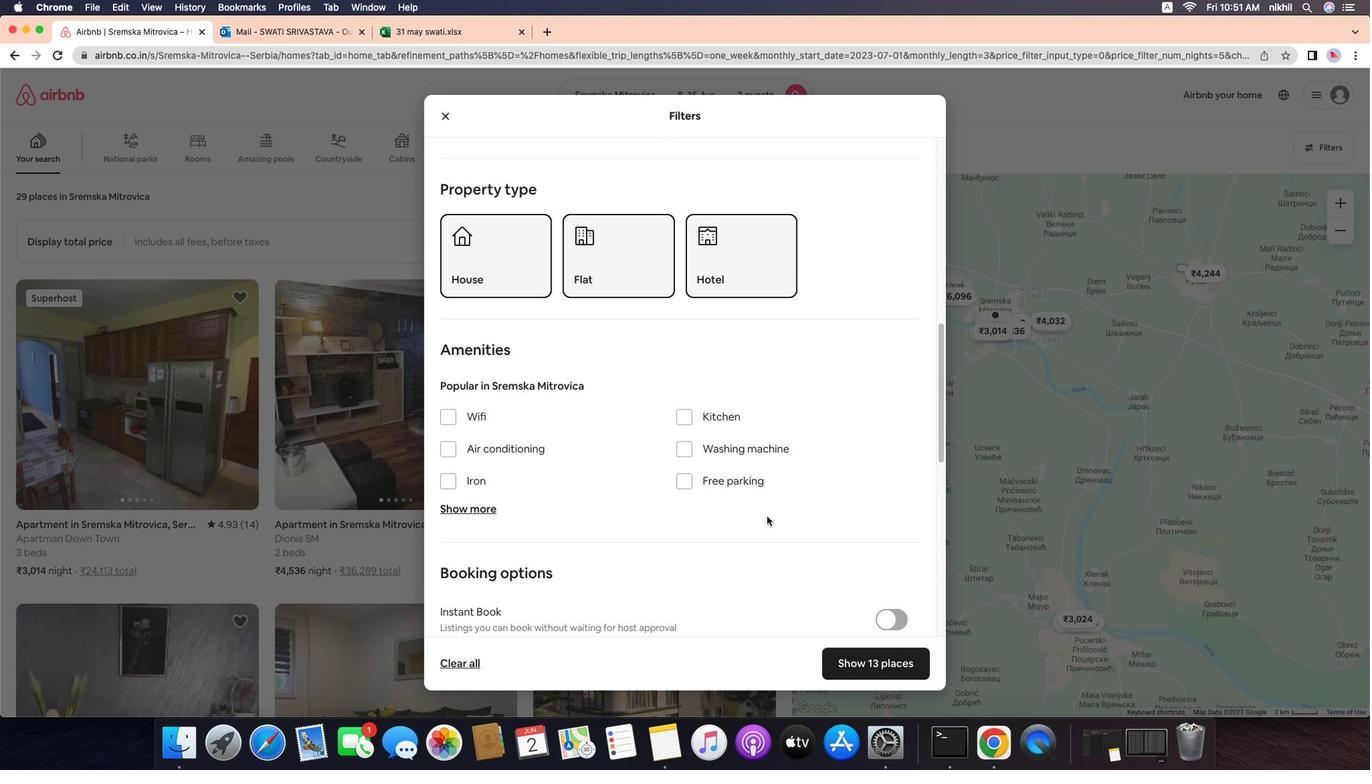 
Action: Mouse scrolled (744, 513) with delta (37, -7)
Screenshot: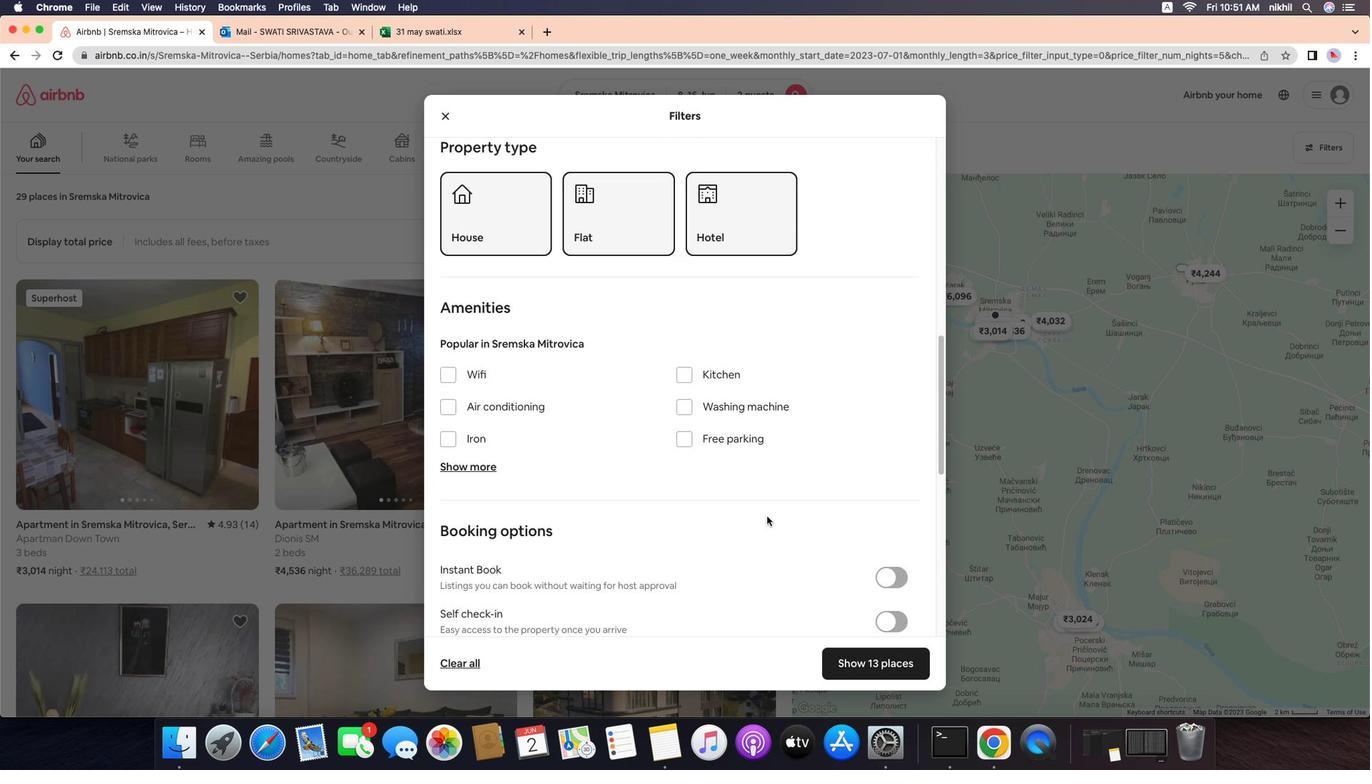 
Action: Mouse scrolled (744, 513) with delta (37, -9)
Screenshot: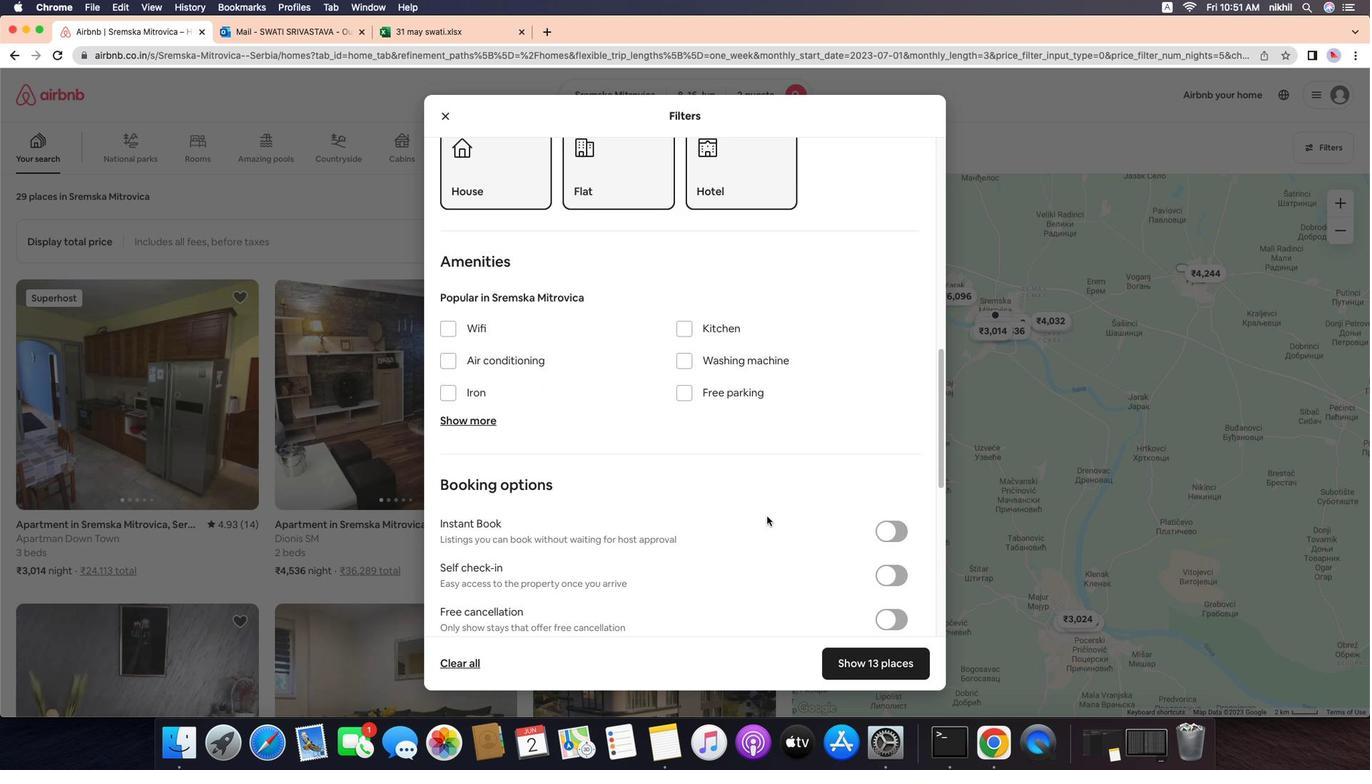 
Action: Mouse moved to (857, 536)
Screenshot: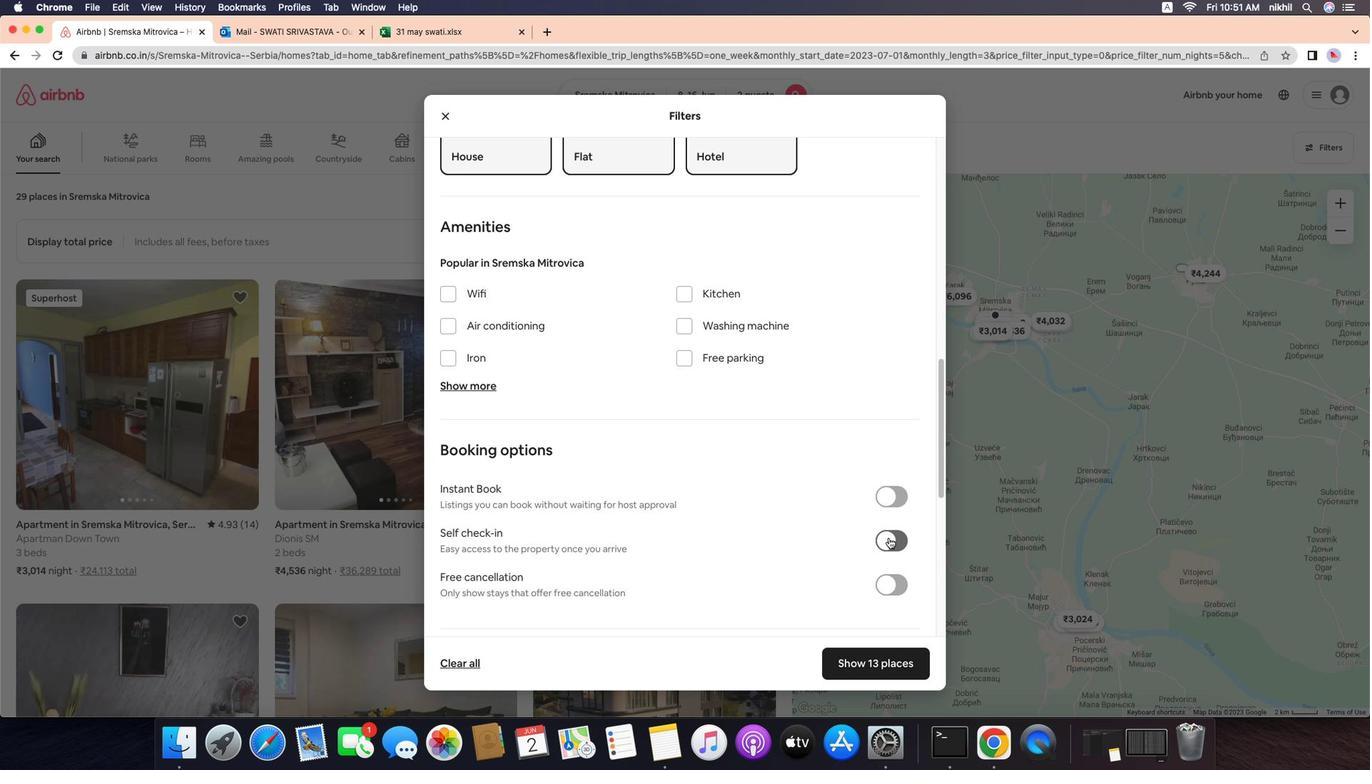 
Action: Mouse pressed left at (857, 536)
Screenshot: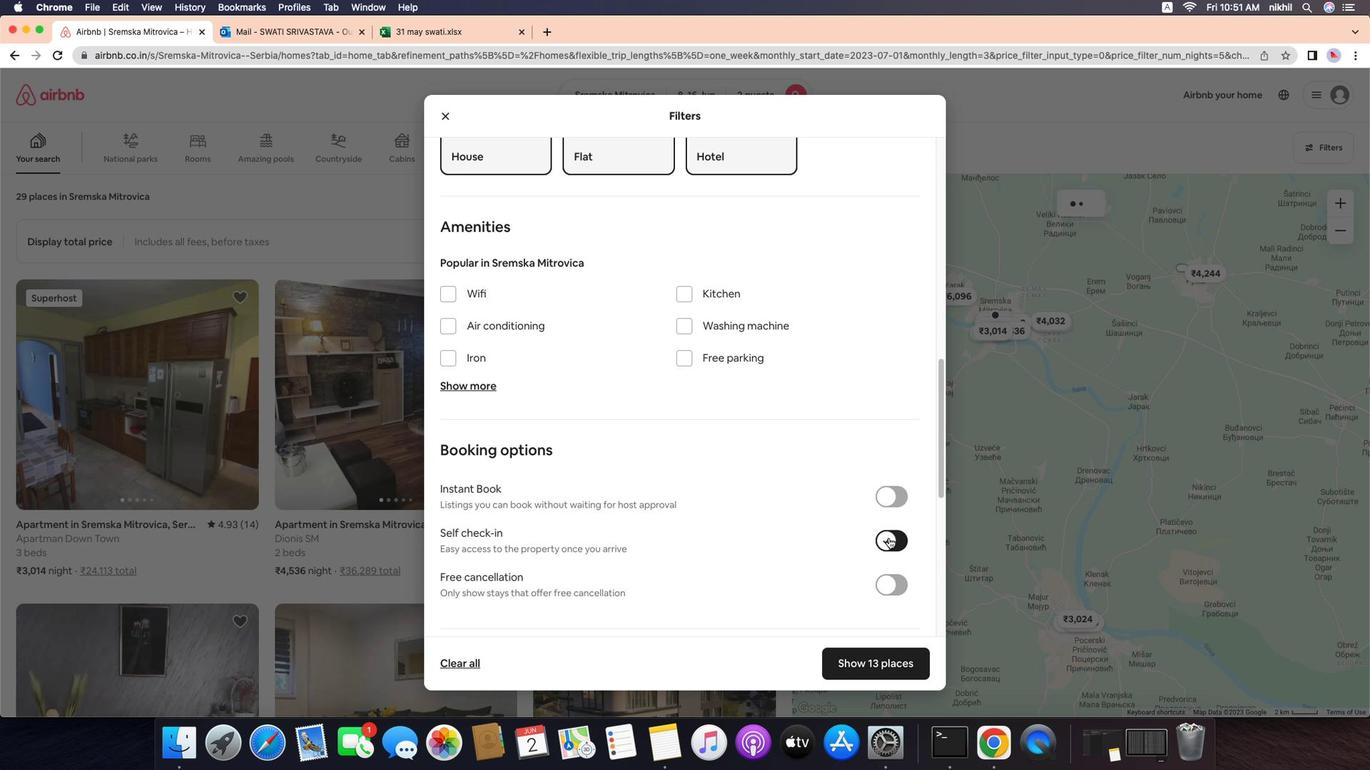 
Action: Mouse moved to (694, 546)
Screenshot: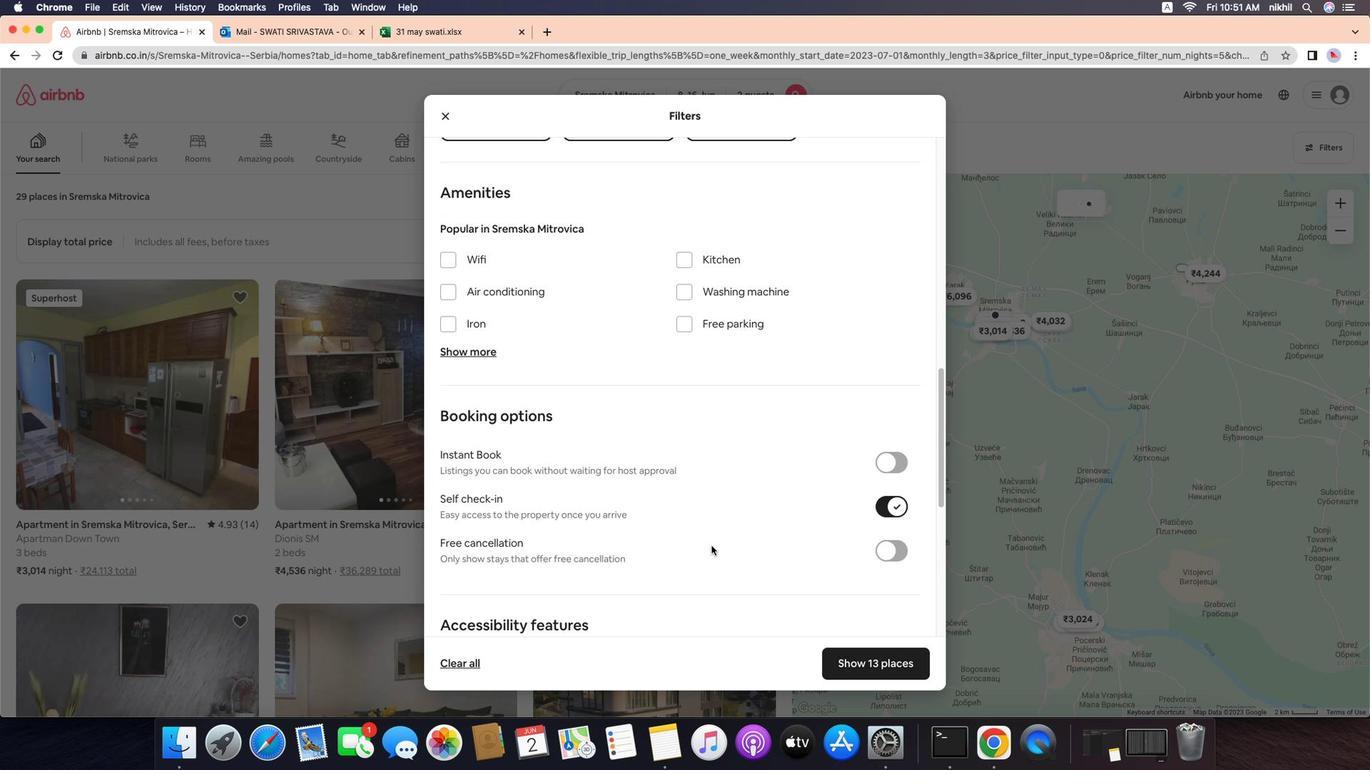 
Action: Mouse scrolled (694, 546) with delta (37, -7)
Screenshot: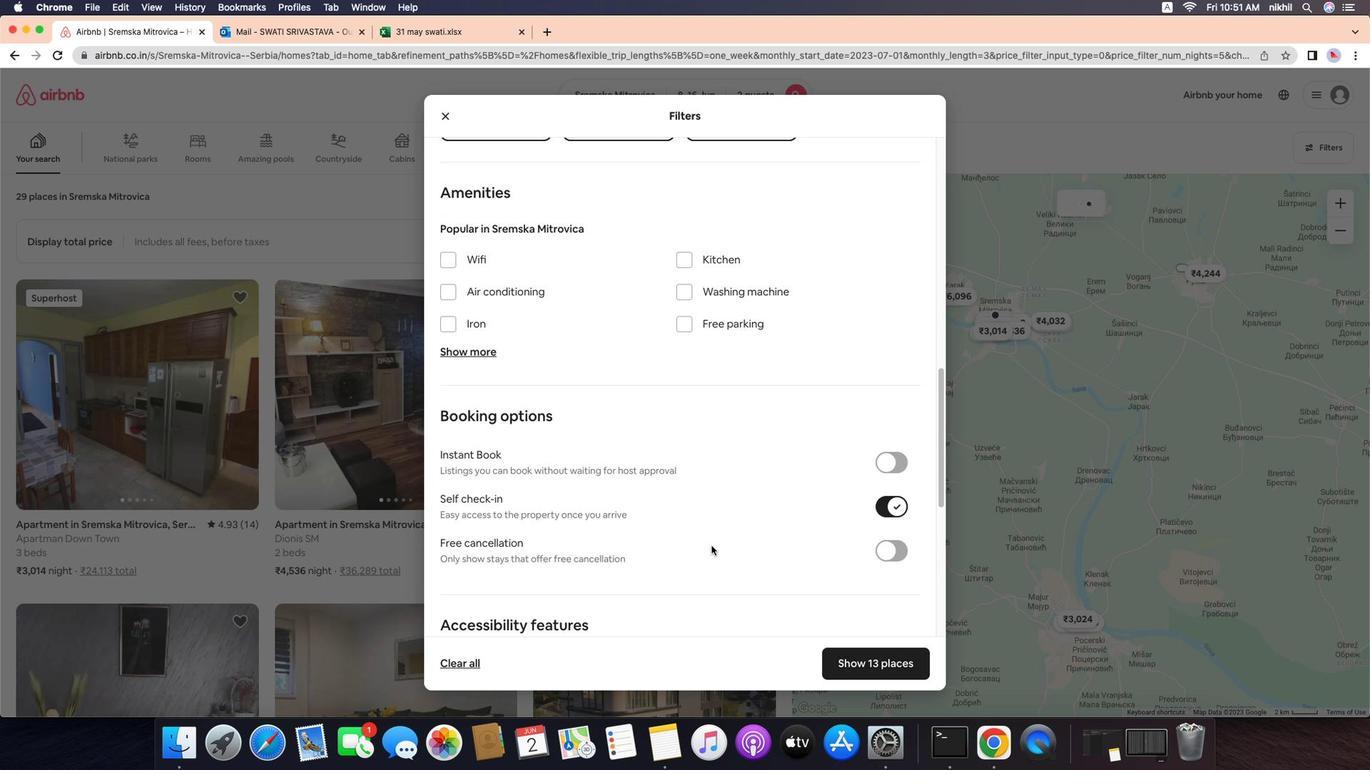 
Action: Mouse moved to (694, 546)
Screenshot: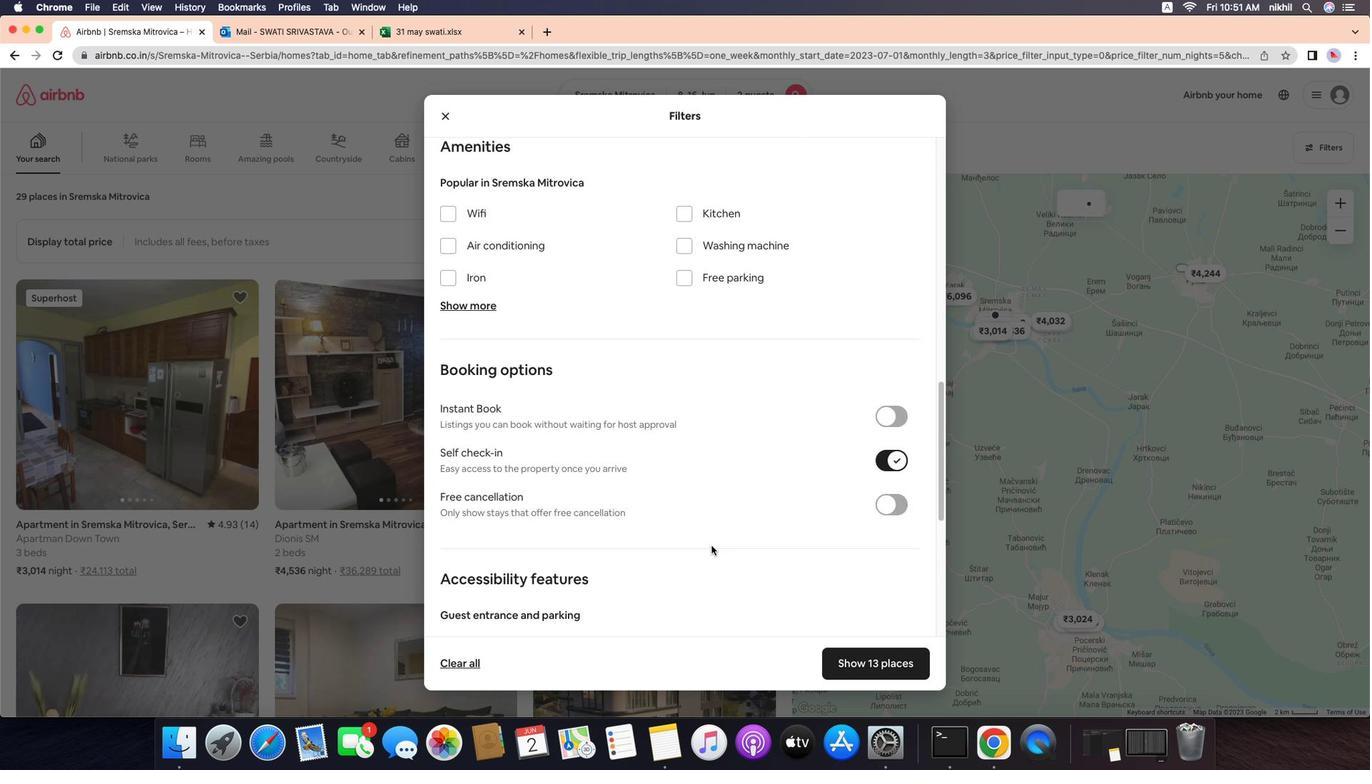 
Action: Mouse scrolled (694, 546) with delta (37, -7)
Screenshot: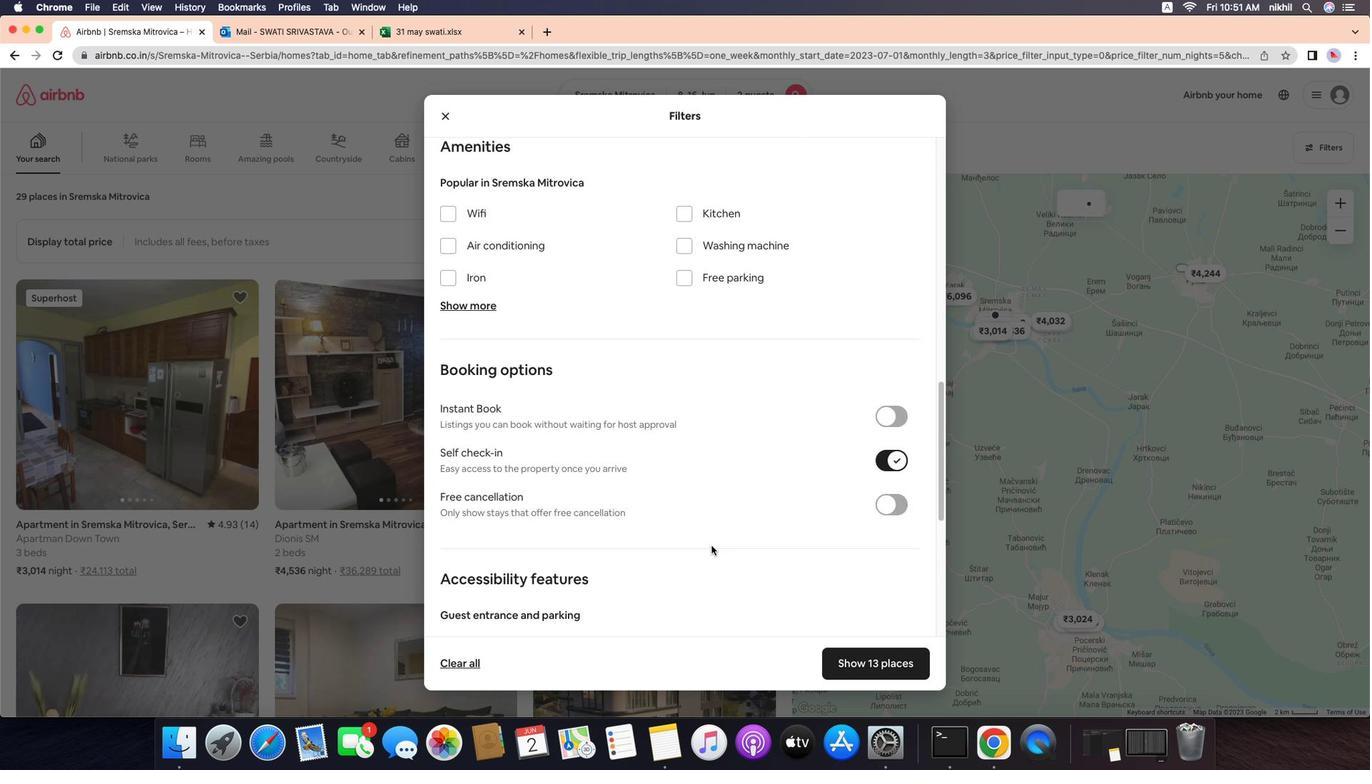 
Action: Mouse moved to (694, 546)
Screenshot: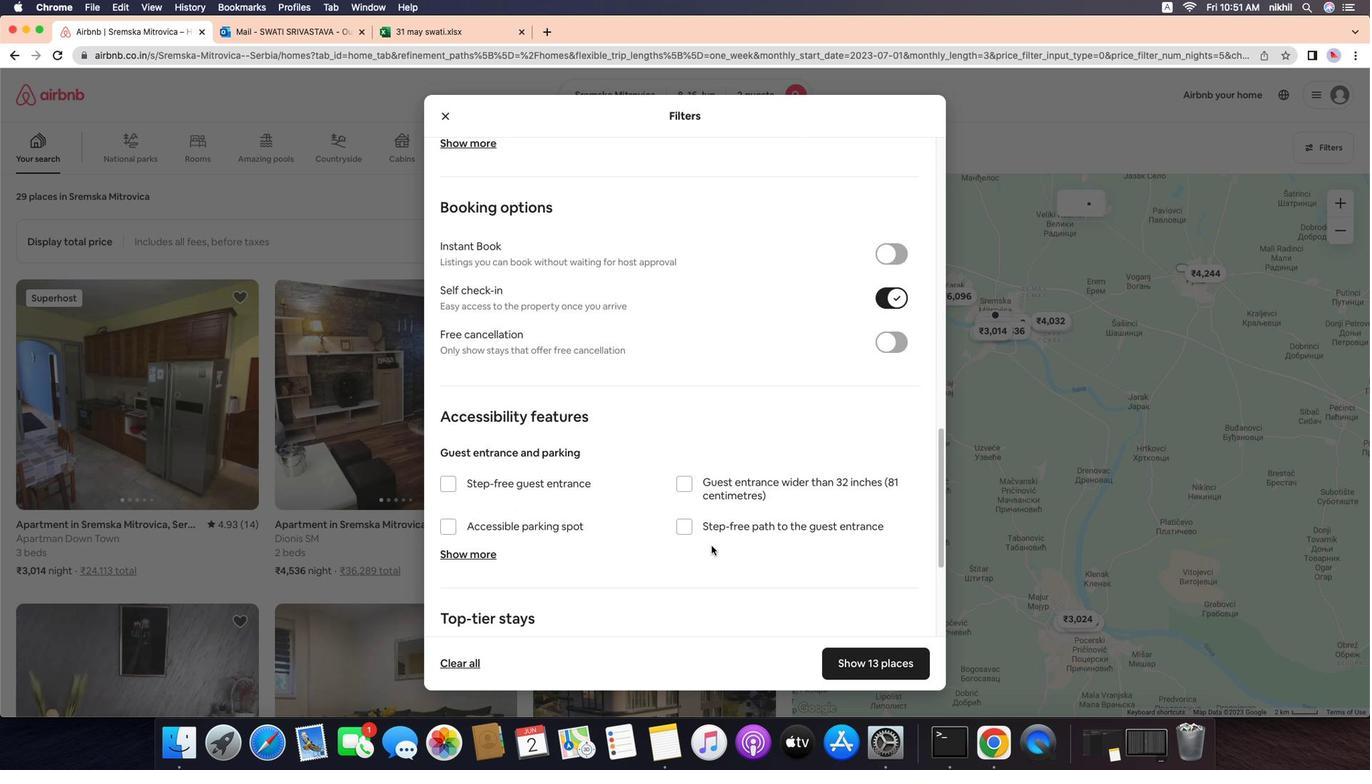 
Action: Mouse scrolled (694, 546) with delta (37, -9)
Screenshot: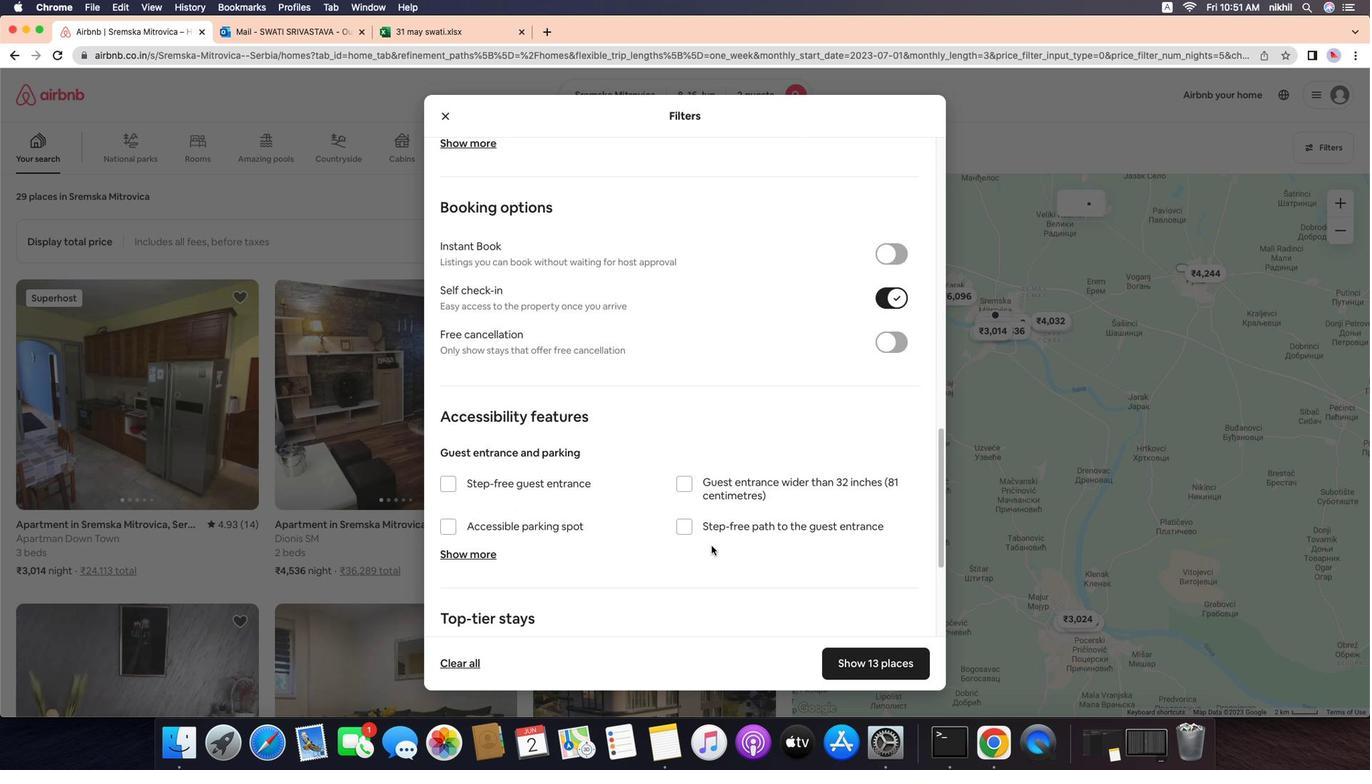 
Action: Mouse moved to (693, 544)
Screenshot: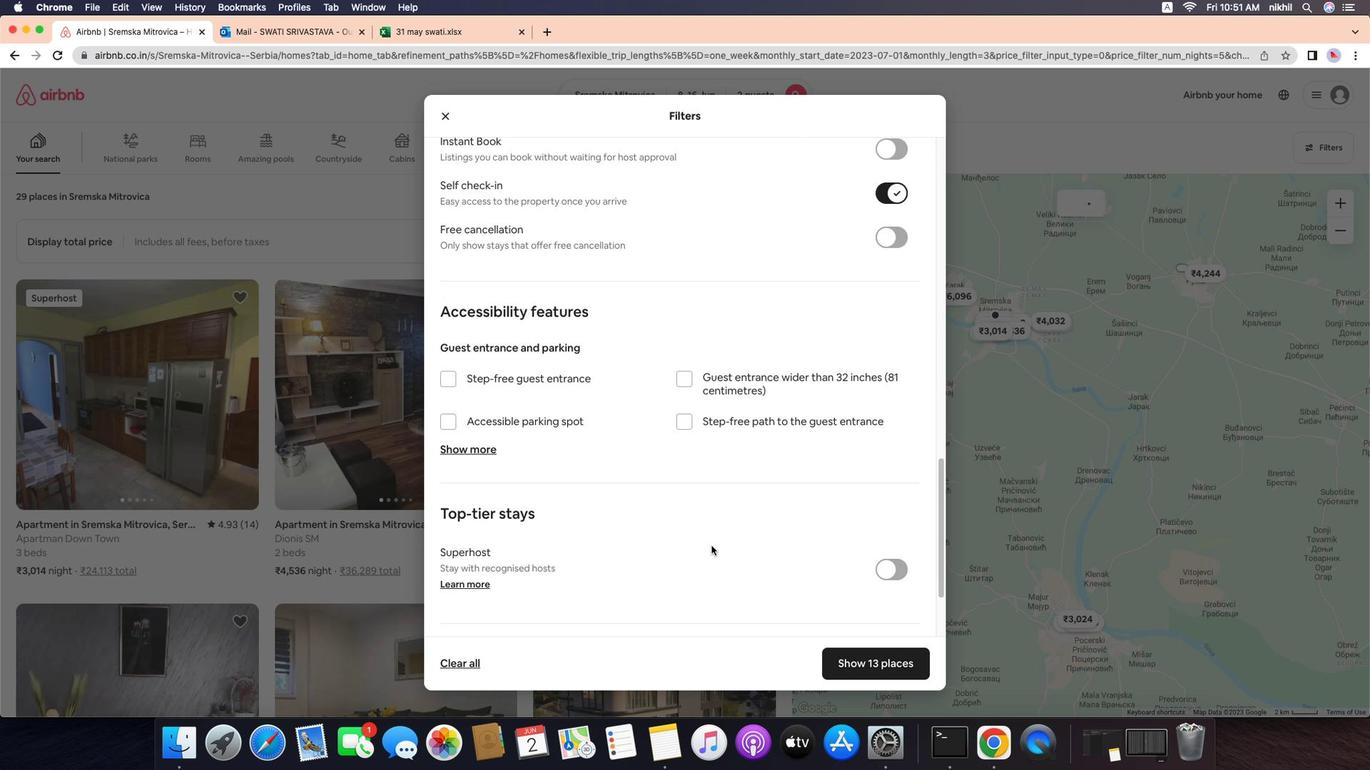 
Action: Mouse scrolled (693, 544) with delta (37, -10)
Screenshot: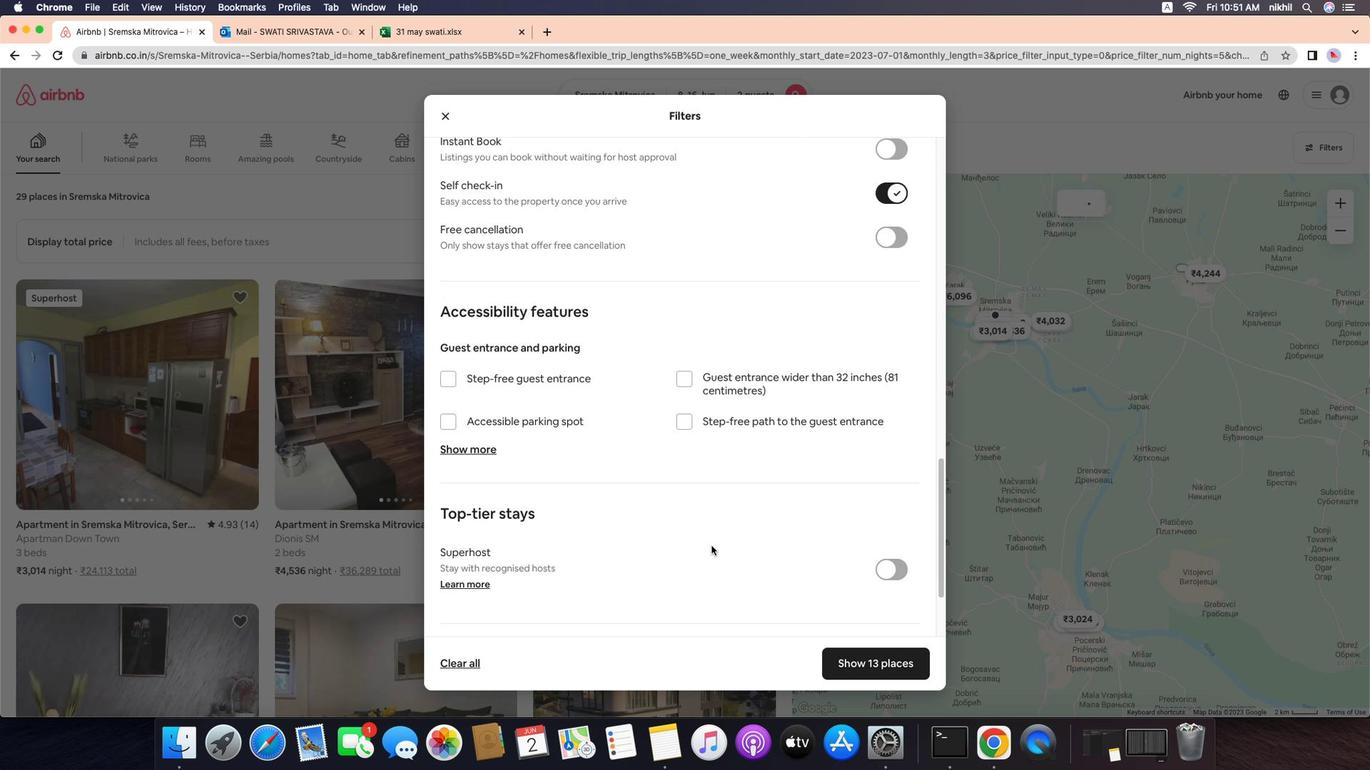 
Action: Mouse moved to (693, 543)
Screenshot: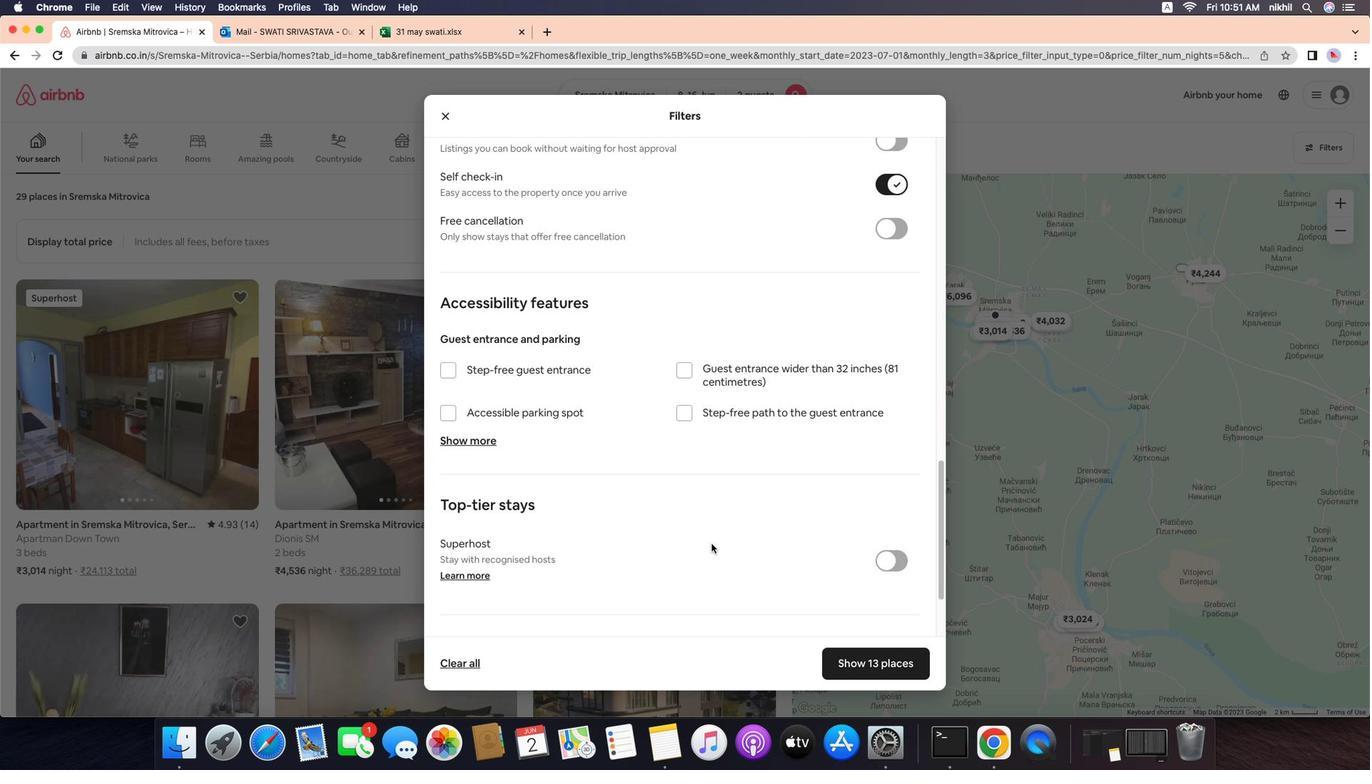 
Action: Mouse scrolled (693, 543) with delta (37, -7)
Screenshot: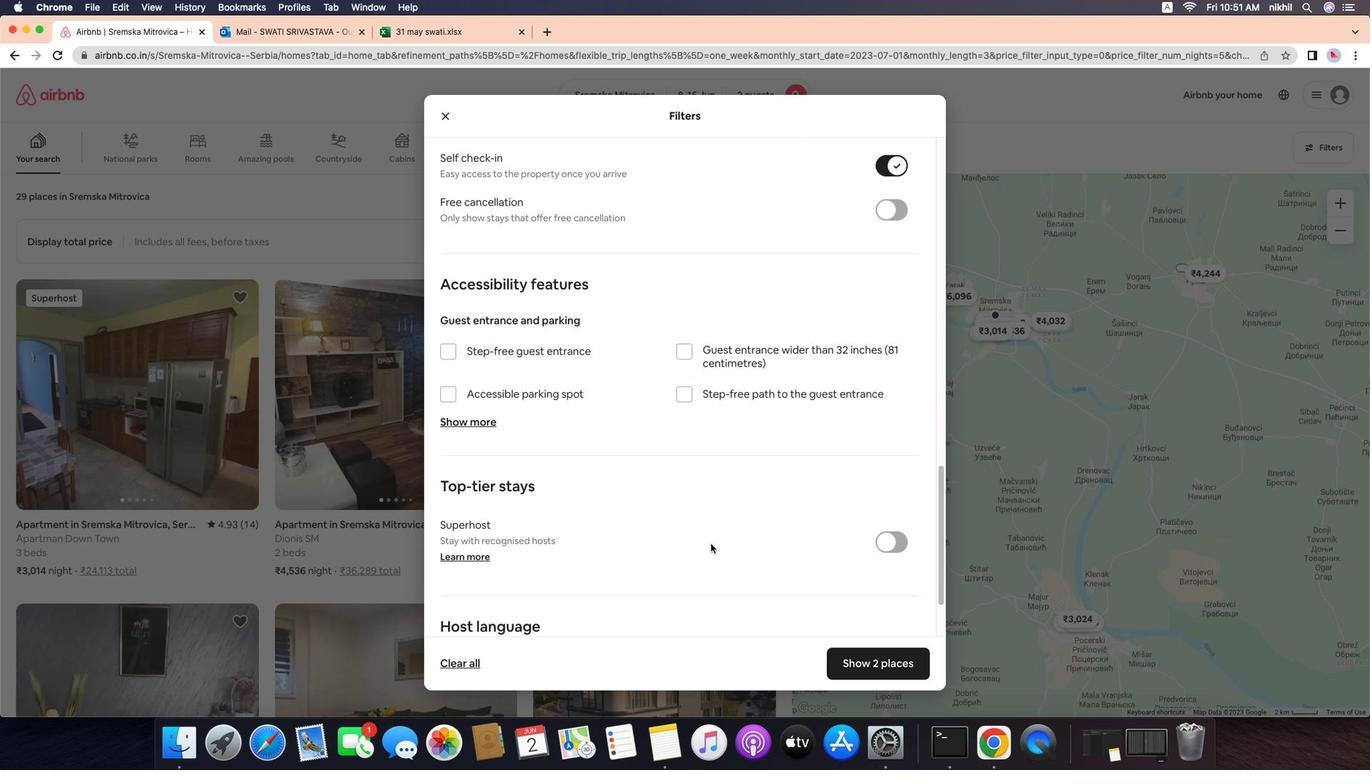 
Action: Mouse scrolled (693, 543) with delta (37, -7)
Screenshot: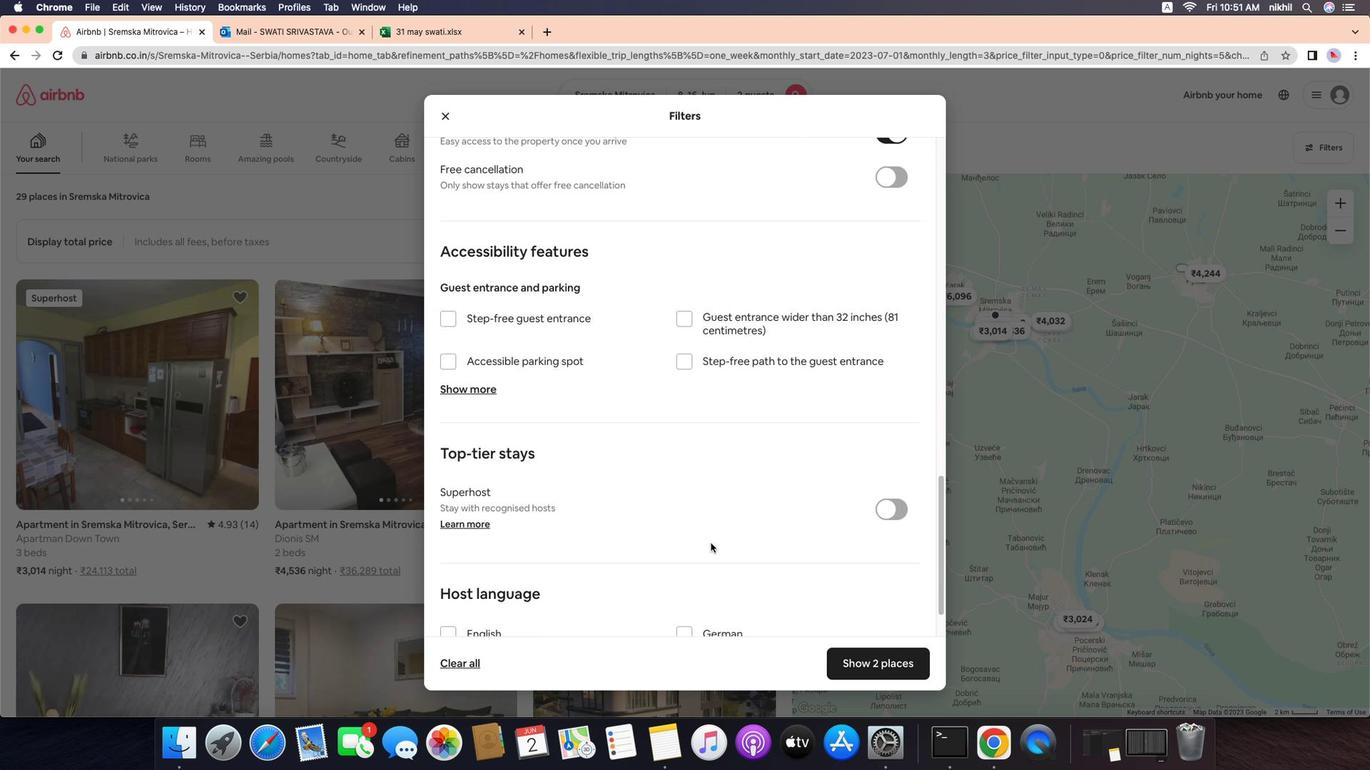 
Action: Mouse scrolled (693, 543) with delta (37, -9)
Screenshot: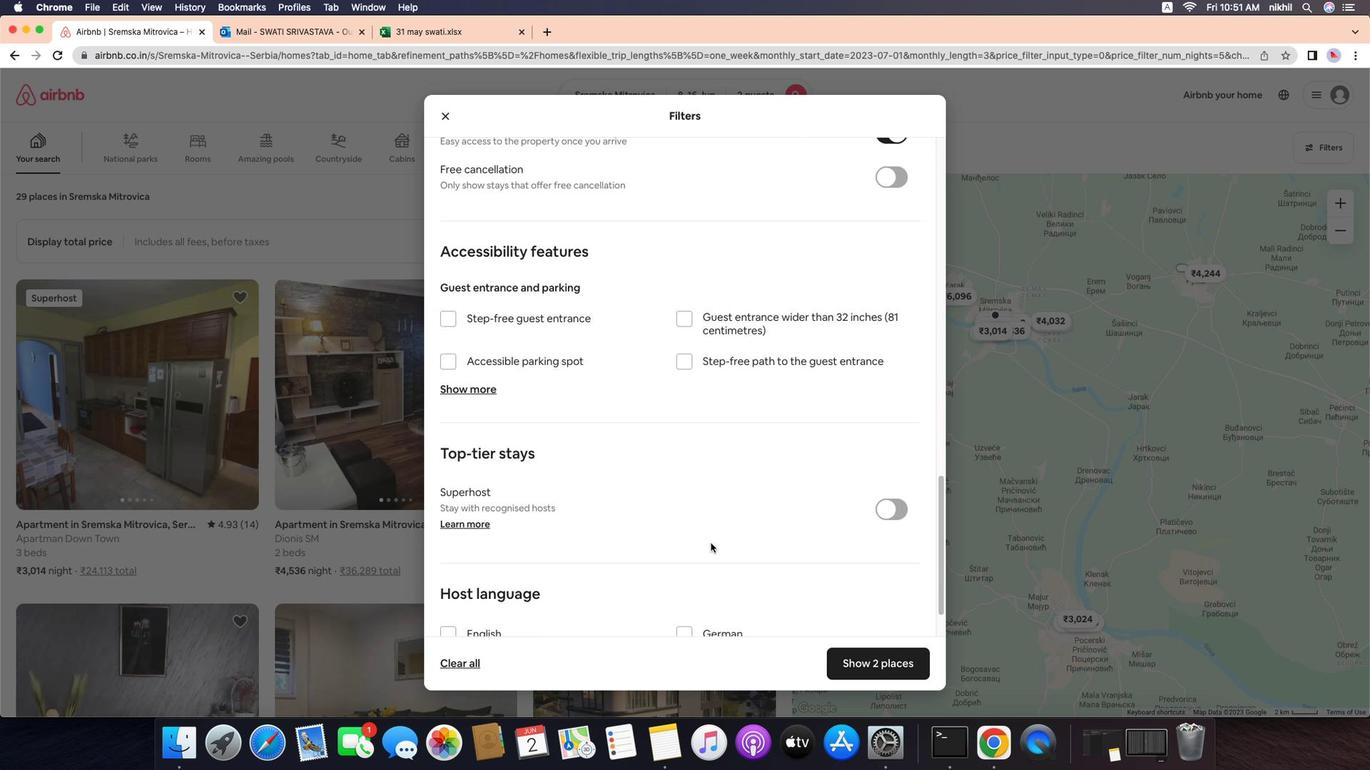 
Action: Mouse moved to (693, 542)
Screenshot: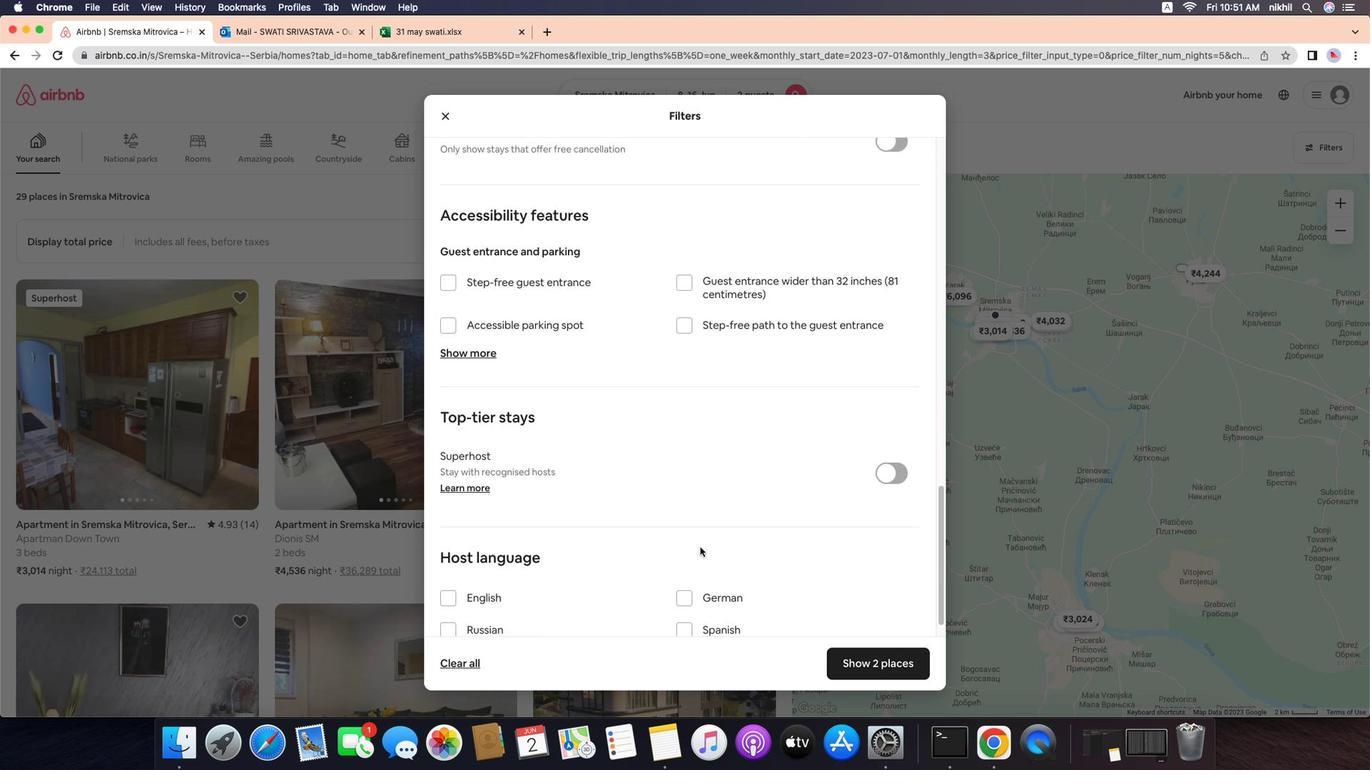 
Action: Mouse scrolled (693, 542) with delta (37, -11)
Screenshot: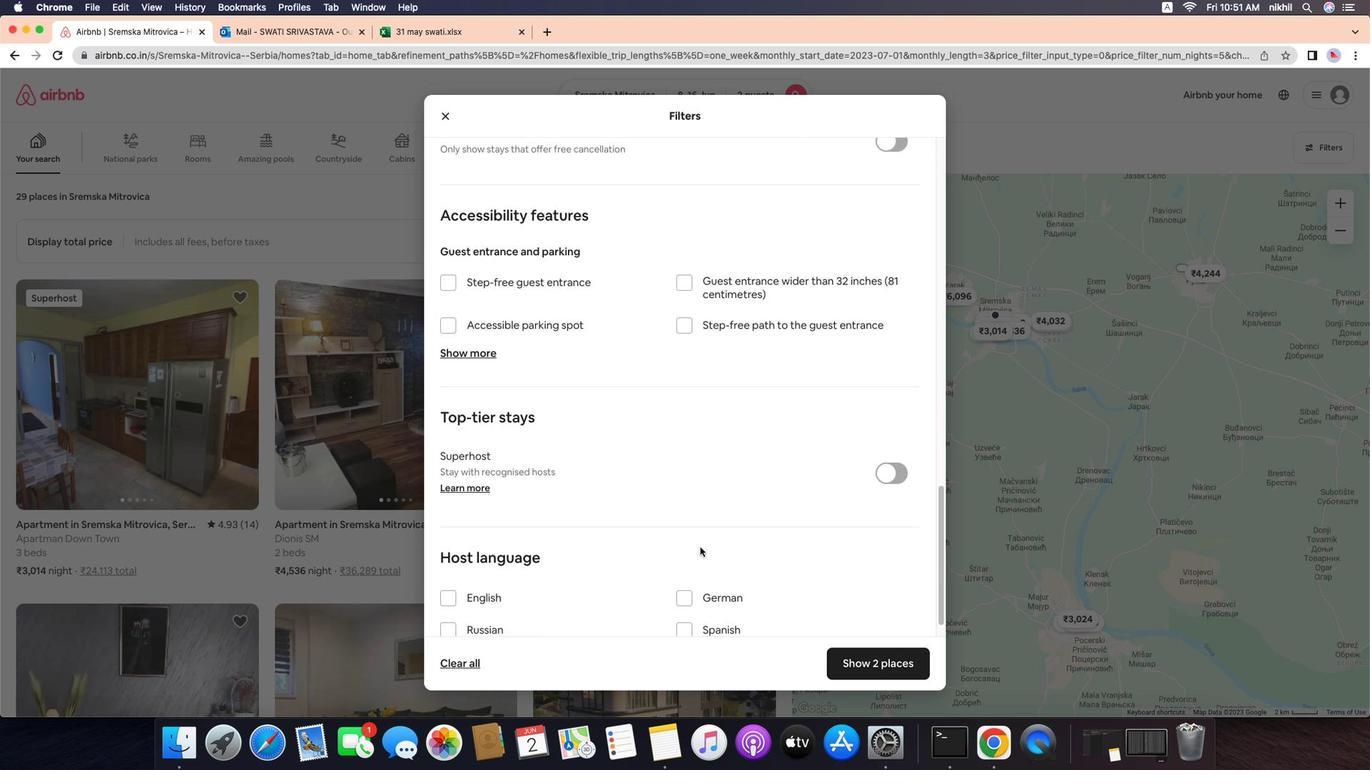 
Action: Mouse moved to (448, 561)
Screenshot: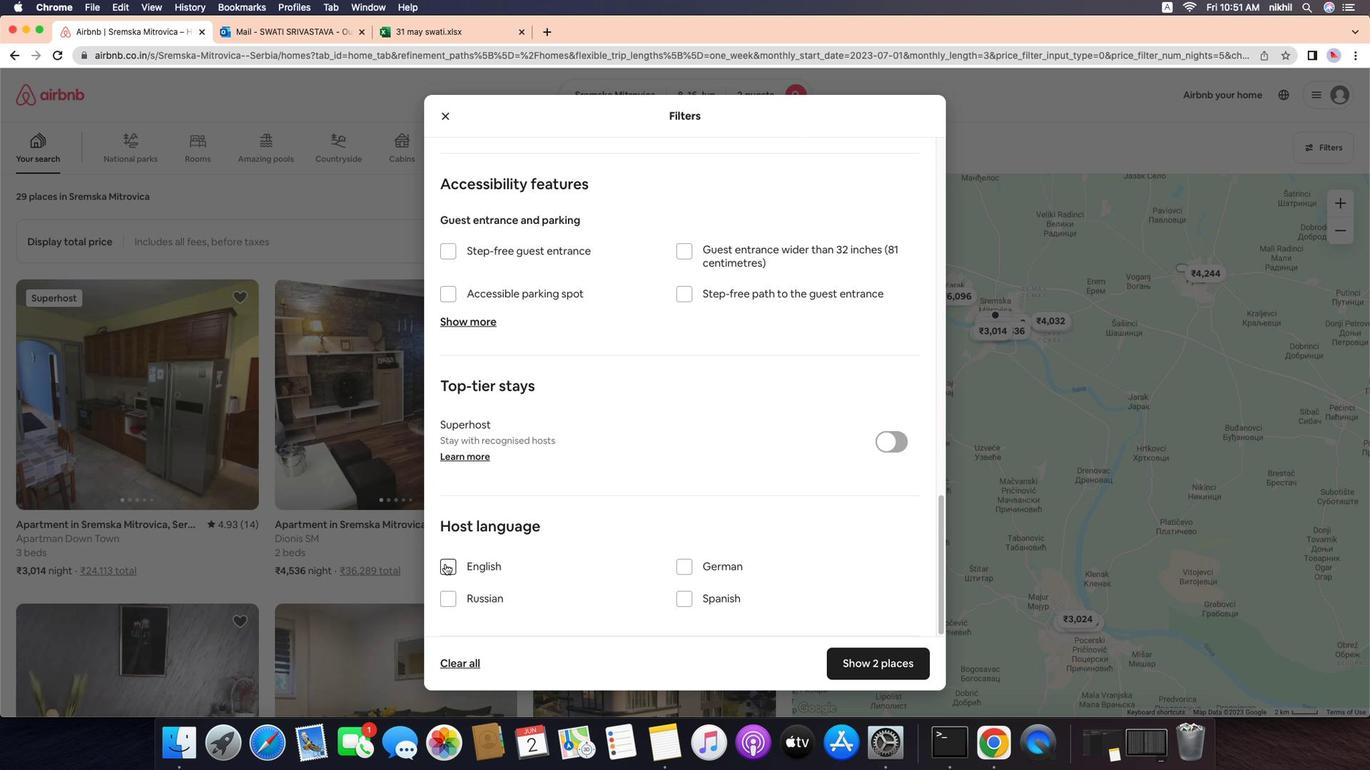 
Action: Mouse pressed left at (448, 561)
Screenshot: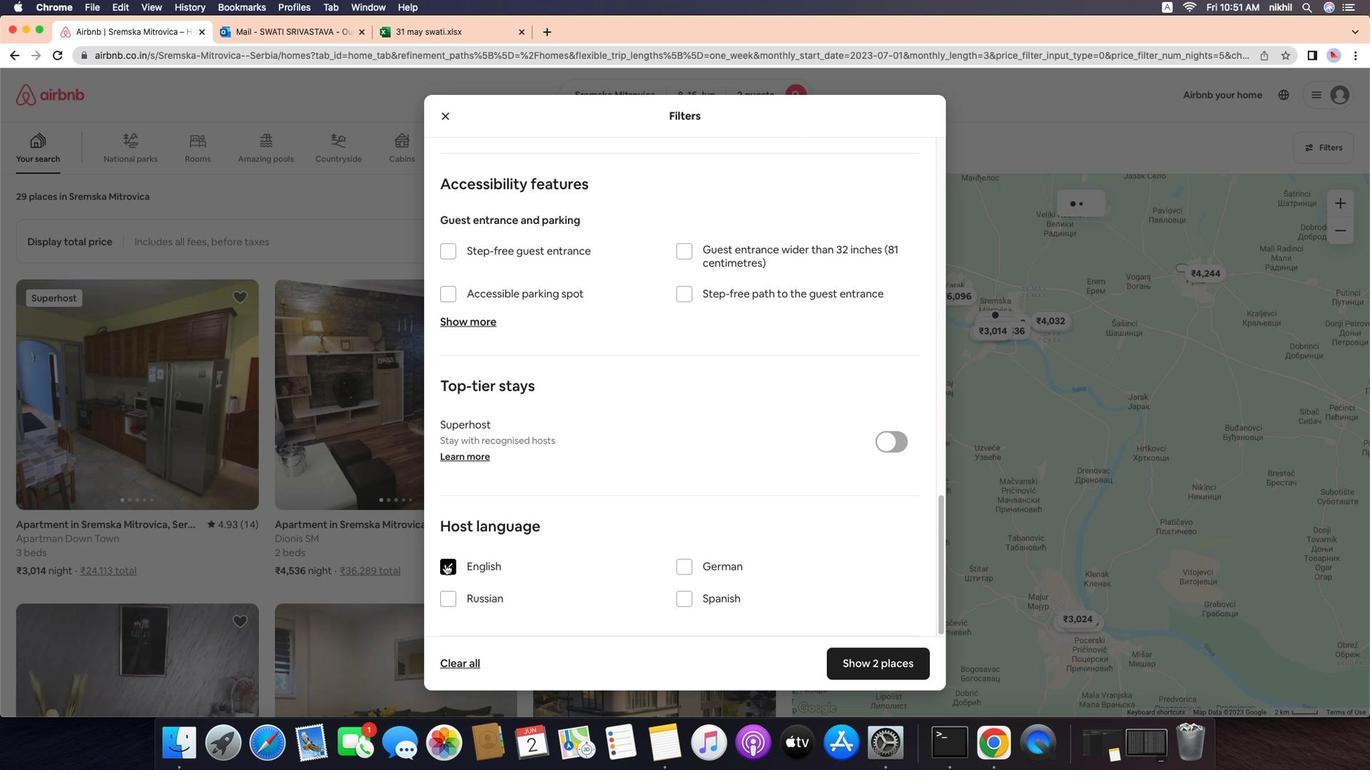 
Action: Mouse moved to (866, 665)
Screenshot: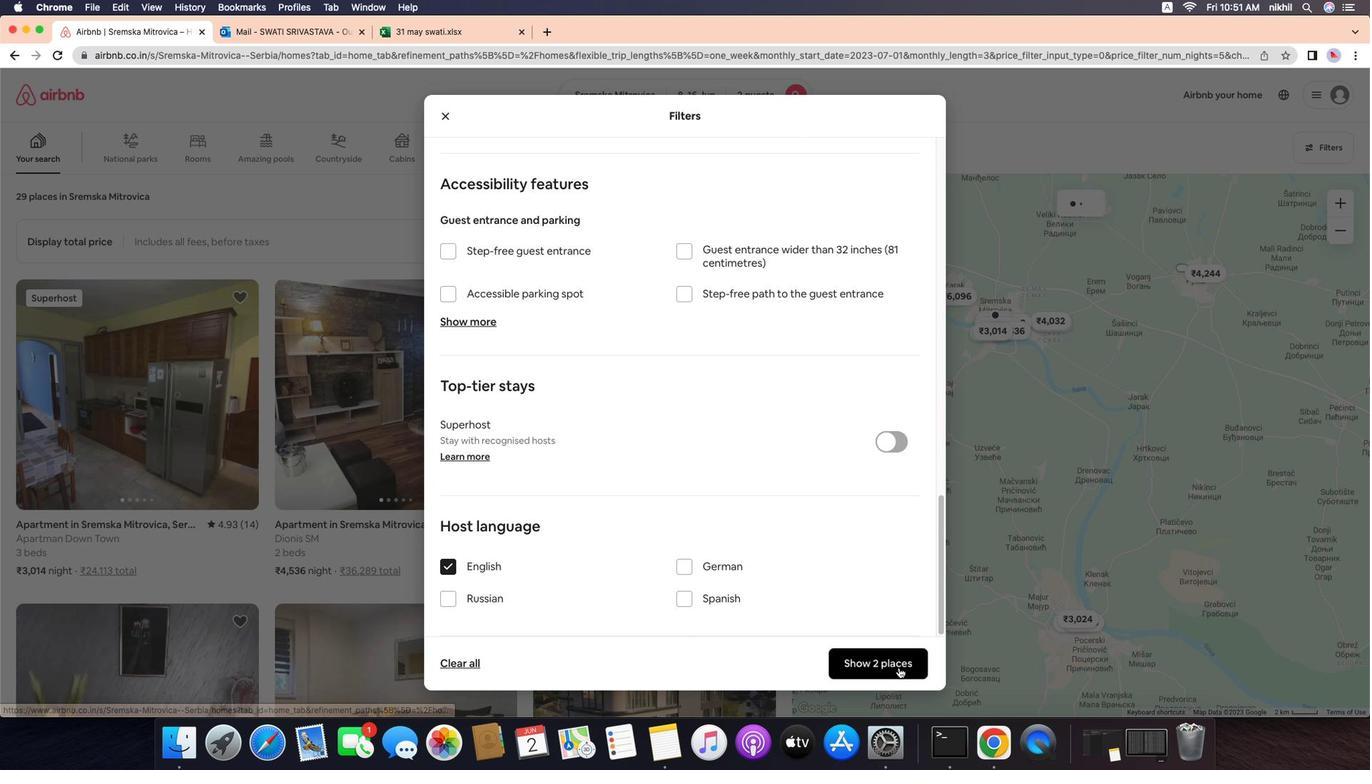 
Action: Mouse pressed left at (866, 665)
Screenshot: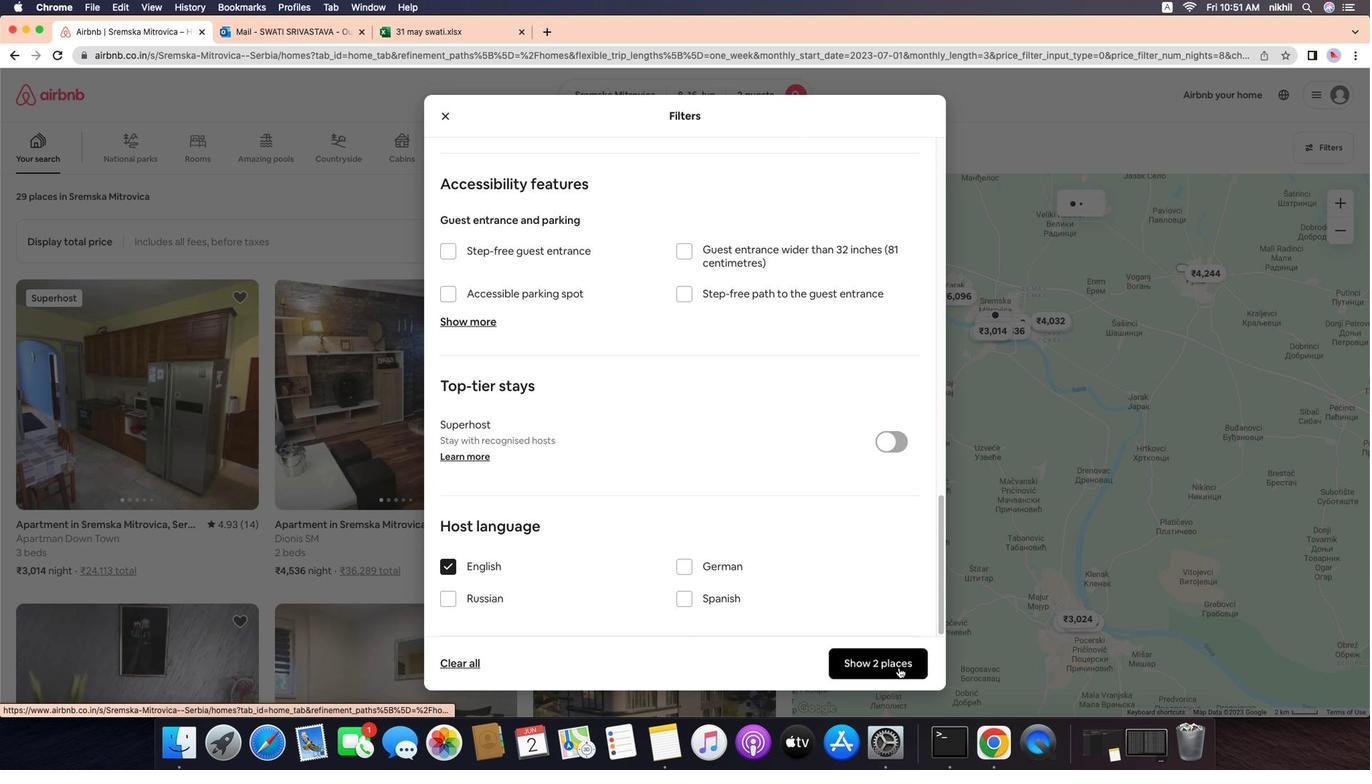 
Action: Mouse moved to (584, 183)
Screenshot: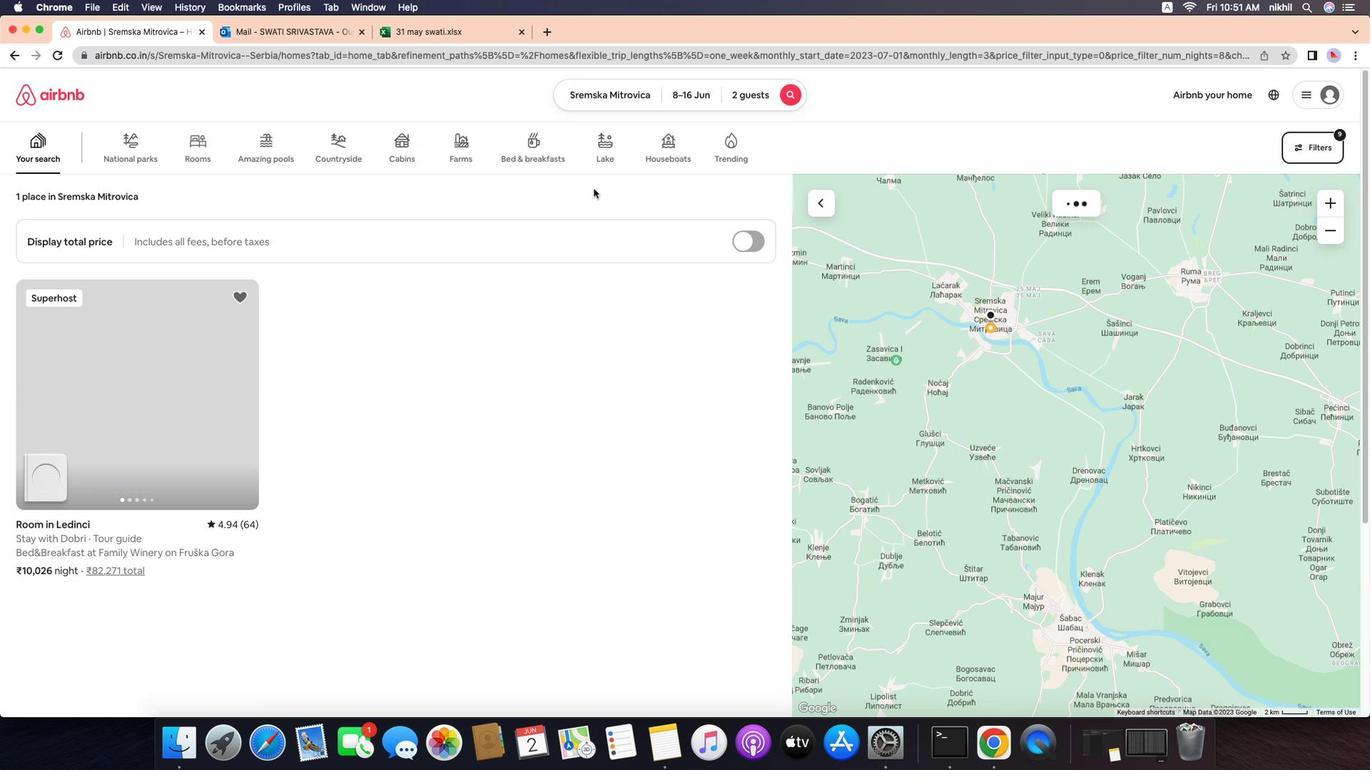 
